 Task: Look for space in Middleburg Heights, United States from 10th September, 2023 to 16th September, 2023 for 4 adults in price range Rs.10000 to Rs.14000. Place can be private room with 4 bedrooms having 4 beds and 4 bathrooms. Property type can be house, flat, guest house. Amenities needed are: wifi, TV, free parkinig on premises, gym, breakfast. Booking option can be shelf check-in. Required host language is English.
Action: Mouse moved to (458, 94)
Screenshot: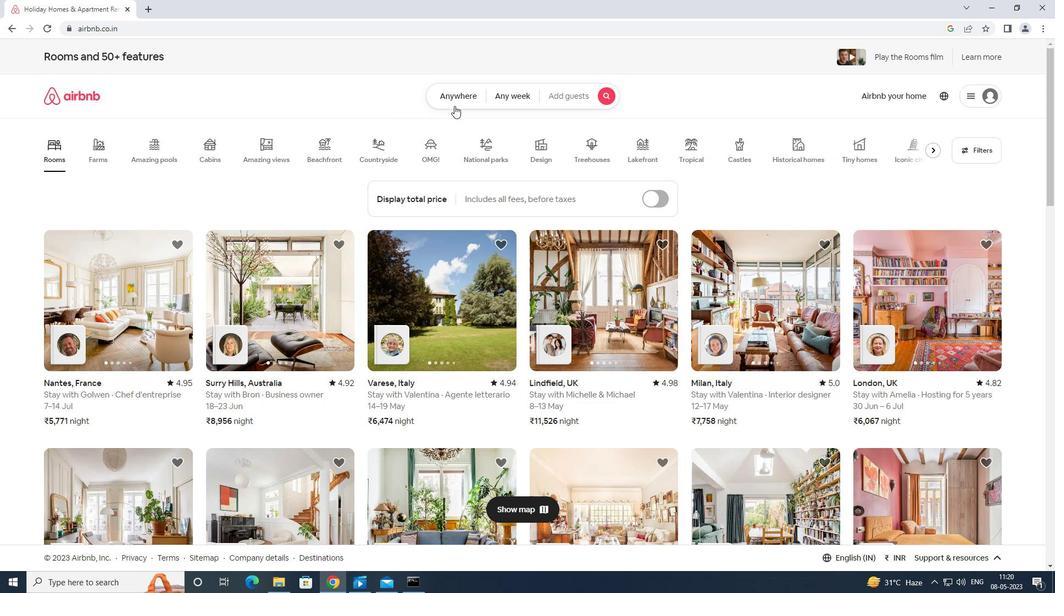
Action: Mouse pressed left at (458, 94)
Screenshot: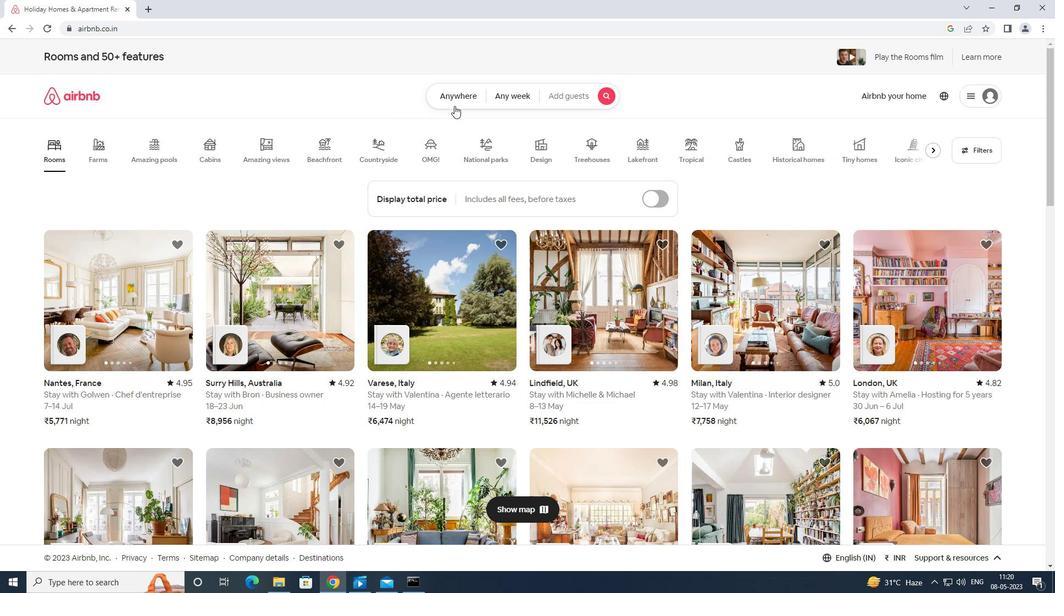 
Action: Mouse moved to (403, 139)
Screenshot: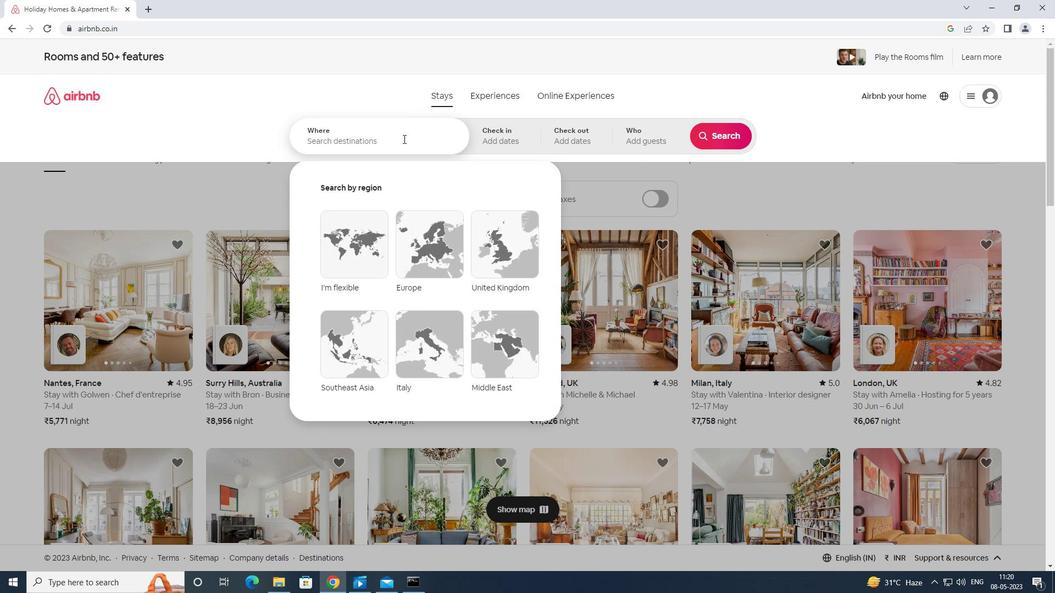
Action: Mouse pressed left at (403, 139)
Screenshot: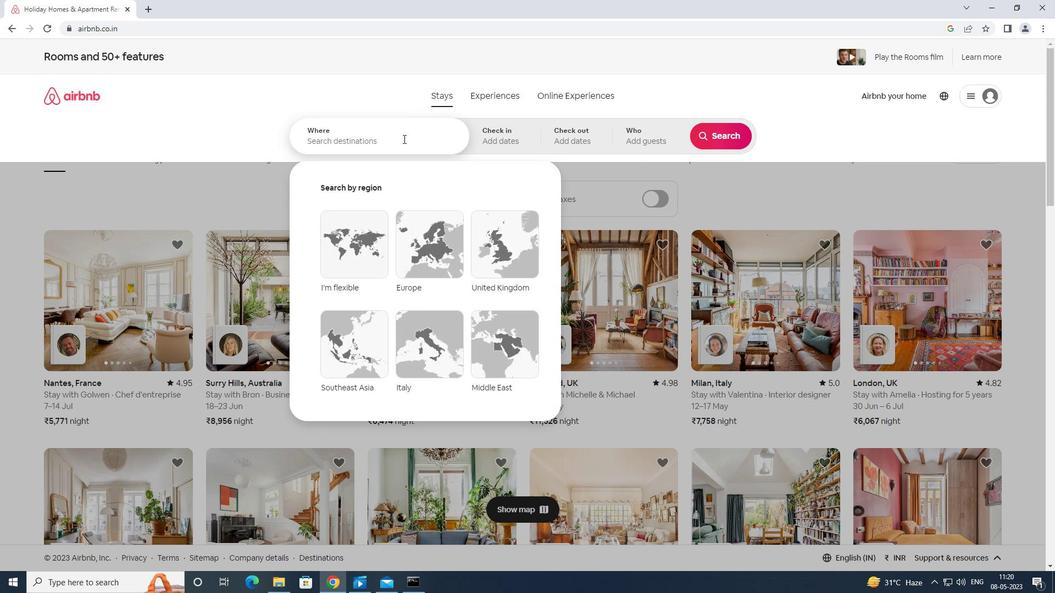 
Action: Mouse moved to (402, 133)
Screenshot: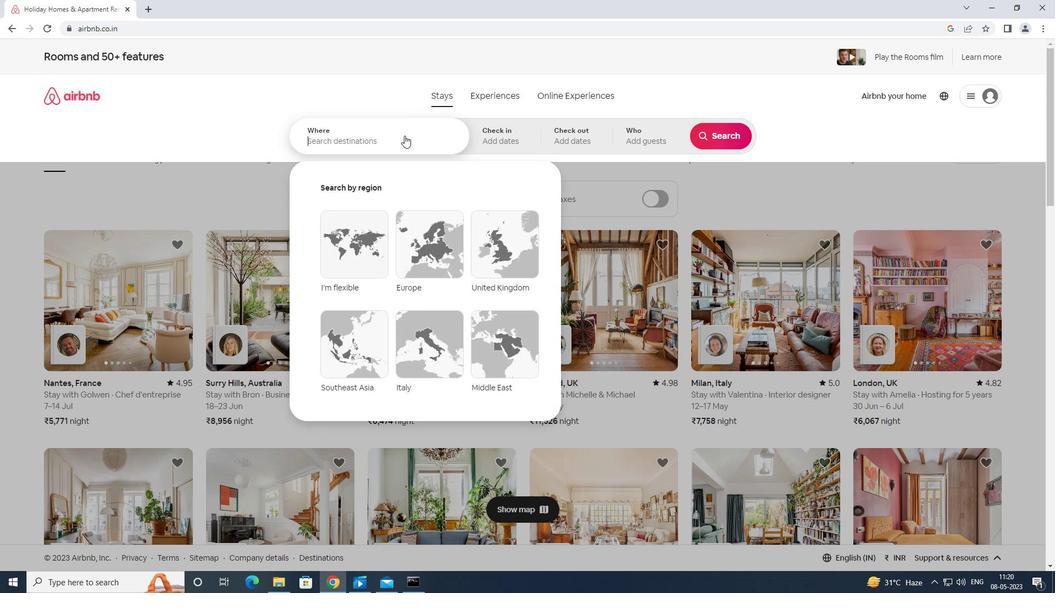 
Action: Key pressed m<Key.backspace><Key.shift>MIDDLEBURG<Key.space>HEU<Key.backspace>IGHT<Key.space>UNITEDT<Key.space>STATES<Key.enter>
Screenshot: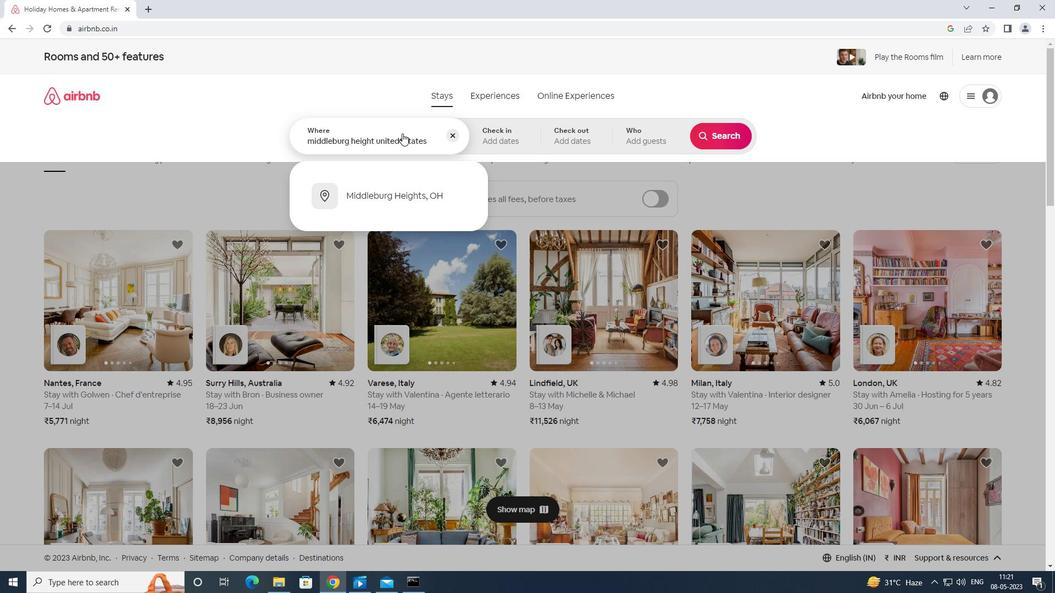 
Action: Mouse moved to (726, 230)
Screenshot: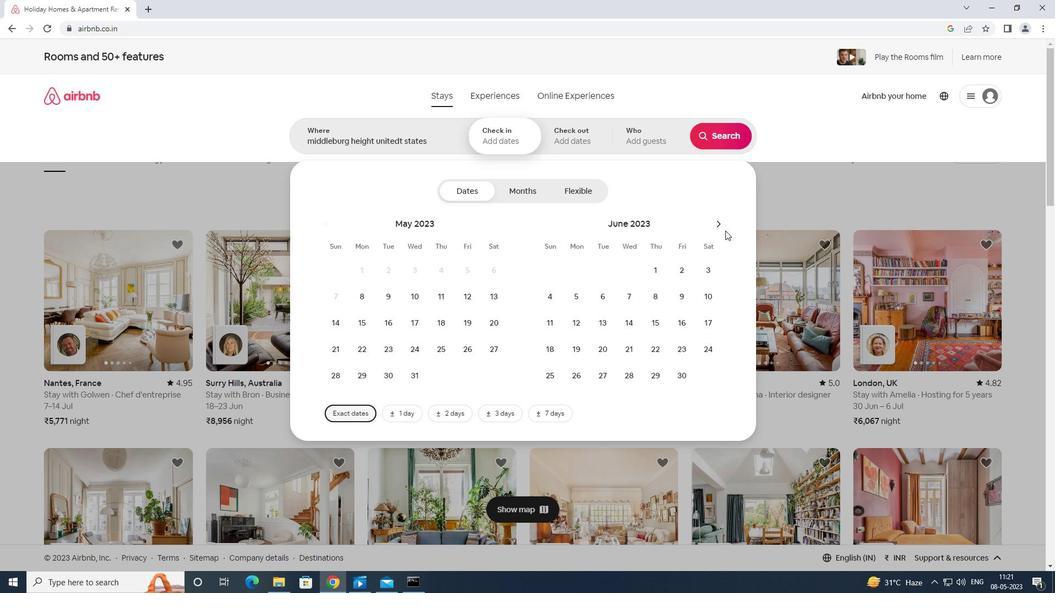 
Action: Mouse pressed left at (726, 230)
Screenshot: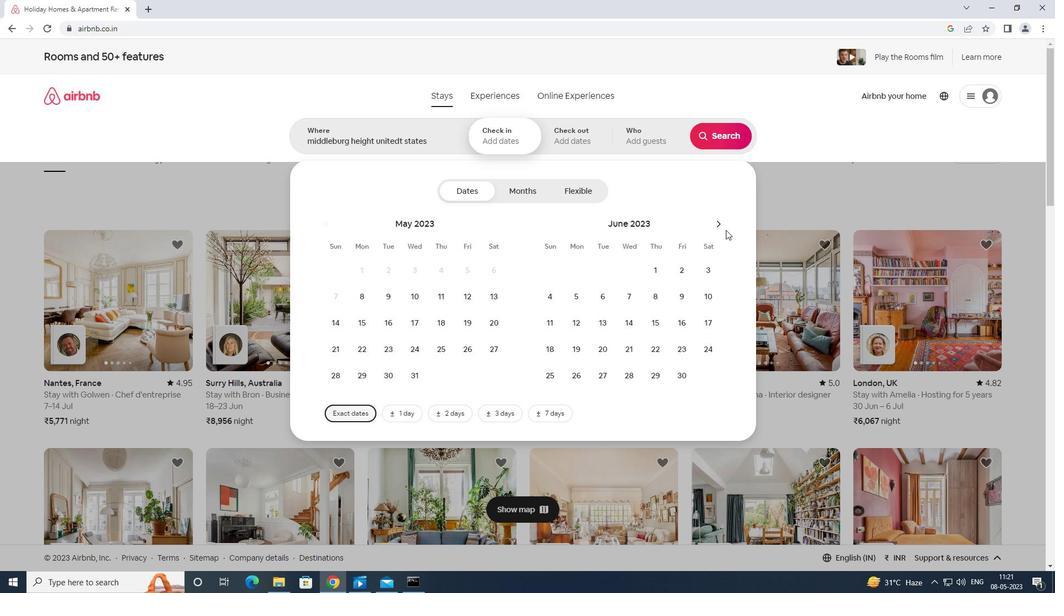 
Action: Mouse moved to (719, 218)
Screenshot: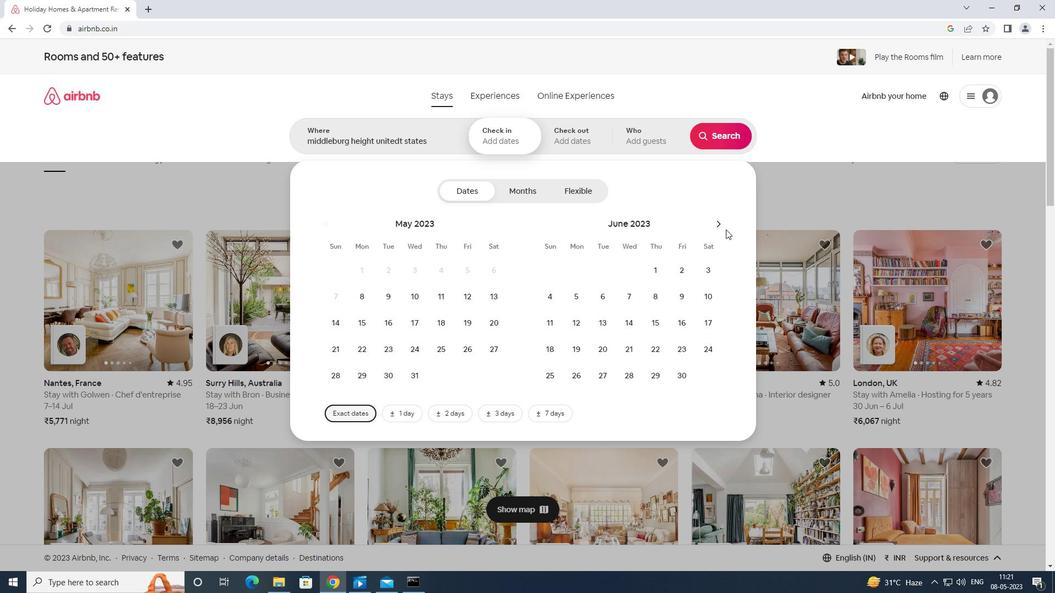 
Action: Mouse pressed left at (719, 218)
Screenshot: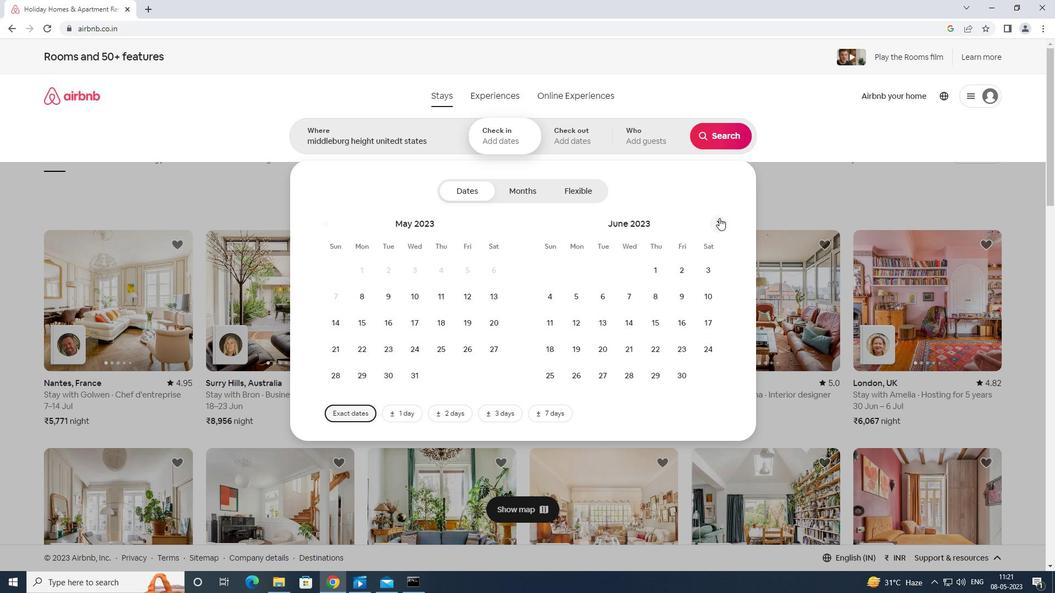 
Action: Mouse moved to (720, 221)
Screenshot: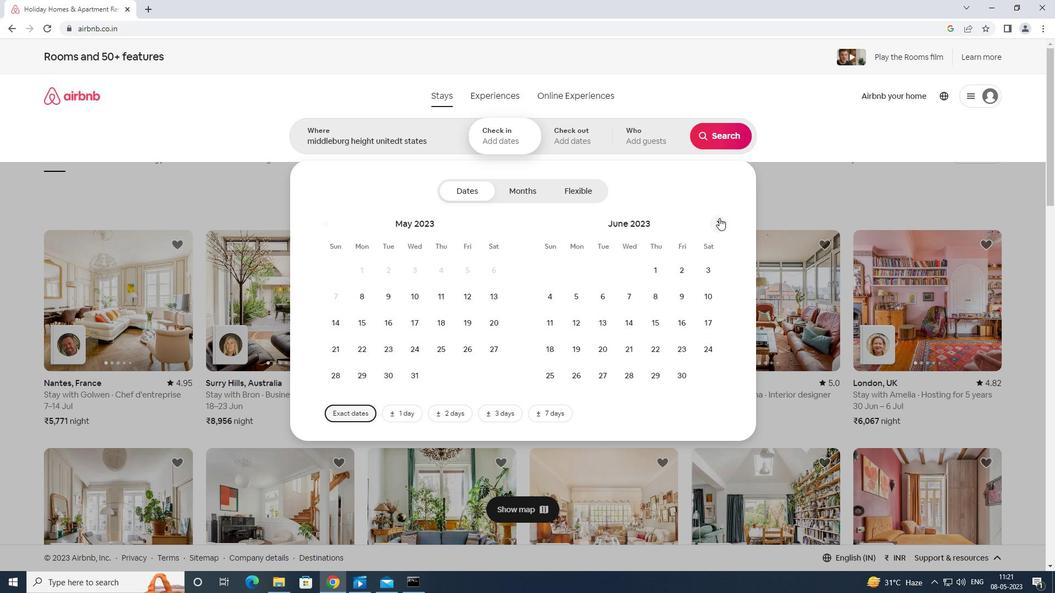 
Action: Mouse pressed left at (720, 221)
Screenshot: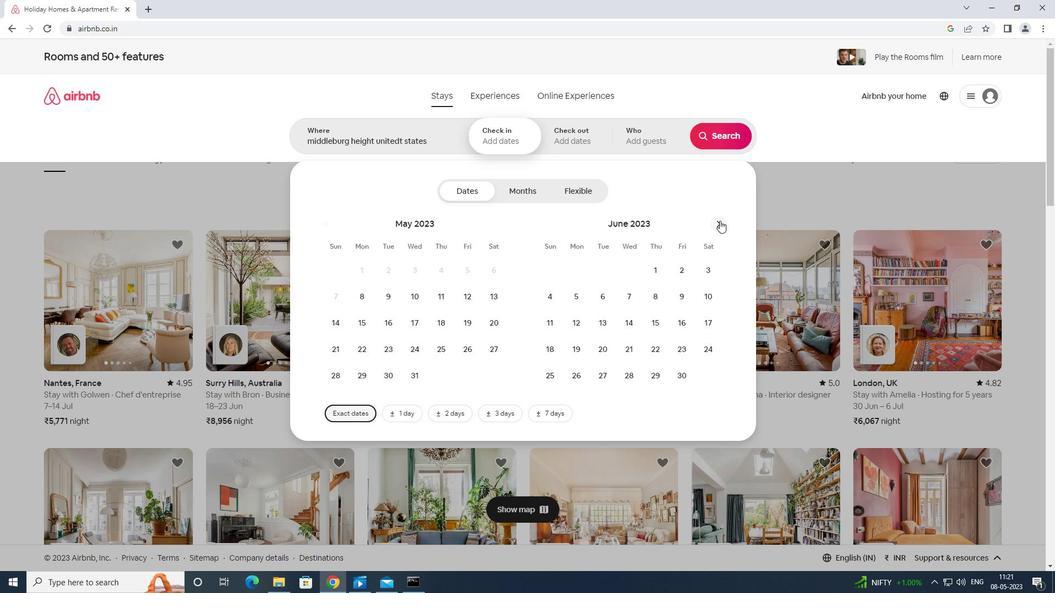
Action: Mouse pressed left at (720, 221)
Screenshot: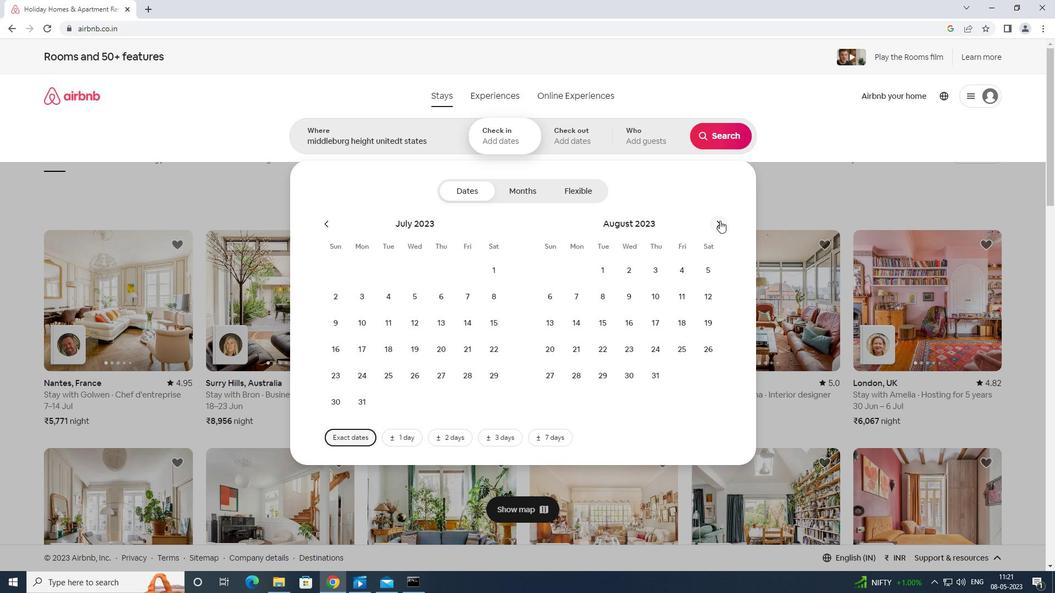 
Action: Mouse moved to (557, 315)
Screenshot: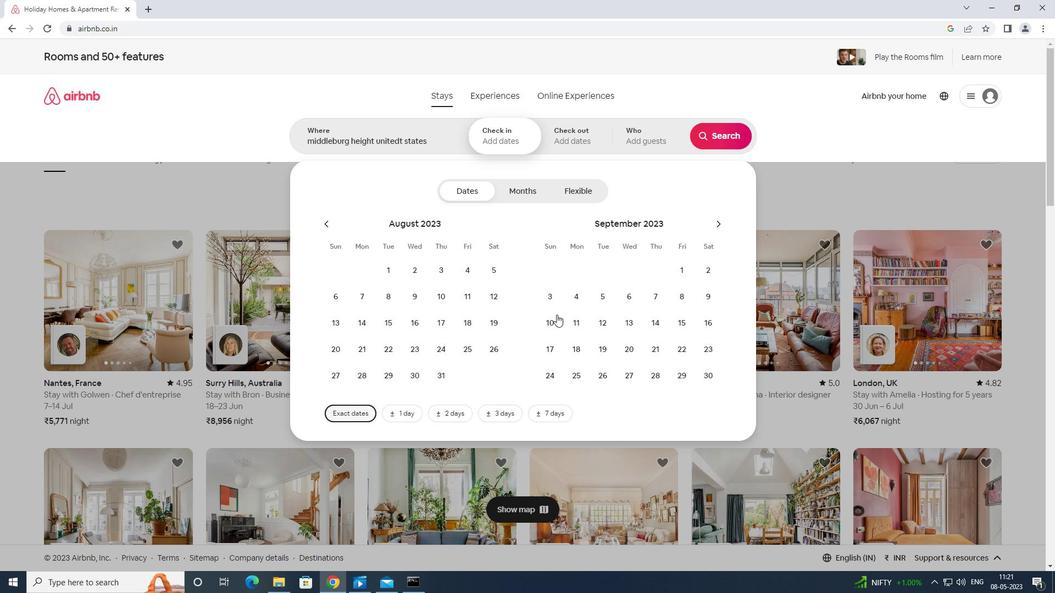 
Action: Mouse pressed left at (557, 315)
Screenshot: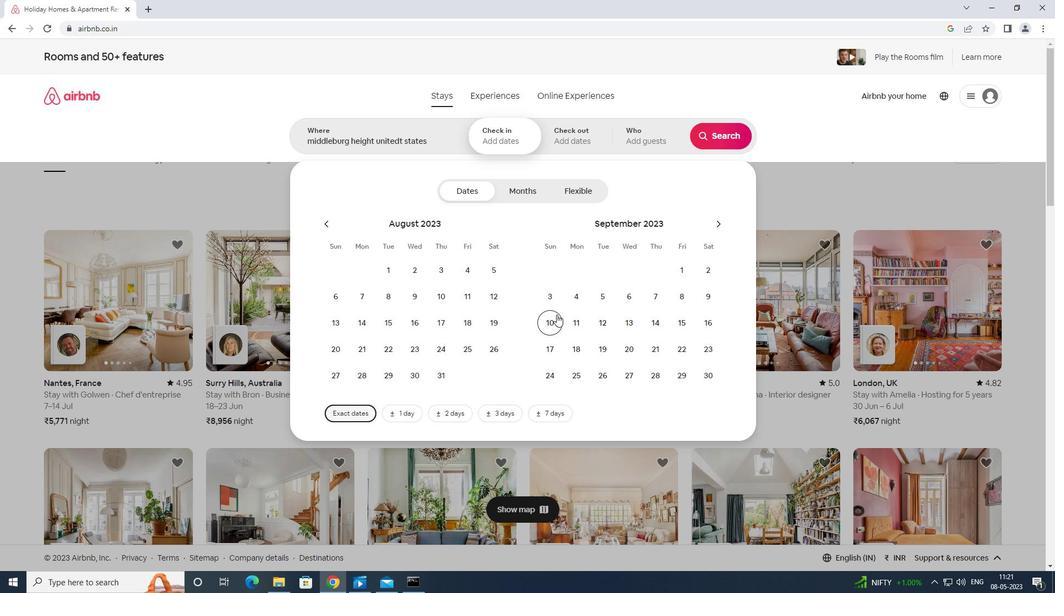 
Action: Mouse moved to (713, 322)
Screenshot: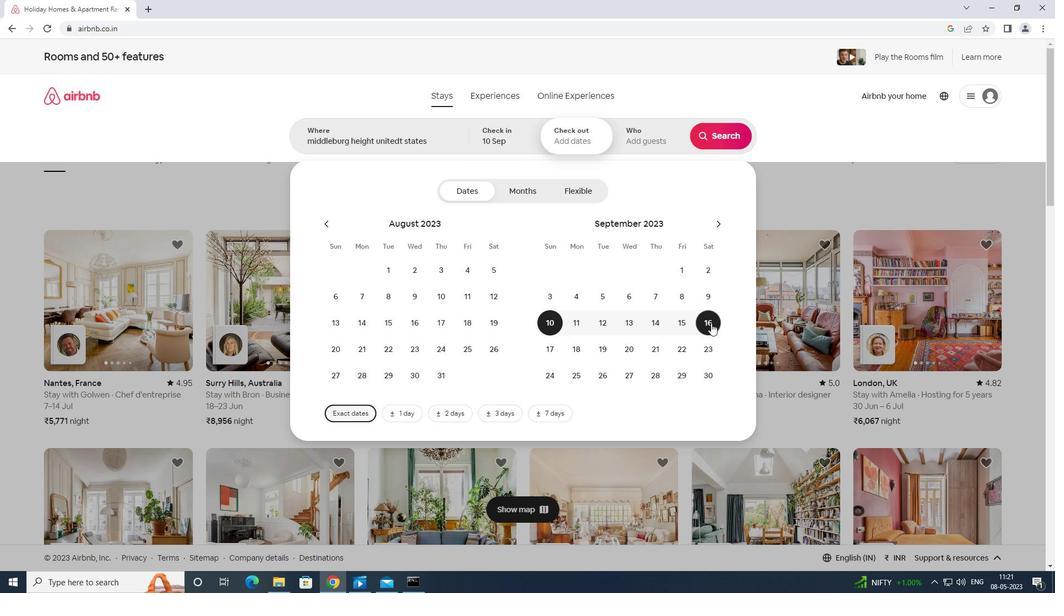 
Action: Mouse pressed left at (713, 322)
Screenshot: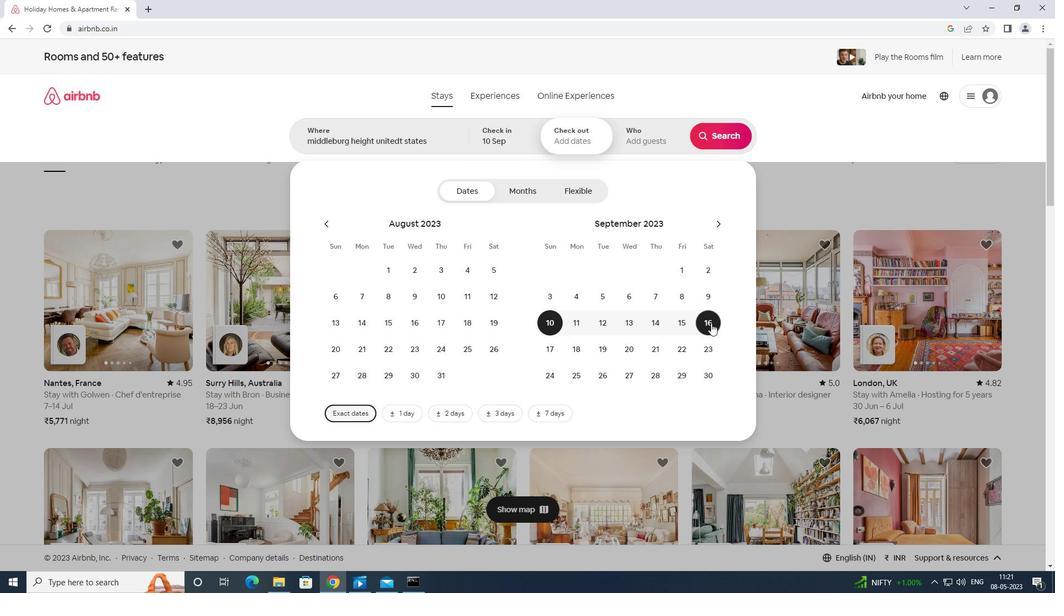 
Action: Mouse moved to (645, 130)
Screenshot: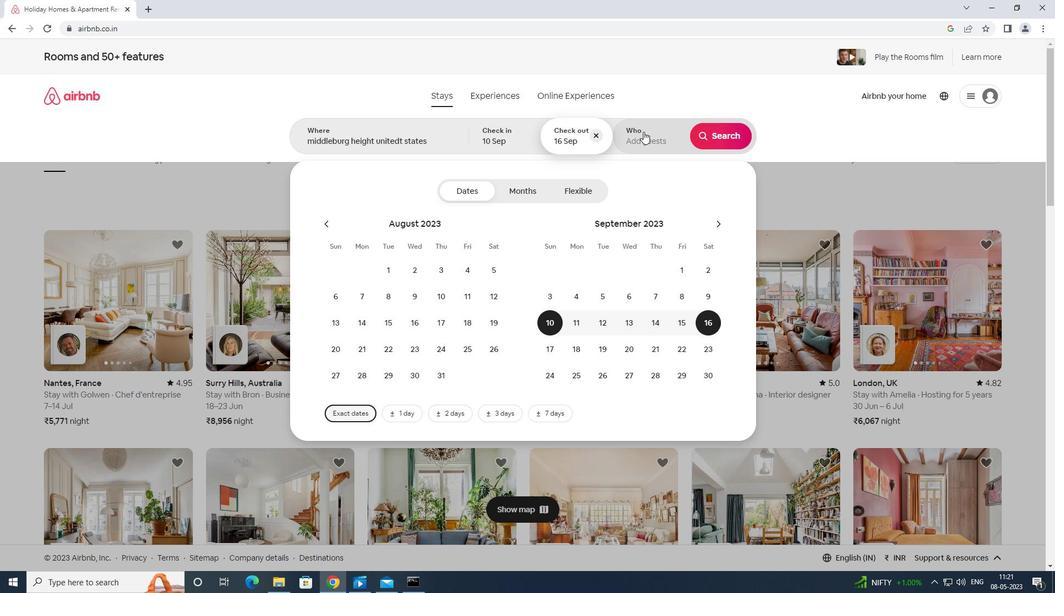 
Action: Mouse pressed left at (645, 130)
Screenshot: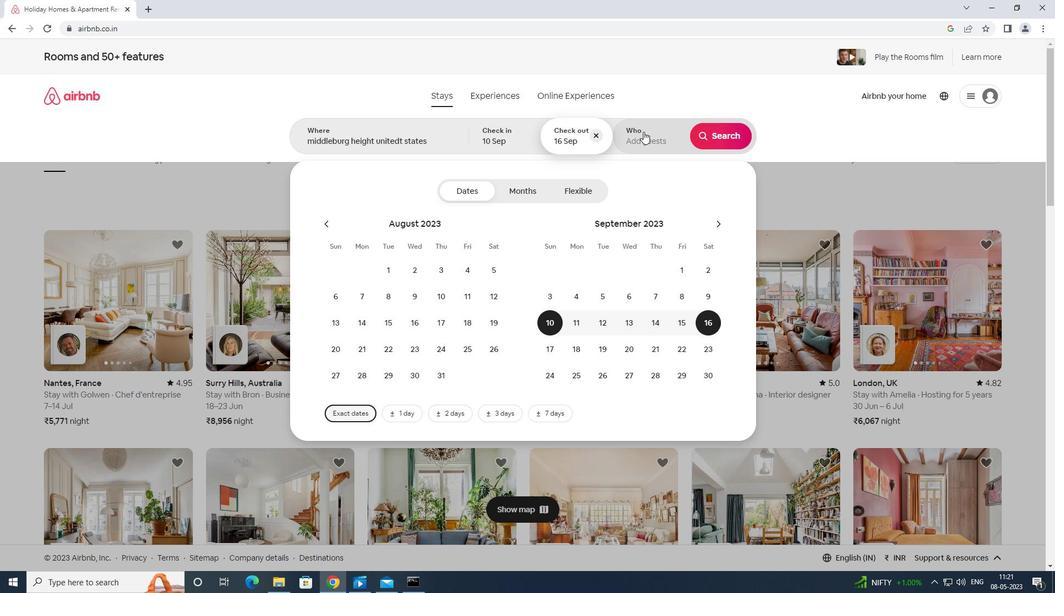 
Action: Mouse moved to (723, 190)
Screenshot: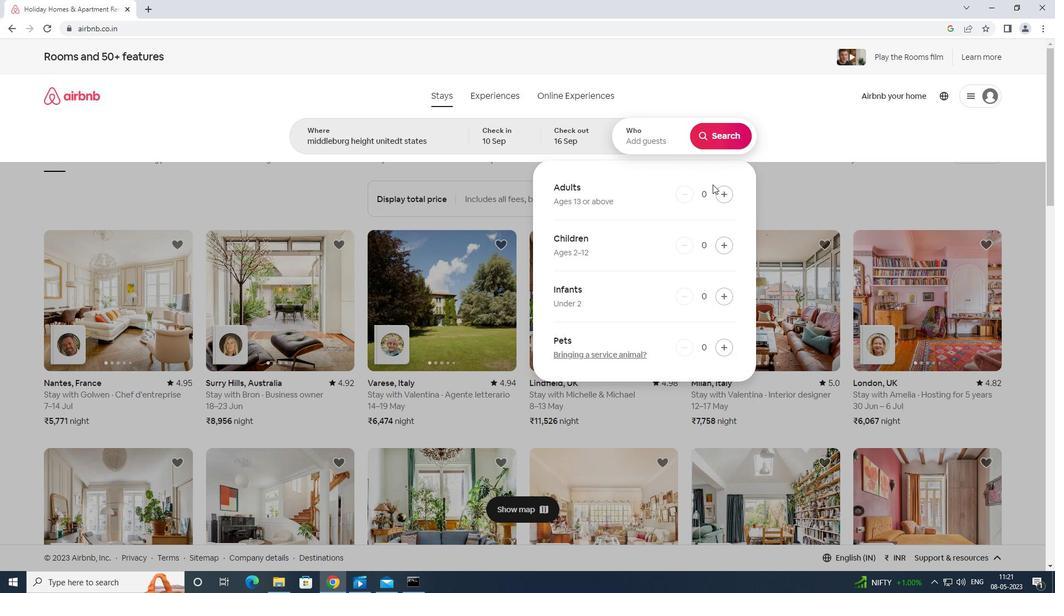 
Action: Mouse pressed left at (723, 190)
Screenshot: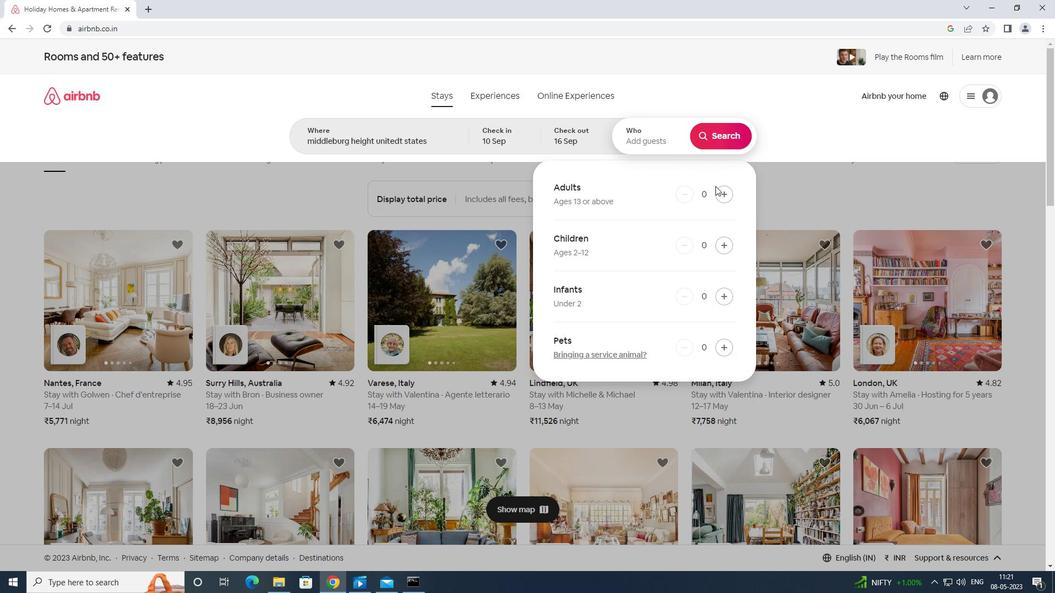 
Action: Mouse moved to (735, 213)
Screenshot: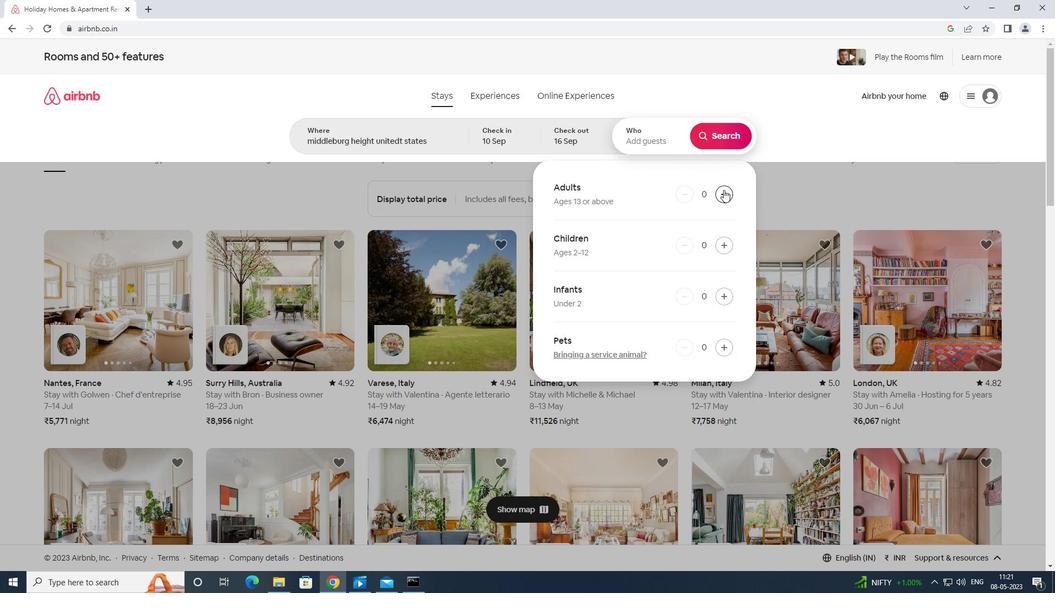 
Action: Mouse pressed left at (735, 213)
Screenshot: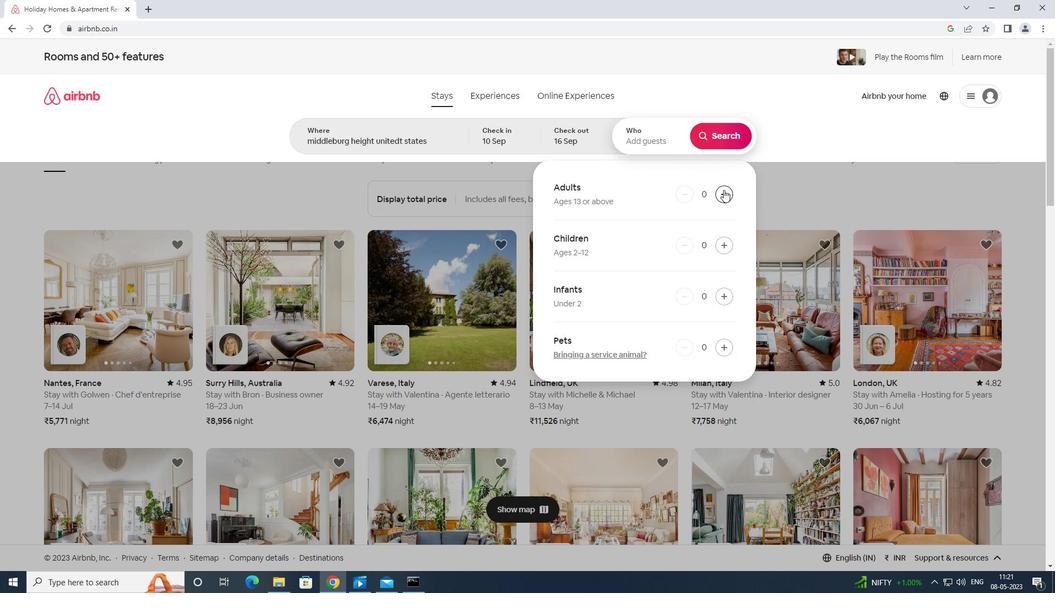 
Action: Mouse moved to (723, 193)
Screenshot: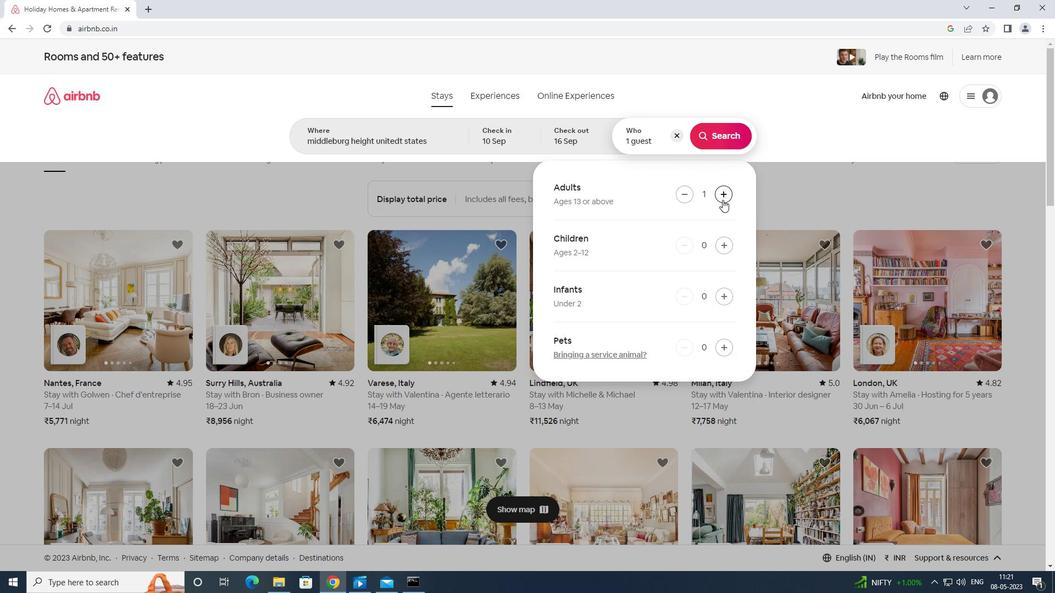 
Action: Mouse pressed left at (723, 193)
Screenshot: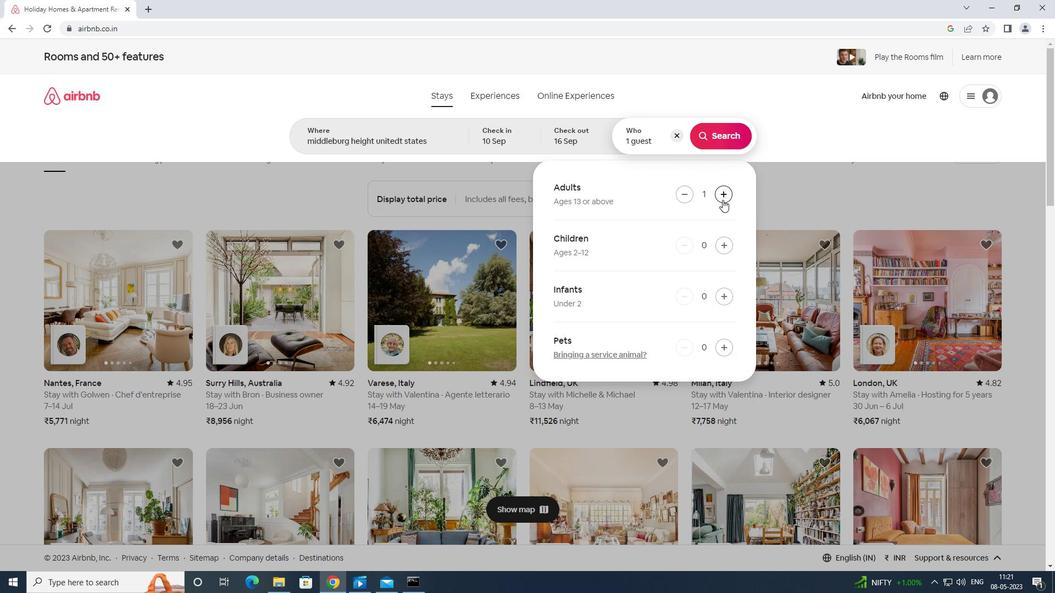 
Action: Mouse moved to (724, 193)
Screenshot: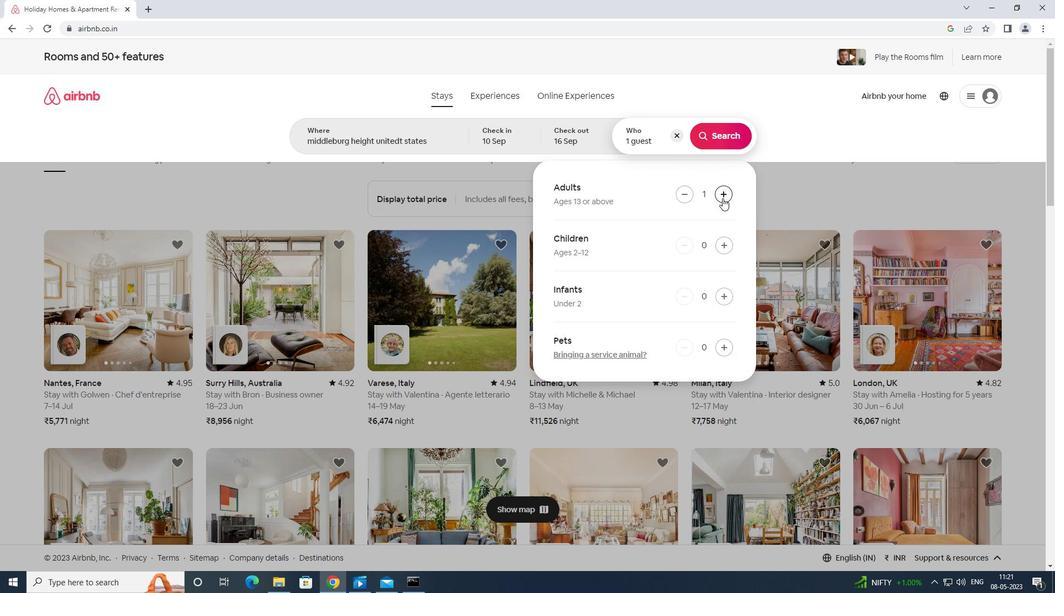 
Action: Mouse pressed left at (724, 193)
Screenshot: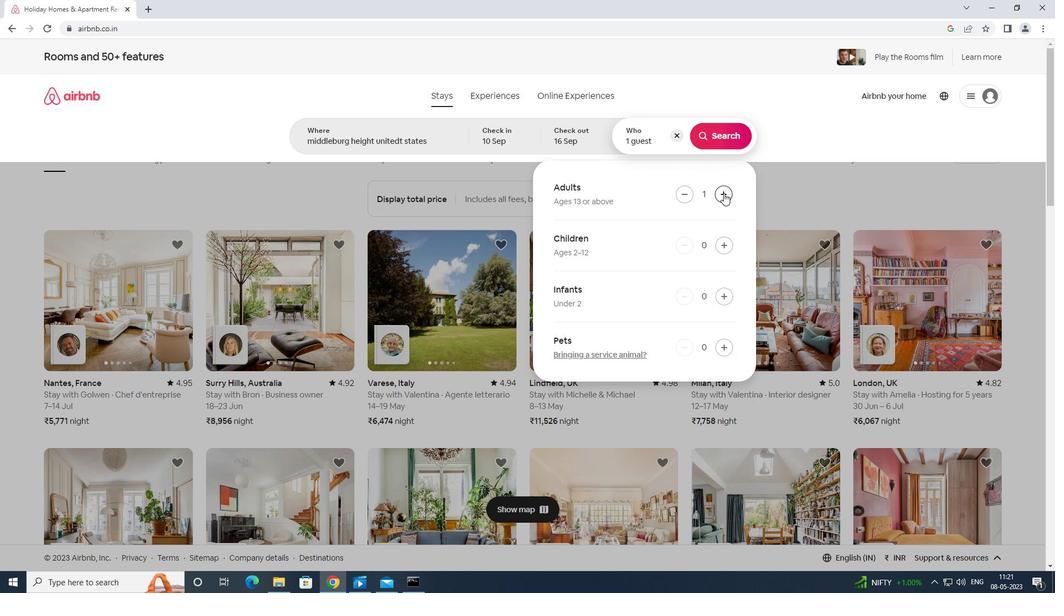
Action: Mouse moved to (724, 193)
Screenshot: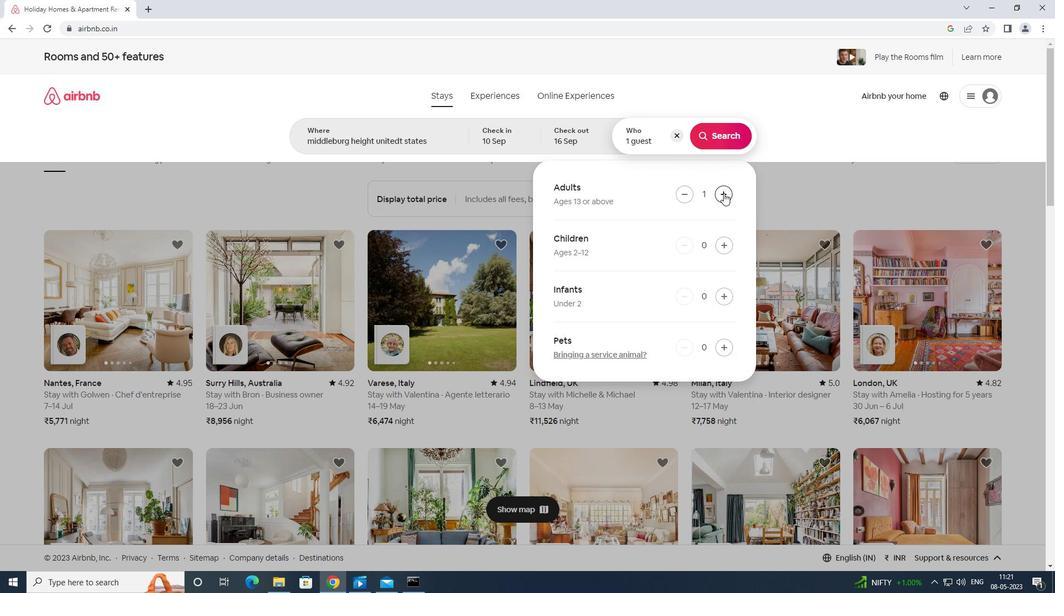 
Action: Mouse pressed left at (724, 193)
Screenshot: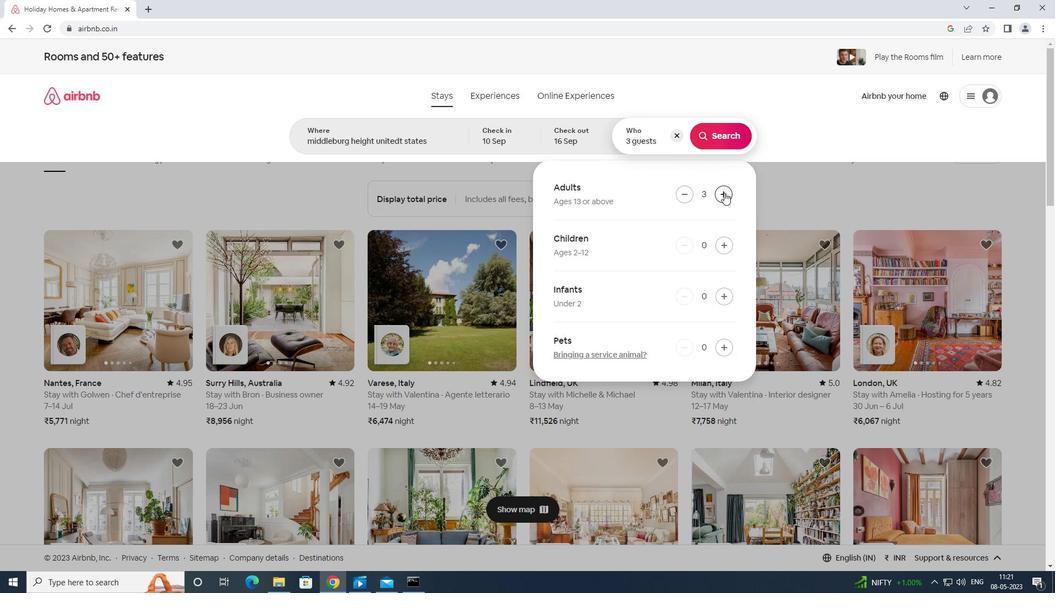 
Action: Mouse moved to (714, 134)
Screenshot: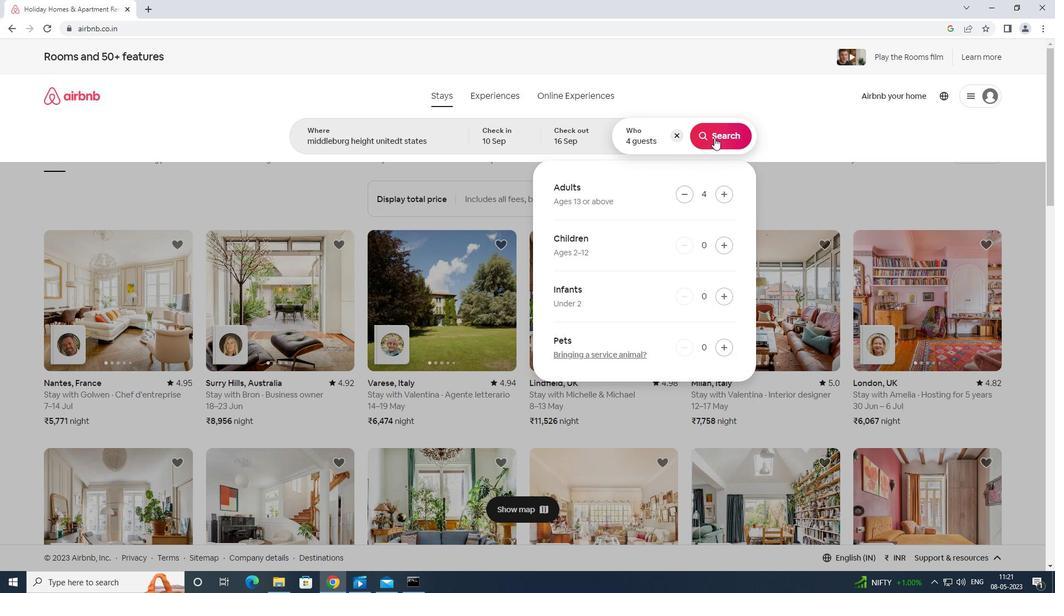 
Action: Mouse pressed left at (714, 134)
Screenshot: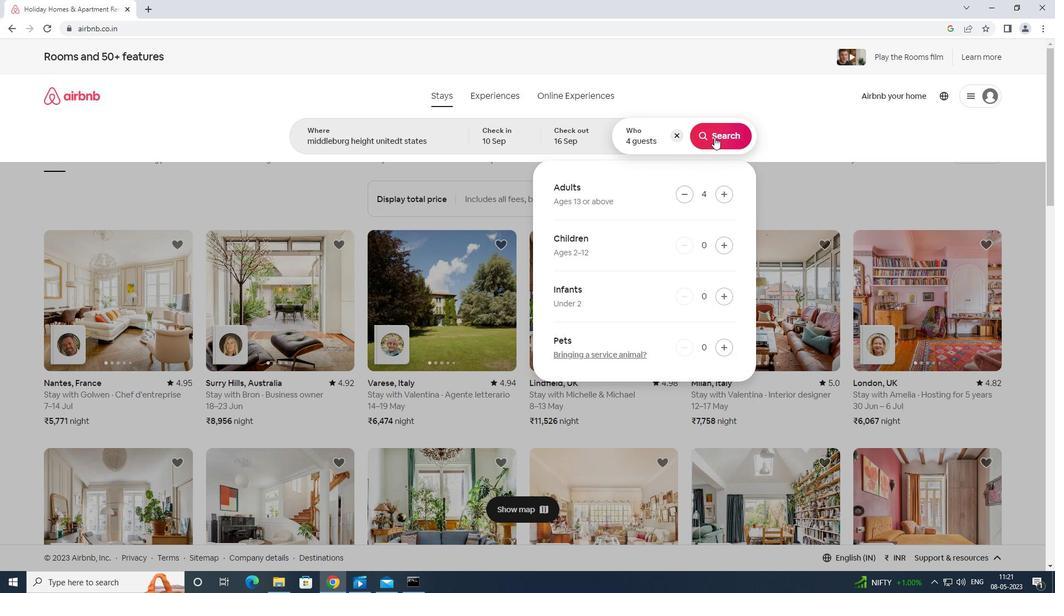 
Action: Mouse moved to (1020, 105)
Screenshot: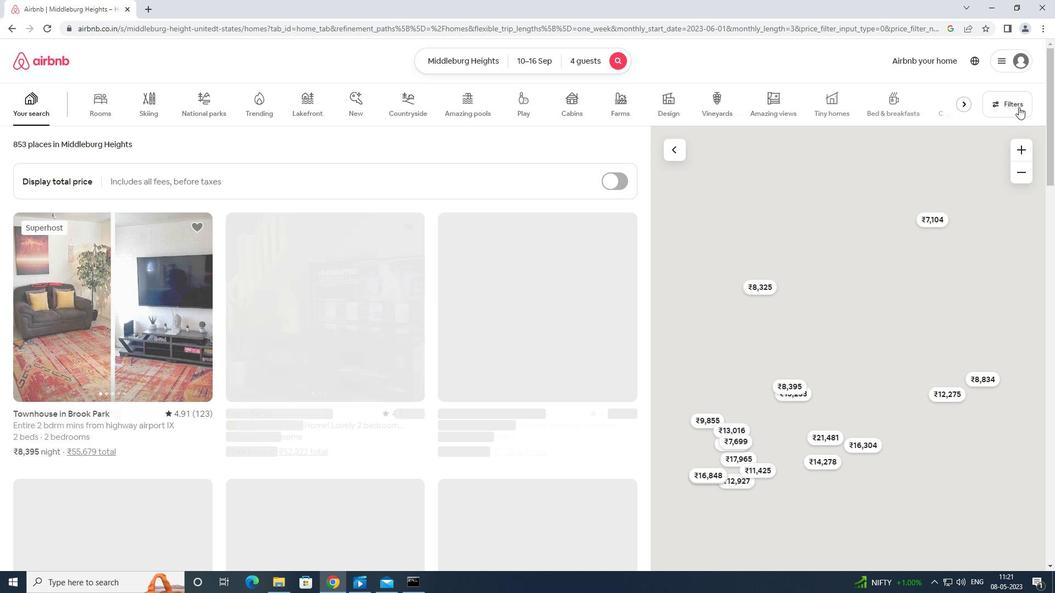 
Action: Mouse pressed left at (1020, 105)
Screenshot: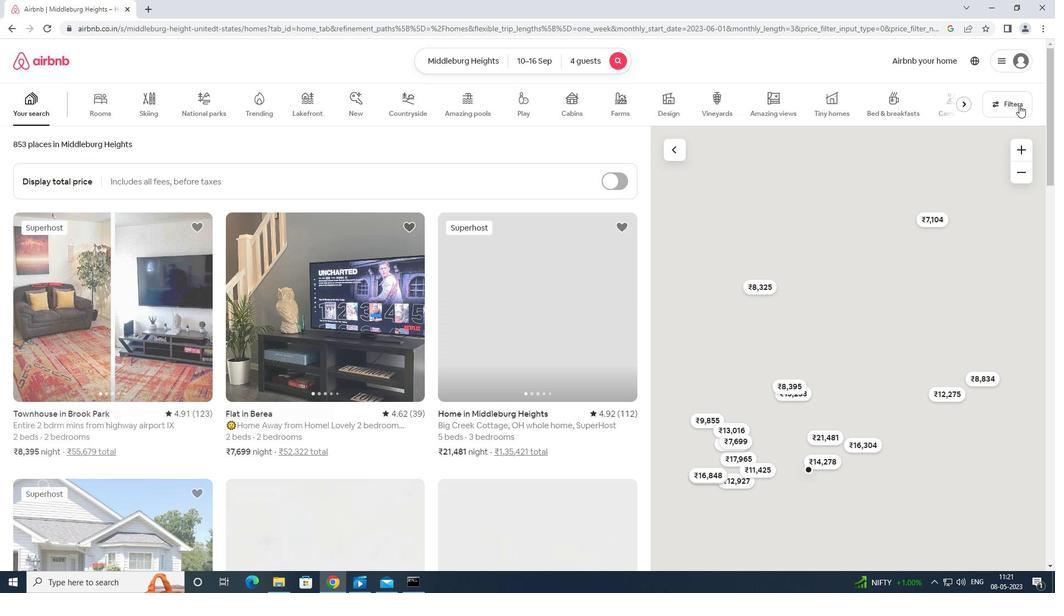 
Action: Mouse moved to (476, 359)
Screenshot: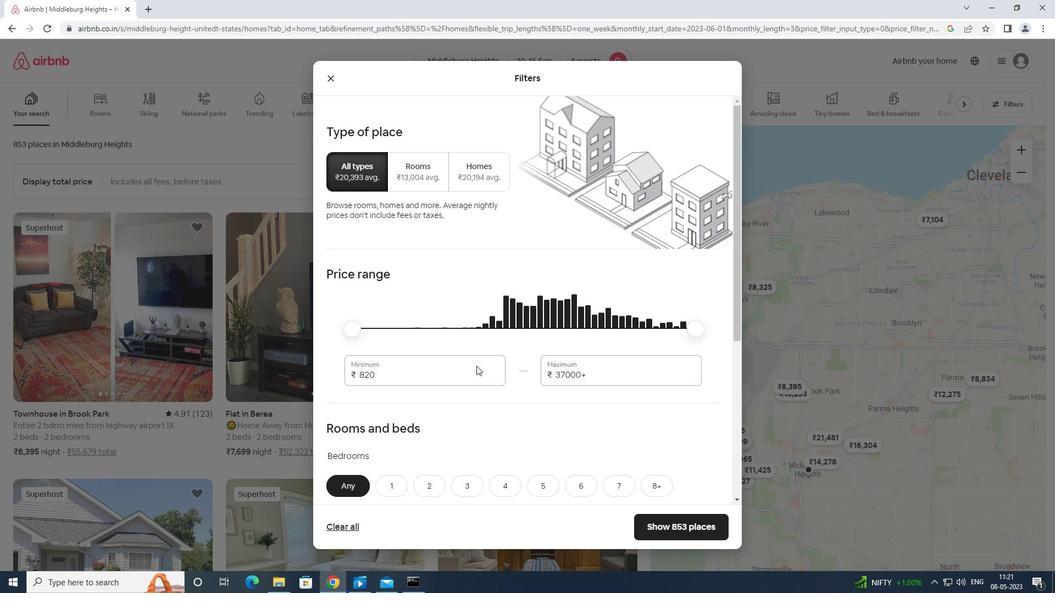 
Action: Mouse pressed left at (476, 359)
Screenshot: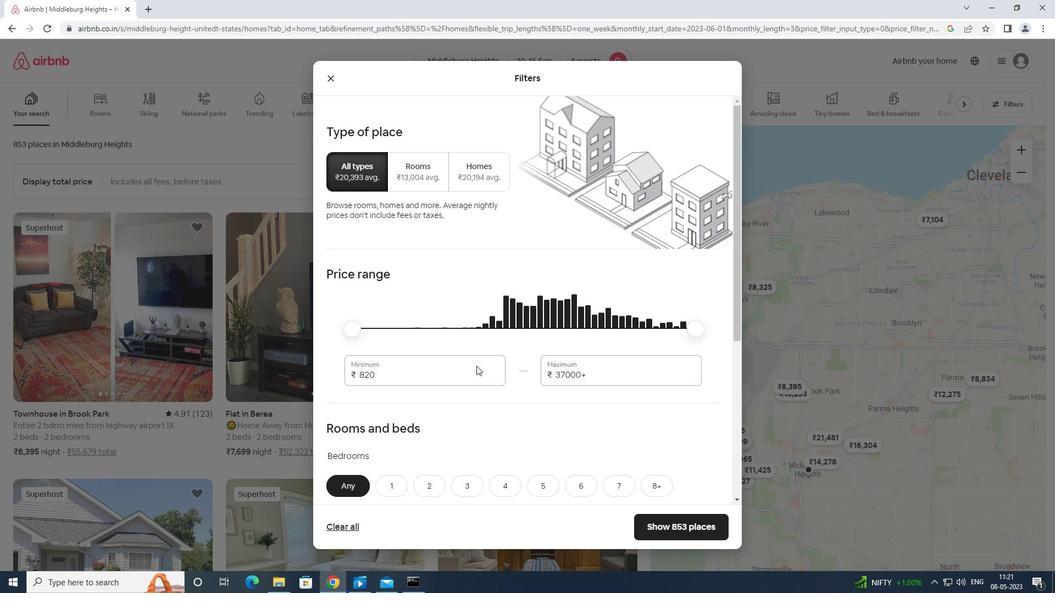 
Action: Mouse moved to (482, 350)
Screenshot: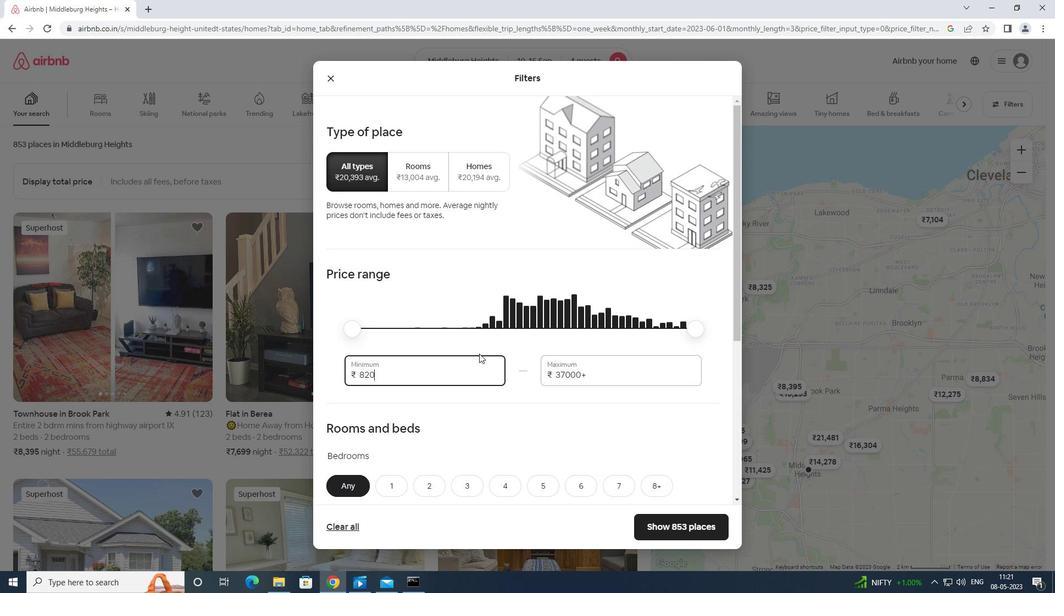 
Action: Key pressed <Key.backspace>
Screenshot: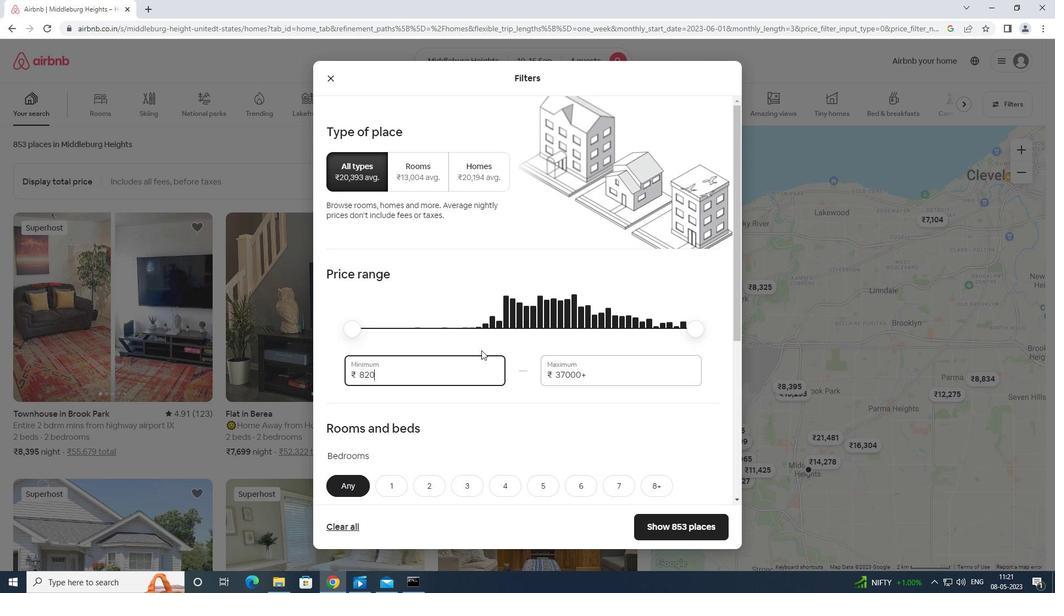 
Action: Mouse moved to (483, 348)
Screenshot: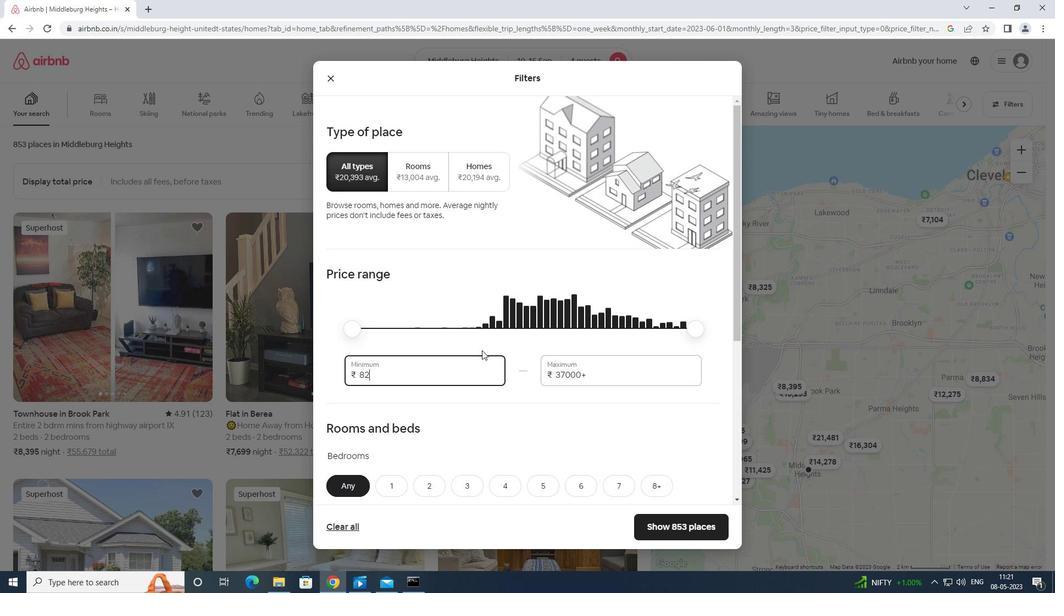 
Action: Key pressed <Key.backspace><Key.backspace><Key.backspace><Key.backspace><Key.backspace><Key.backspace>14000
Screenshot: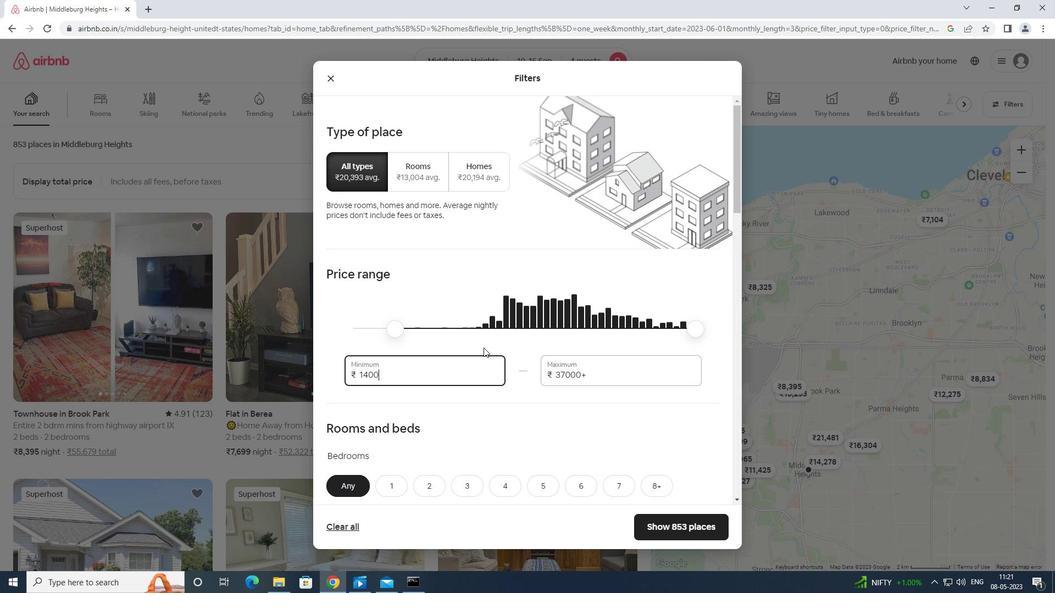 
Action: Mouse moved to (459, 364)
Screenshot: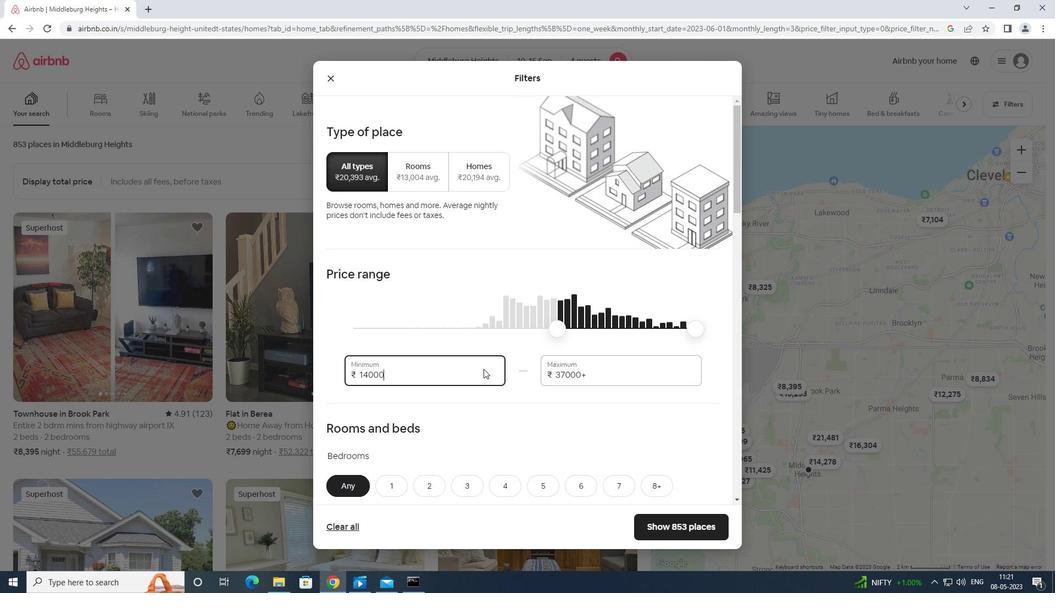 
Action: Mouse pressed left at (459, 364)
Screenshot: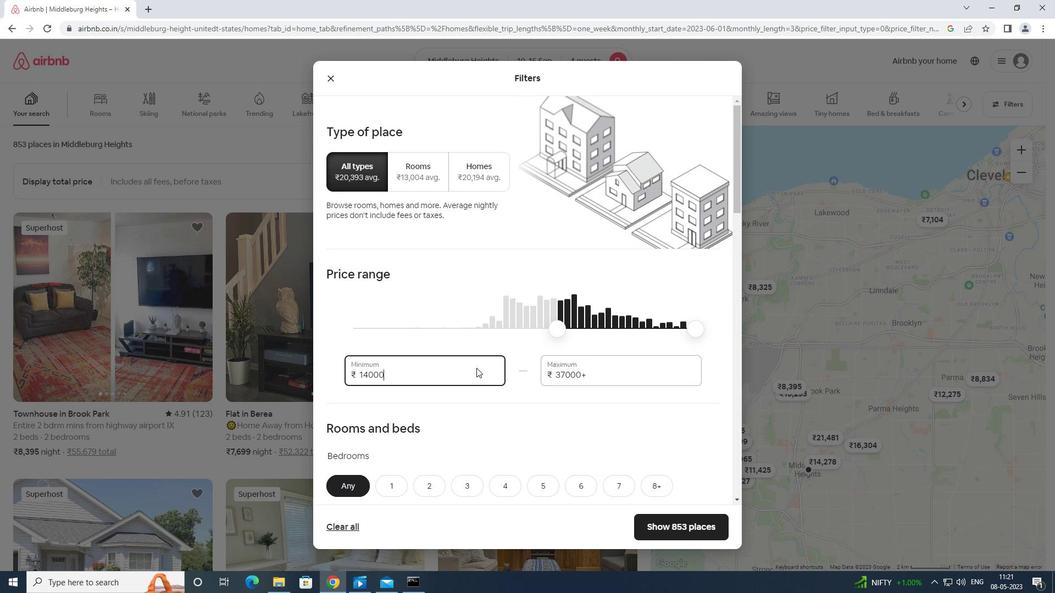 
Action: Mouse moved to (462, 360)
Screenshot: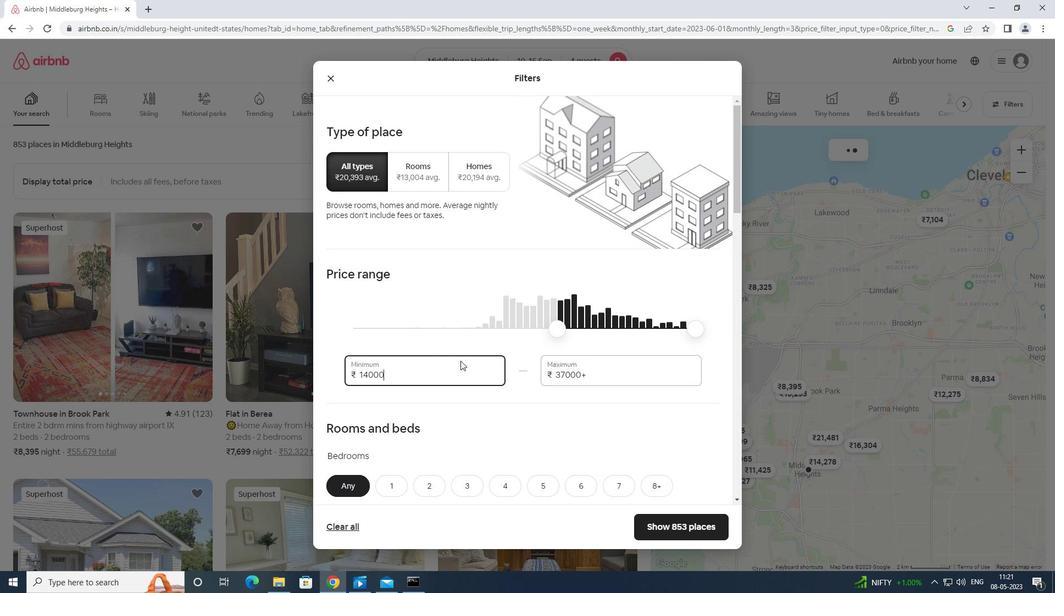 
Action: Key pressed \\\<Key.backspace><Key.backspace><Key.backspace><Key.backspace><Key.backspace><Key.backspace><Key.backspace>0
Screenshot: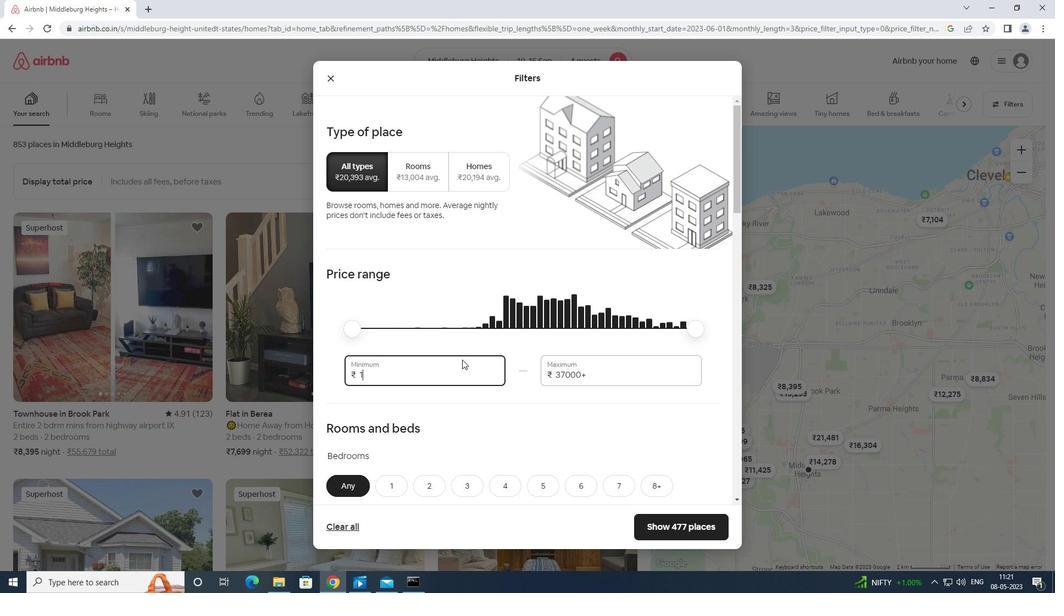 
Action: Mouse moved to (463, 359)
Screenshot: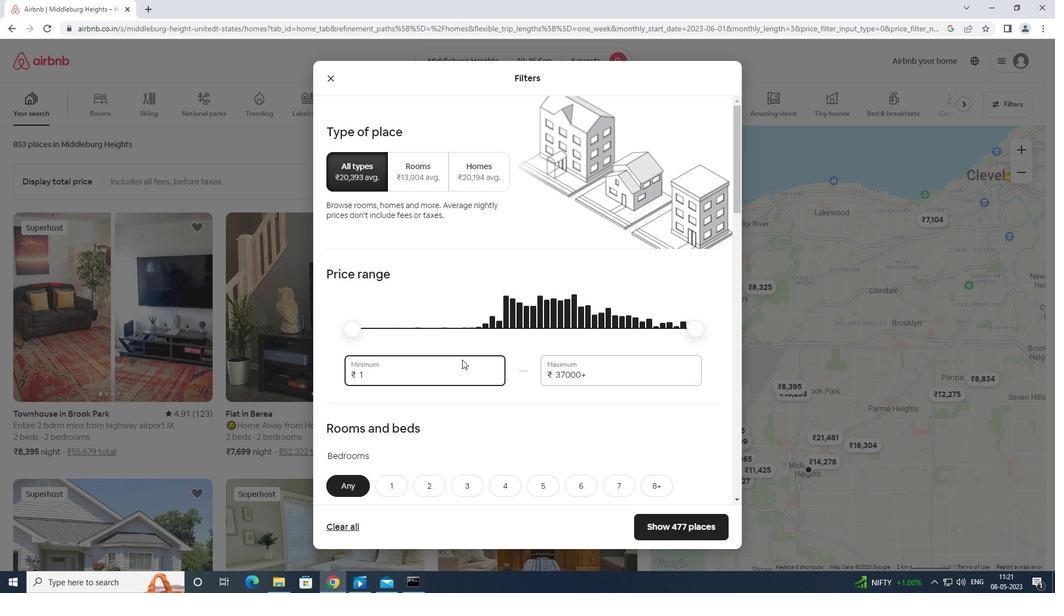 
Action: Key pressed 00
Screenshot: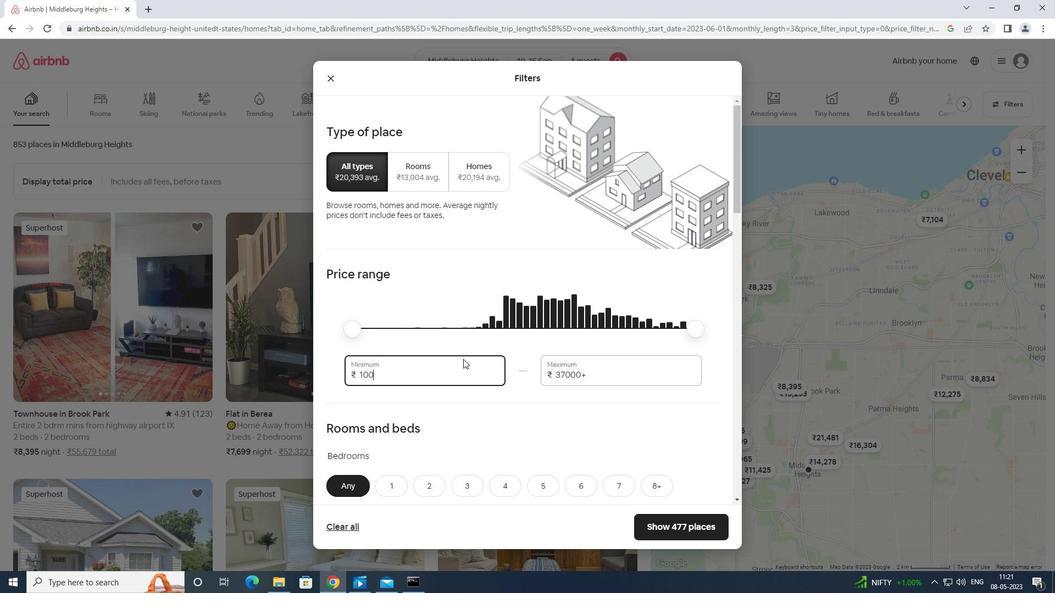 
Action: Mouse moved to (464, 359)
Screenshot: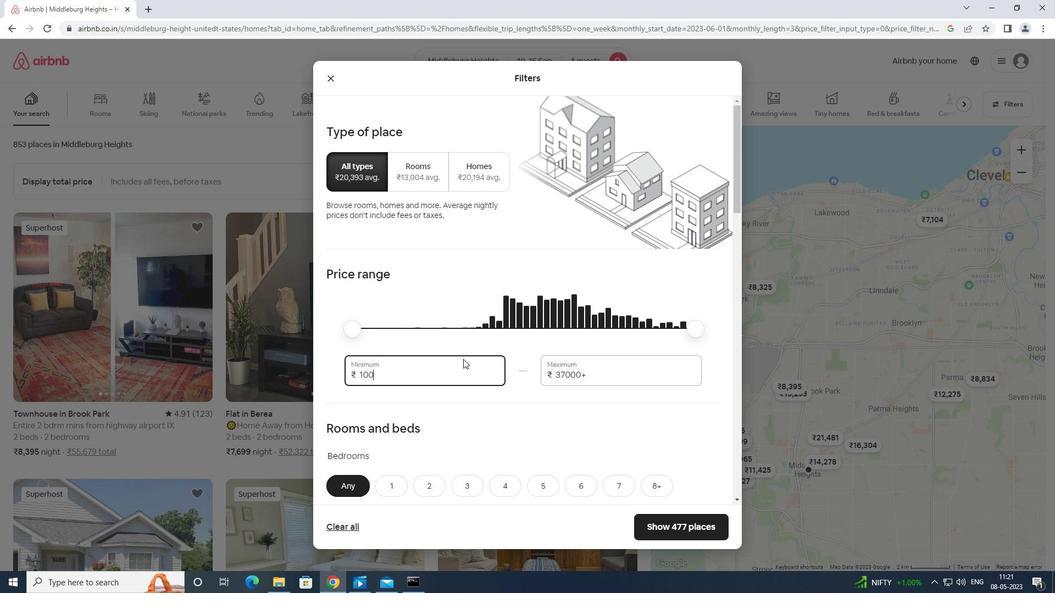 
Action: Key pressed 0
Screenshot: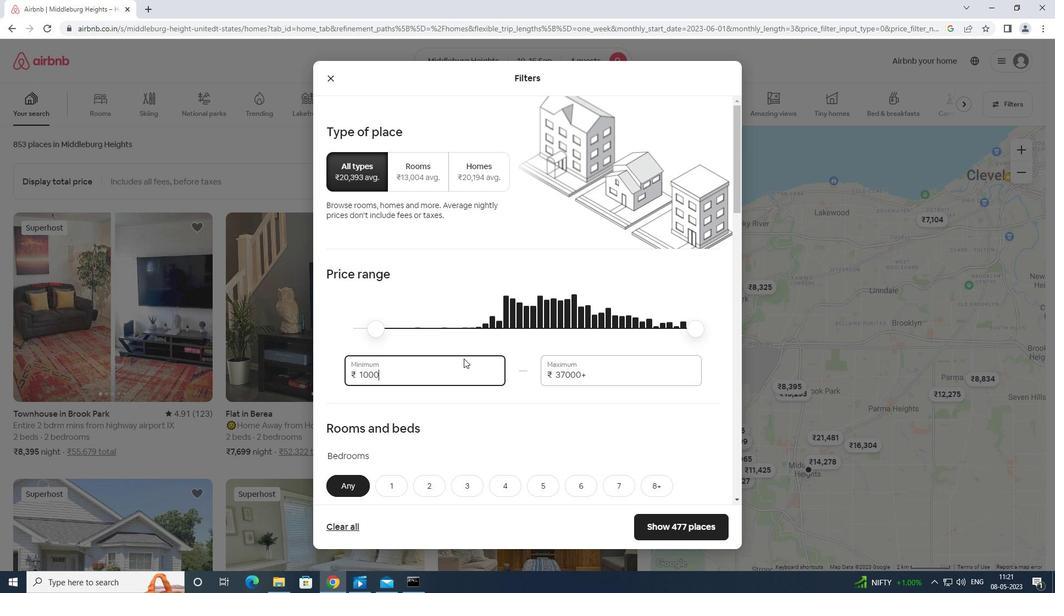 
Action: Mouse moved to (602, 368)
Screenshot: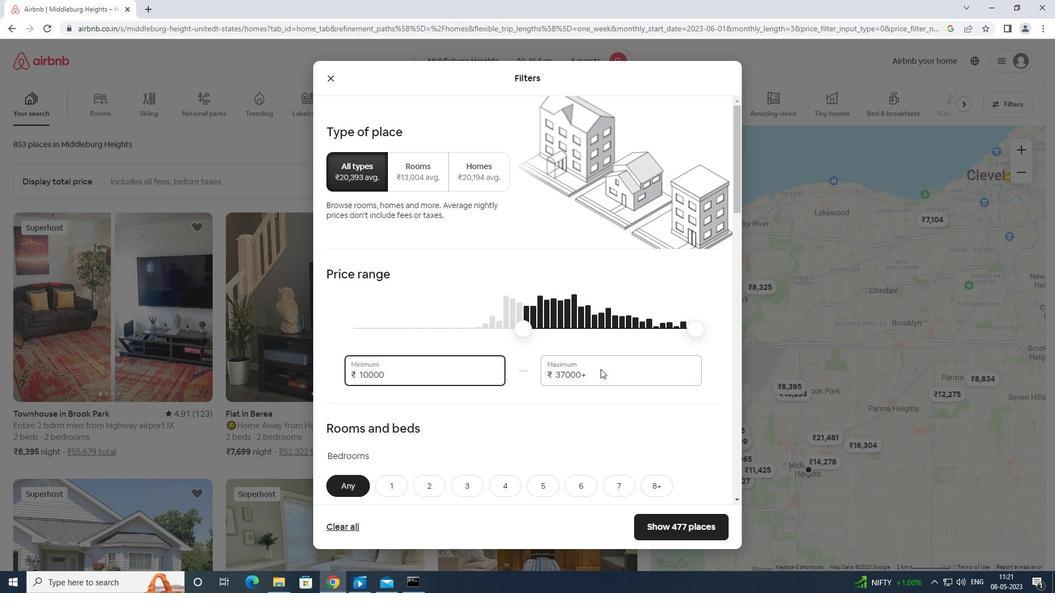 
Action: Mouse pressed left at (602, 368)
Screenshot: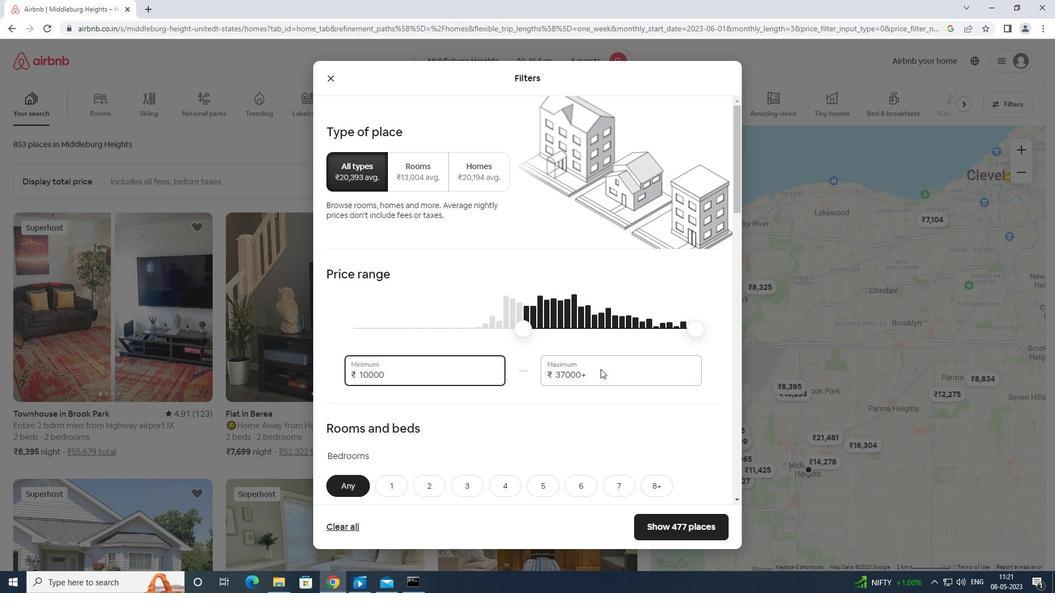 
Action: Mouse moved to (608, 359)
Screenshot: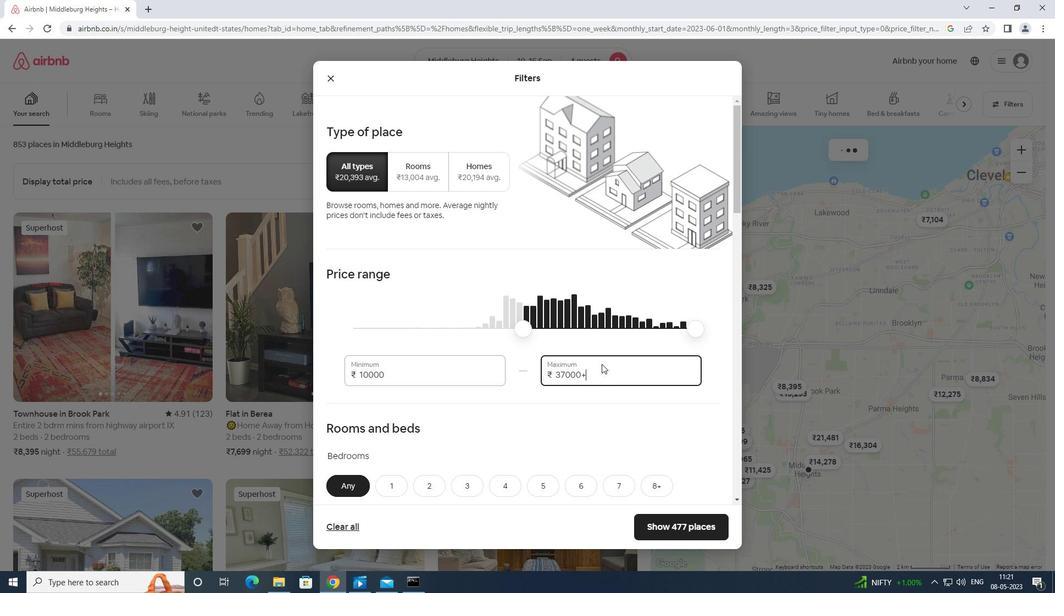 
Action: Key pressed <Key.backspace><Key.backspace><Key.backspace><Key.backspace><Key.backspace><Key.backspace><Key.backspace><Key.backspace><Key.backspace><Key.backspace><Key.backspace><Key.backspace><Key.backspace><Key.backspace>14000
Screenshot: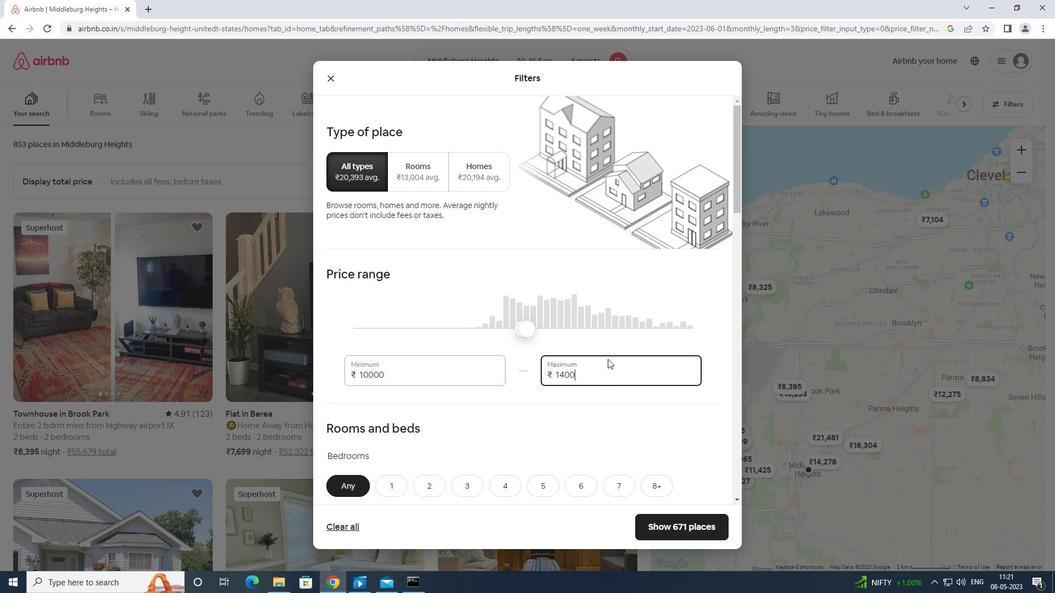 
Action: Mouse moved to (623, 346)
Screenshot: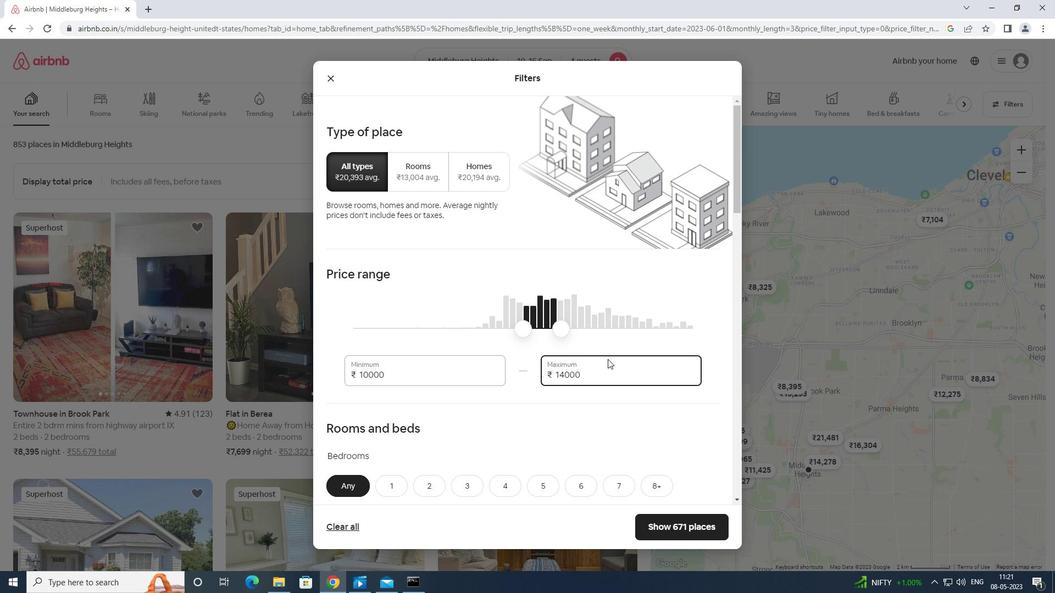 
Action: Mouse scrolled (623, 346) with delta (0, 0)
Screenshot: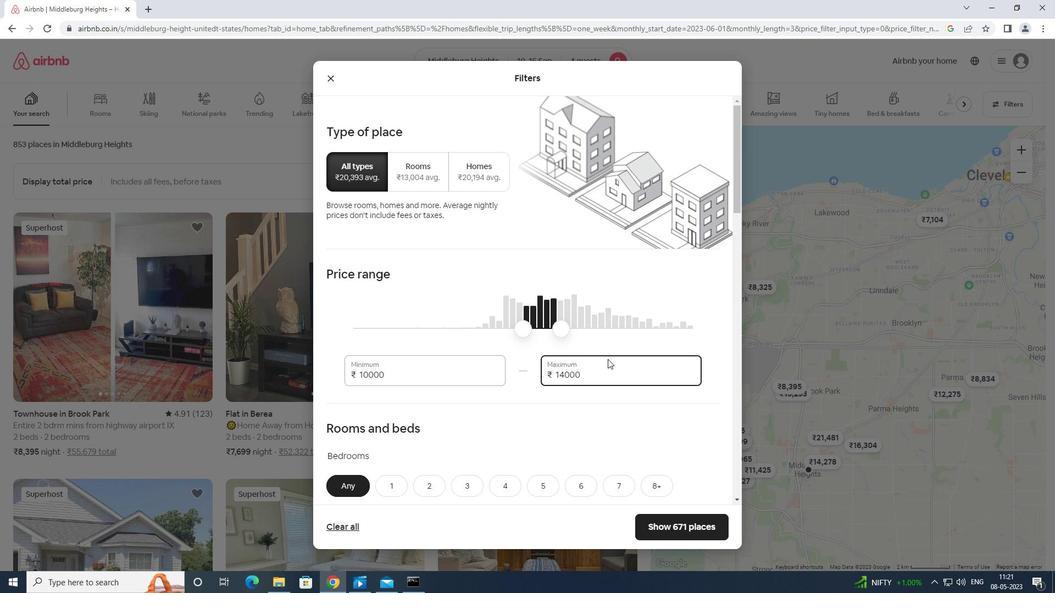 
Action: Mouse scrolled (623, 346) with delta (0, 0)
Screenshot: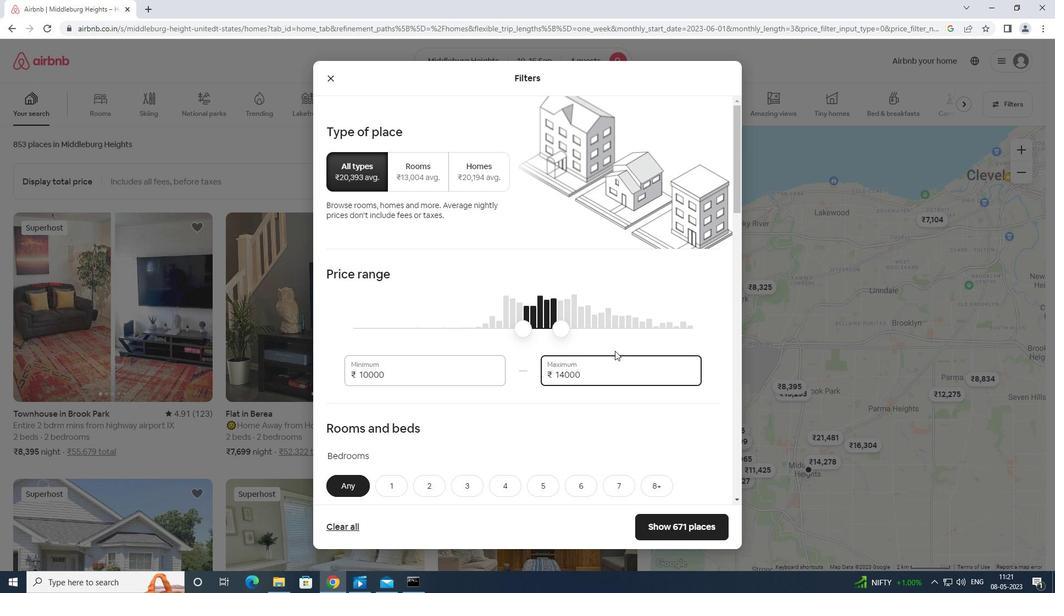
Action: Mouse scrolled (623, 346) with delta (0, 0)
Screenshot: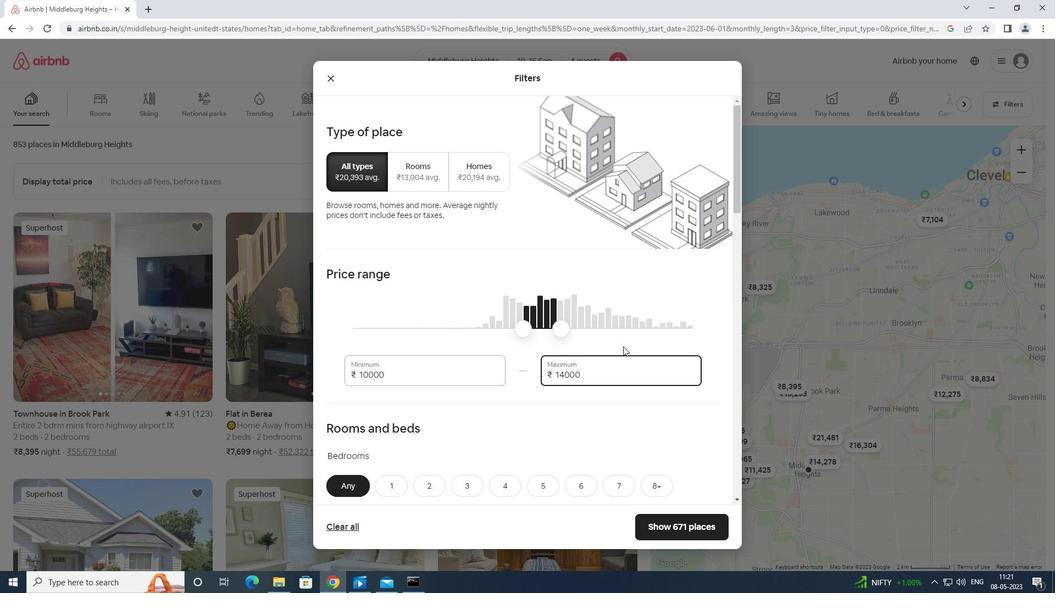 
Action: Mouse moved to (512, 322)
Screenshot: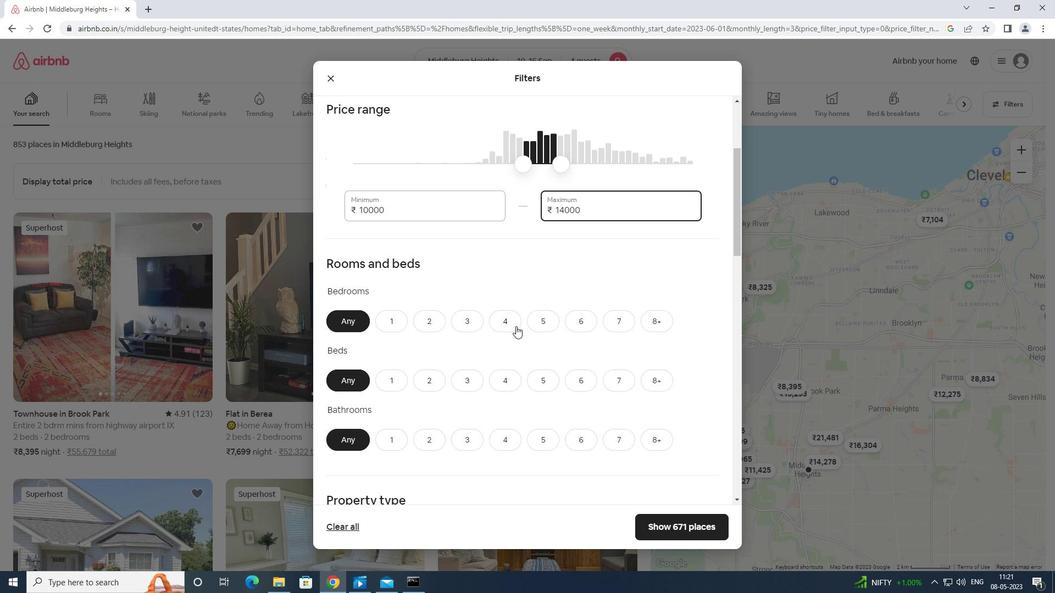 
Action: Mouse pressed left at (512, 322)
Screenshot: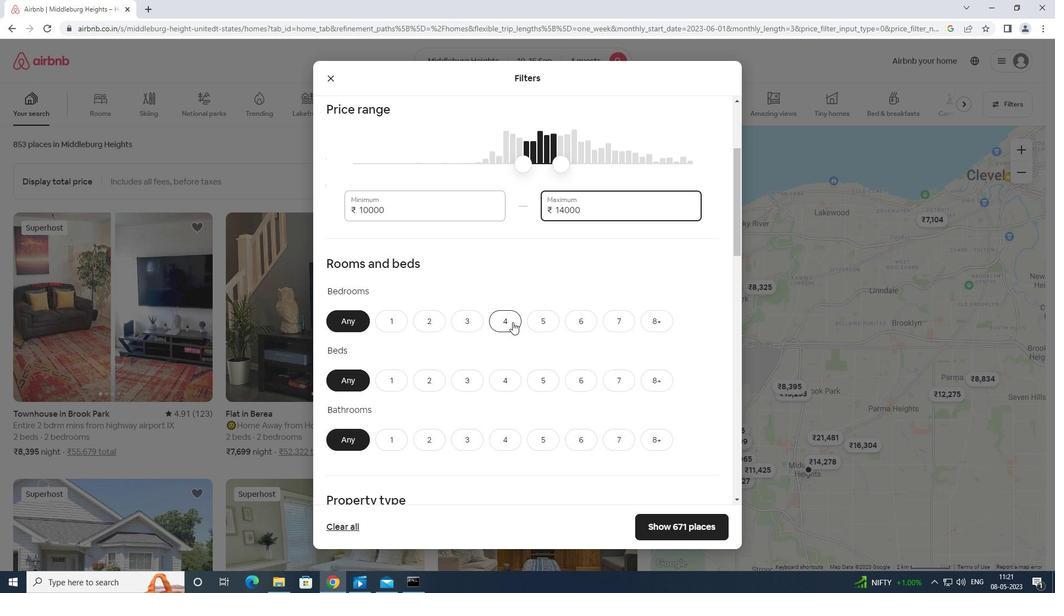 
Action: Mouse moved to (506, 373)
Screenshot: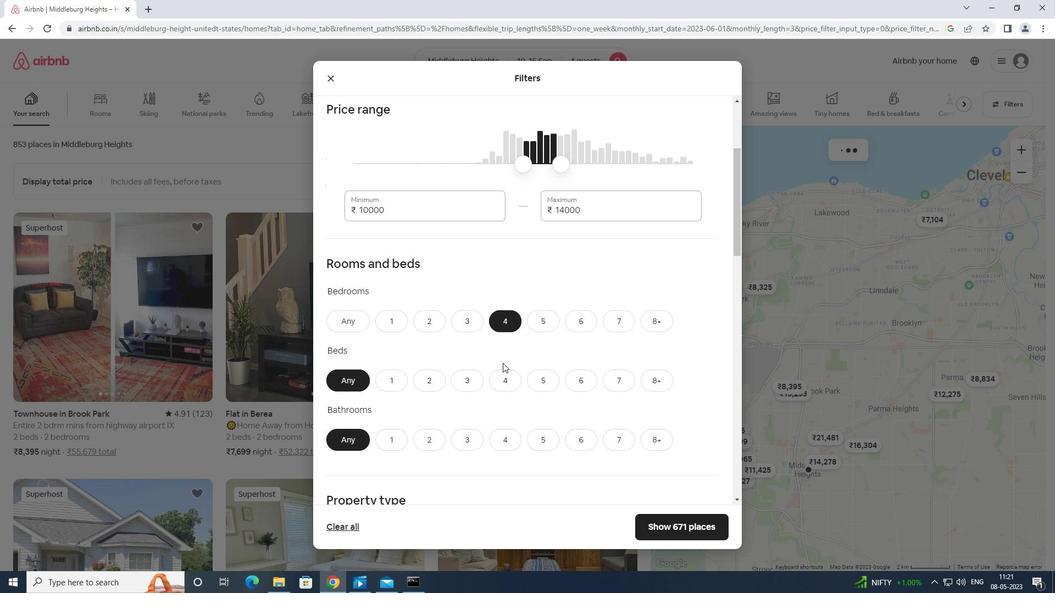 
Action: Mouse pressed left at (506, 373)
Screenshot: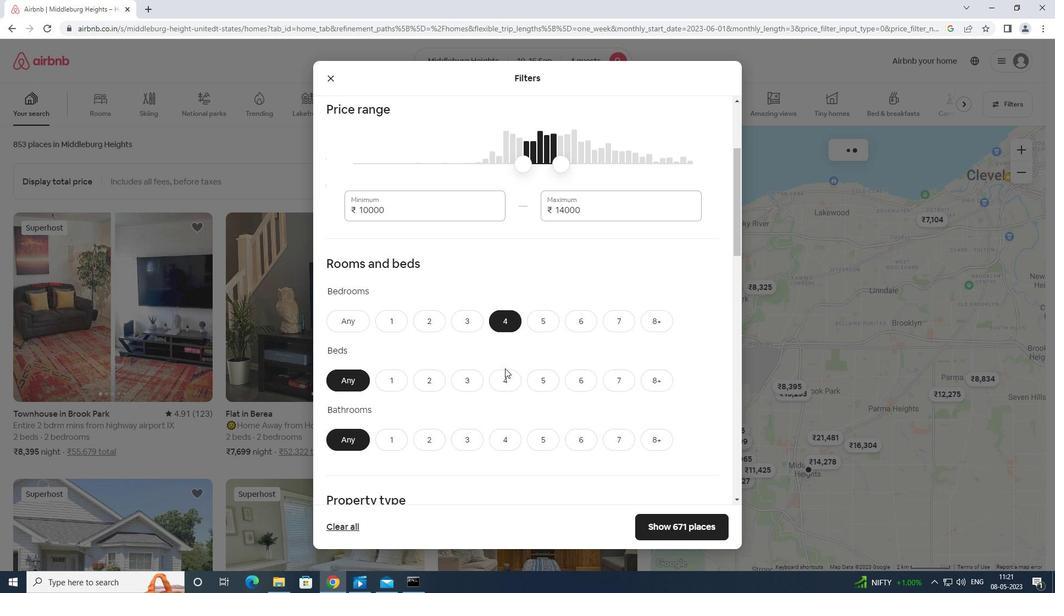 
Action: Mouse moved to (501, 439)
Screenshot: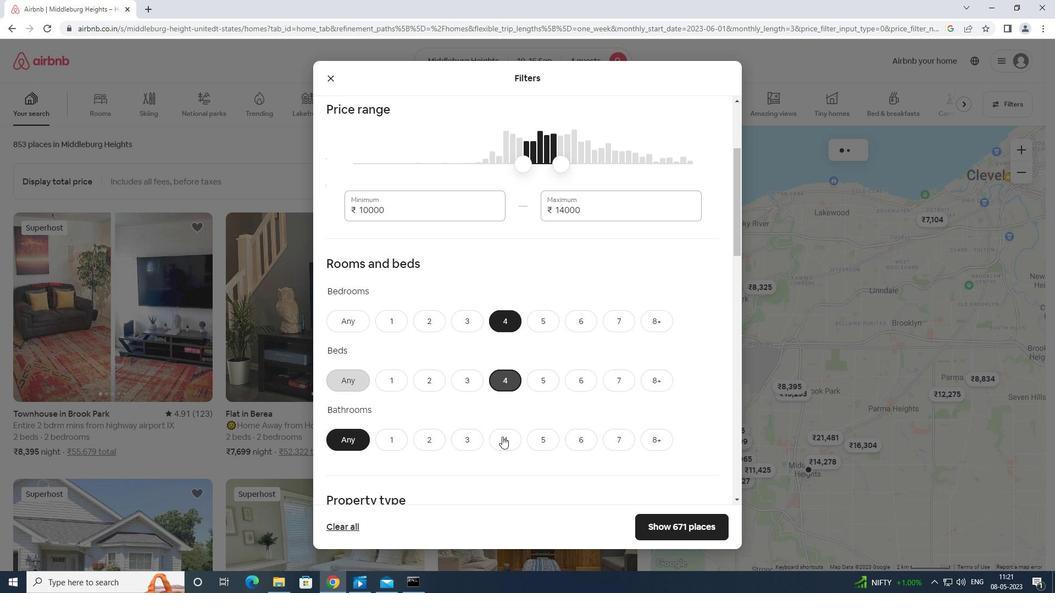 
Action: Mouse pressed left at (501, 439)
Screenshot: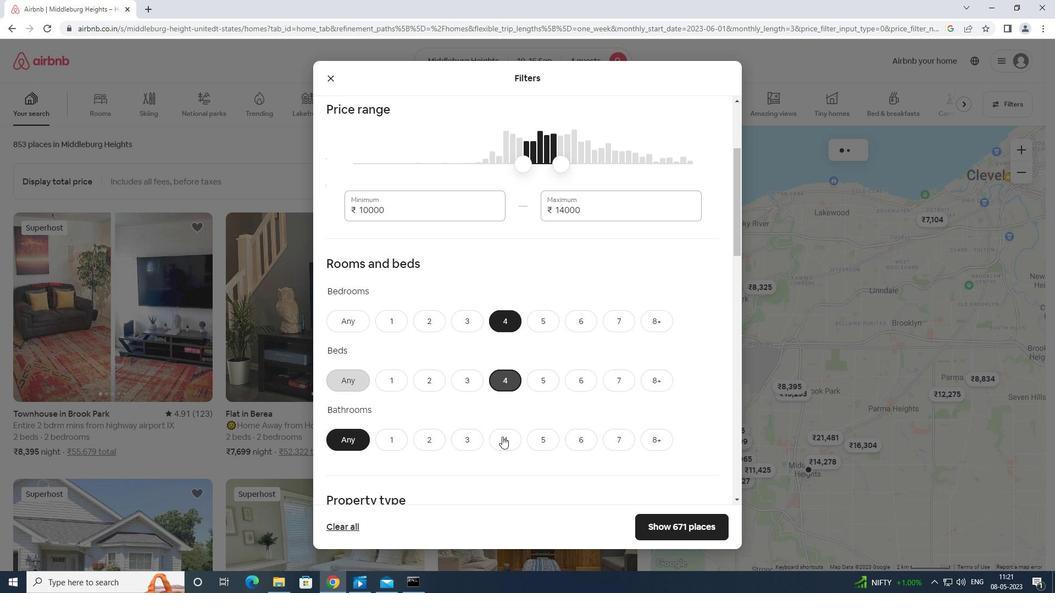 
Action: Mouse moved to (504, 439)
Screenshot: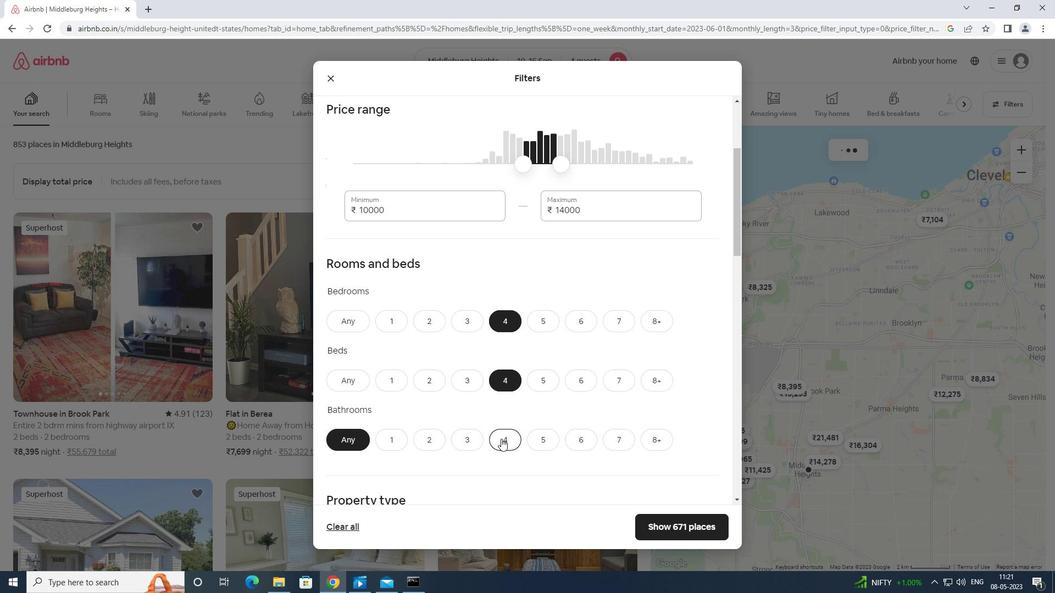 
Action: Mouse scrolled (504, 438) with delta (0, 0)
Screenshot: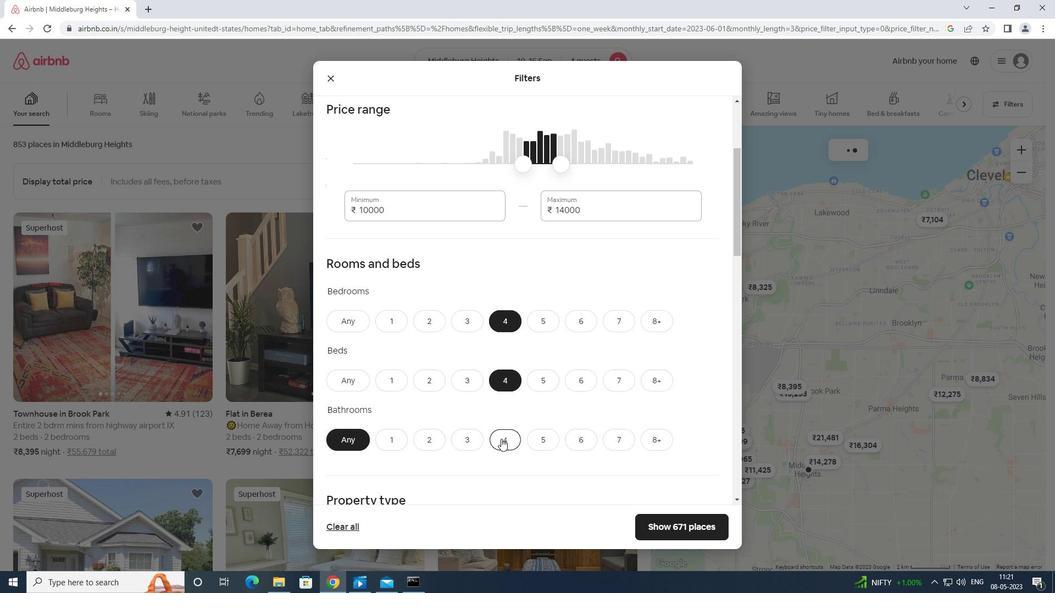 
Action: Mouse scrolled (504, 438) with delta (0, 0)
Screenshot: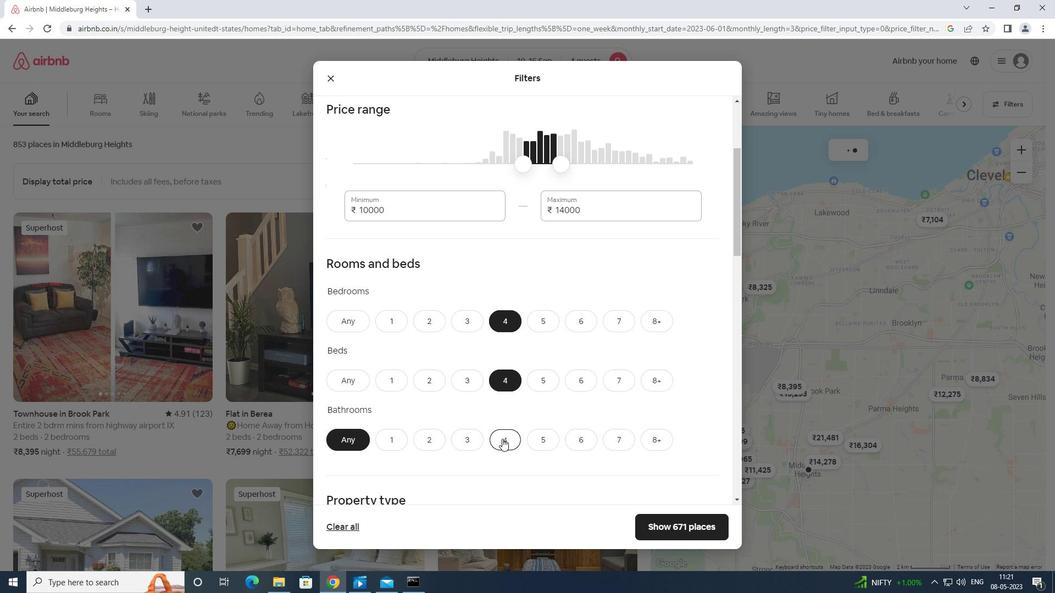 
Action: Mouse scrolled (504, 438) with delta (0, 0)
Screenshot: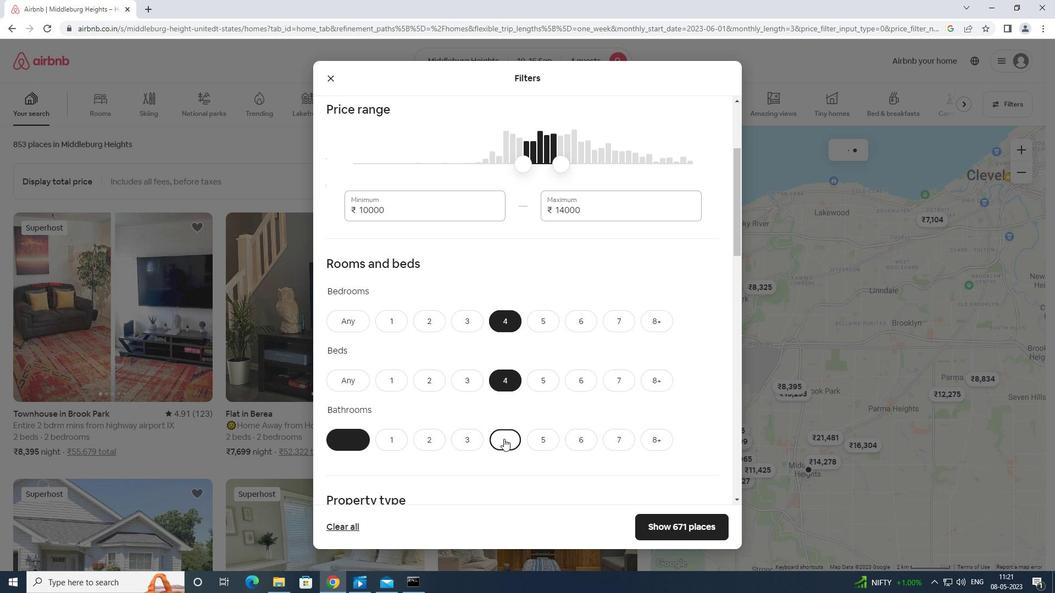 
Action: Mouse moved to (506, 430)
Screenshot: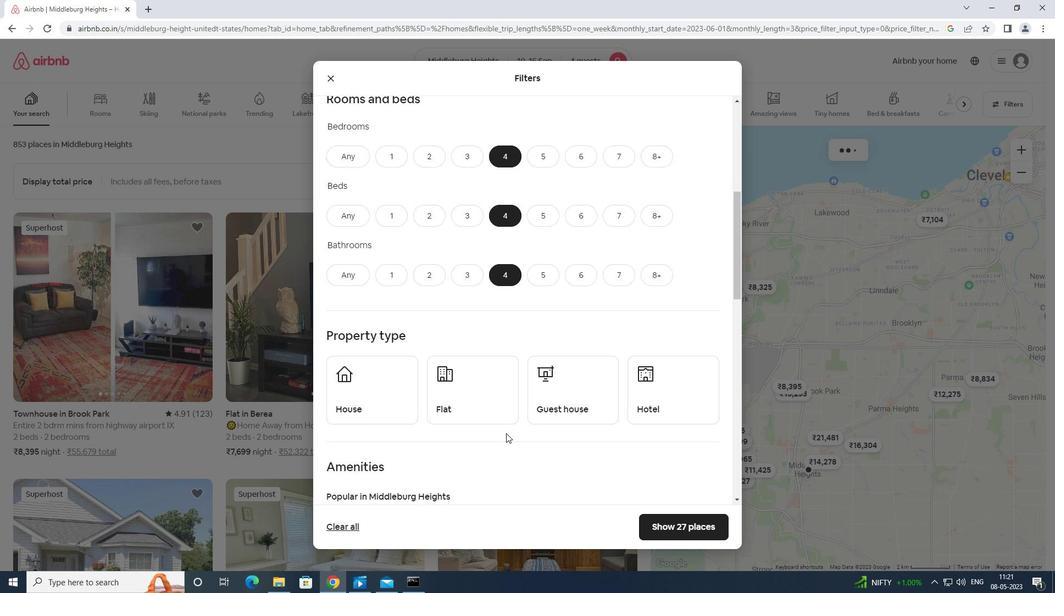 
Action: Mouse scrolled (506, 430) with delta (0, 0)
Screenshot: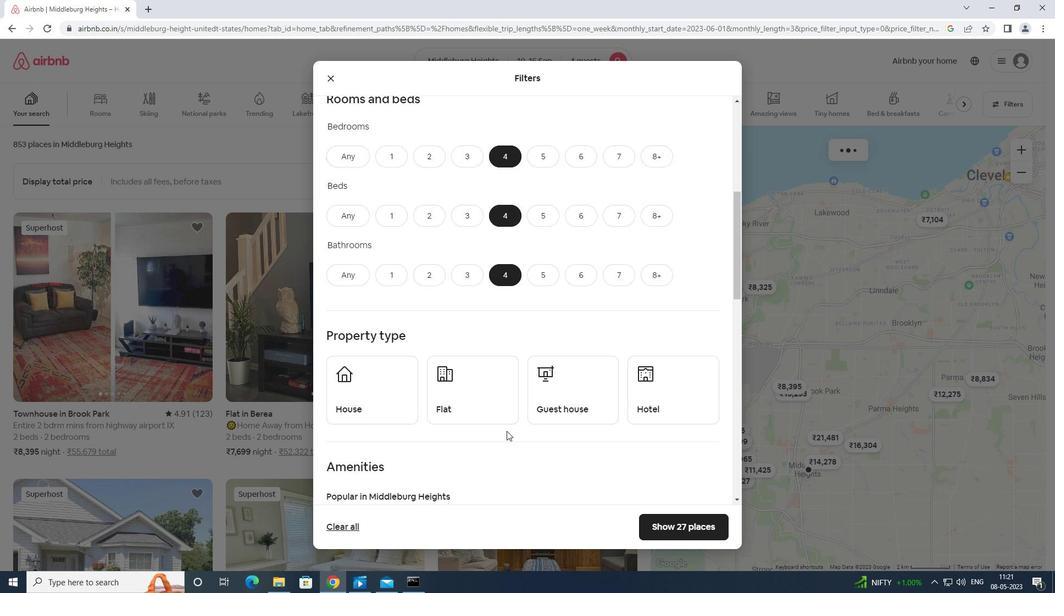 
Action: Mouse moved to (375, 333)
Screenshot: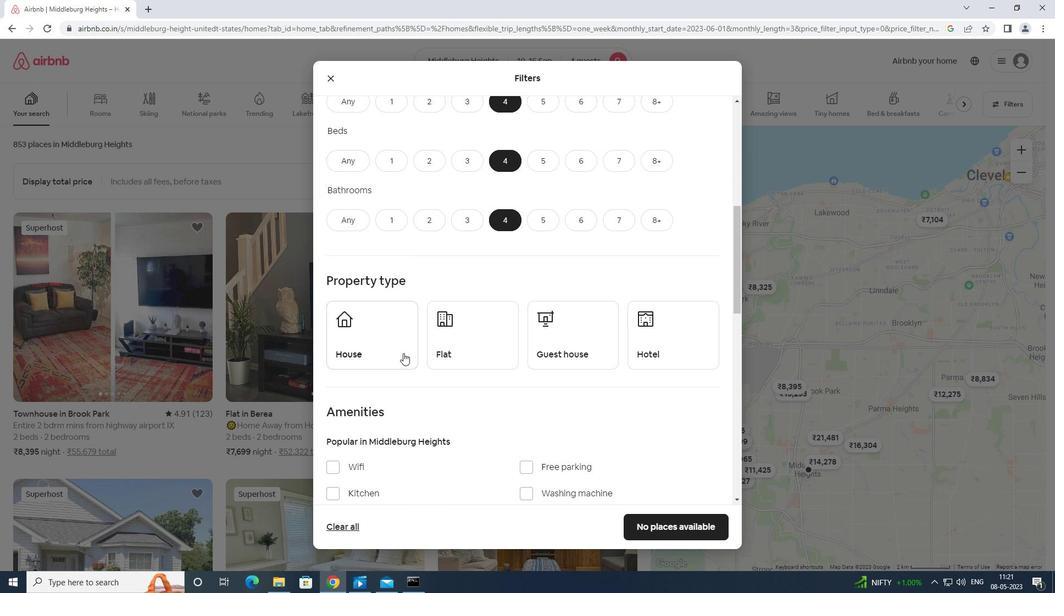 
Action: Mouse pressed left at (375, 333)
Screenshot: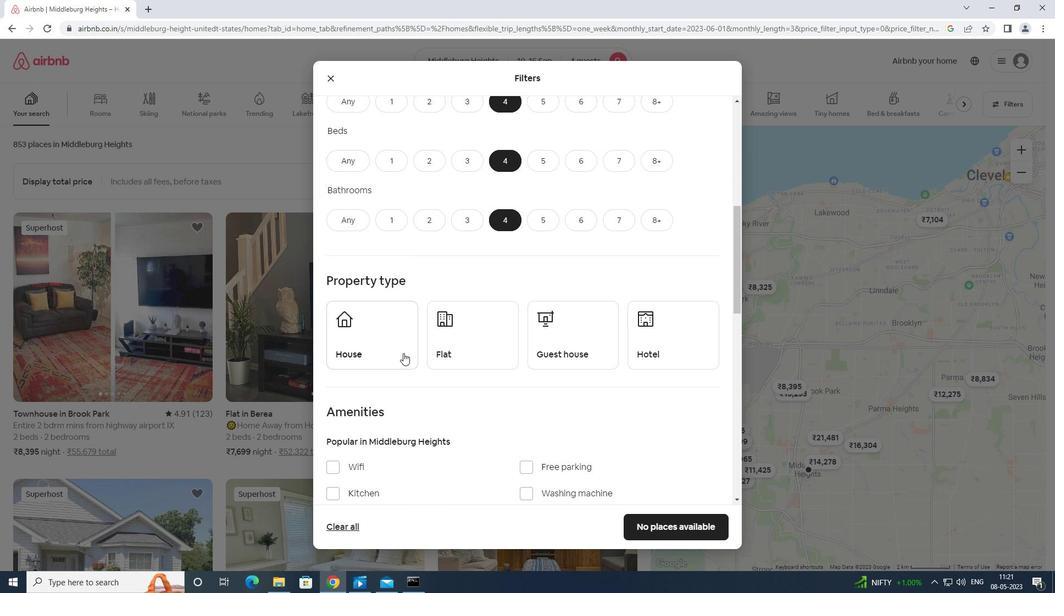 
Action: Mouse moved to (457, 335)
Screenshot: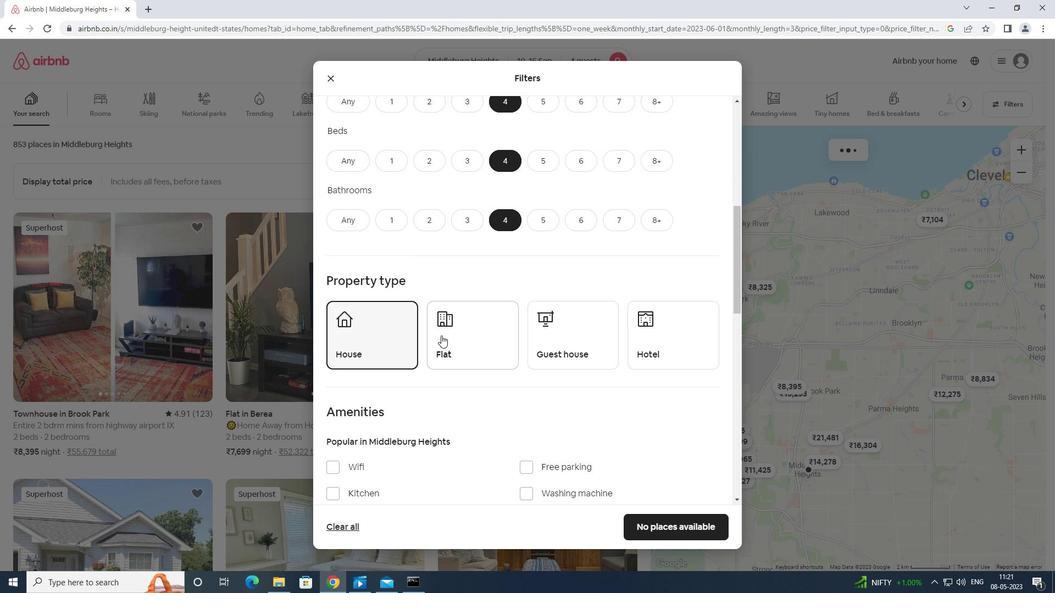 
Action: Mouse pressed left at (457, 335)
Screenshot: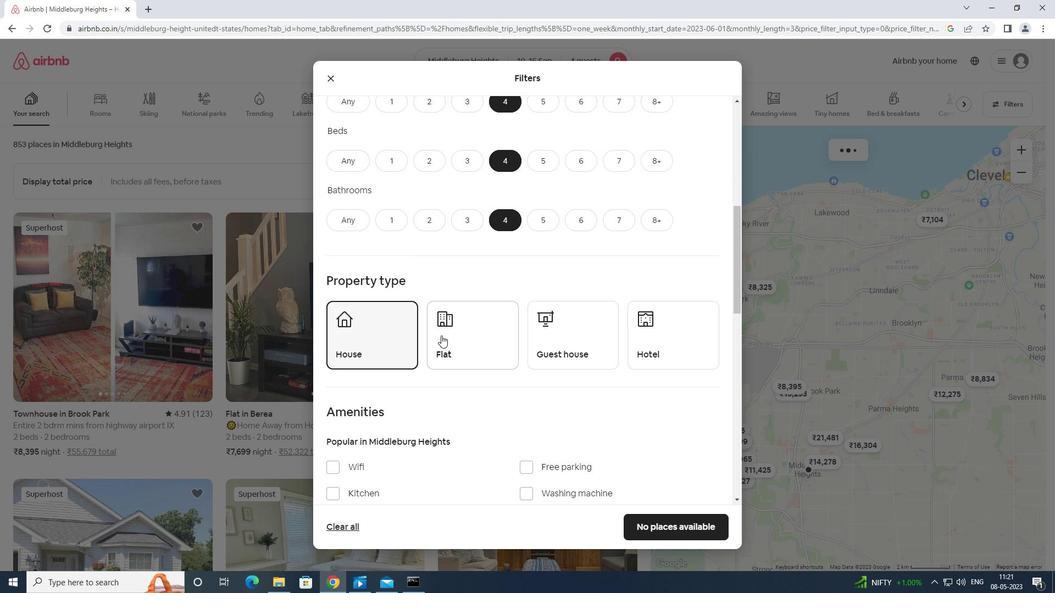 
Action: Mouse moved to (594, 347)
Screenshot: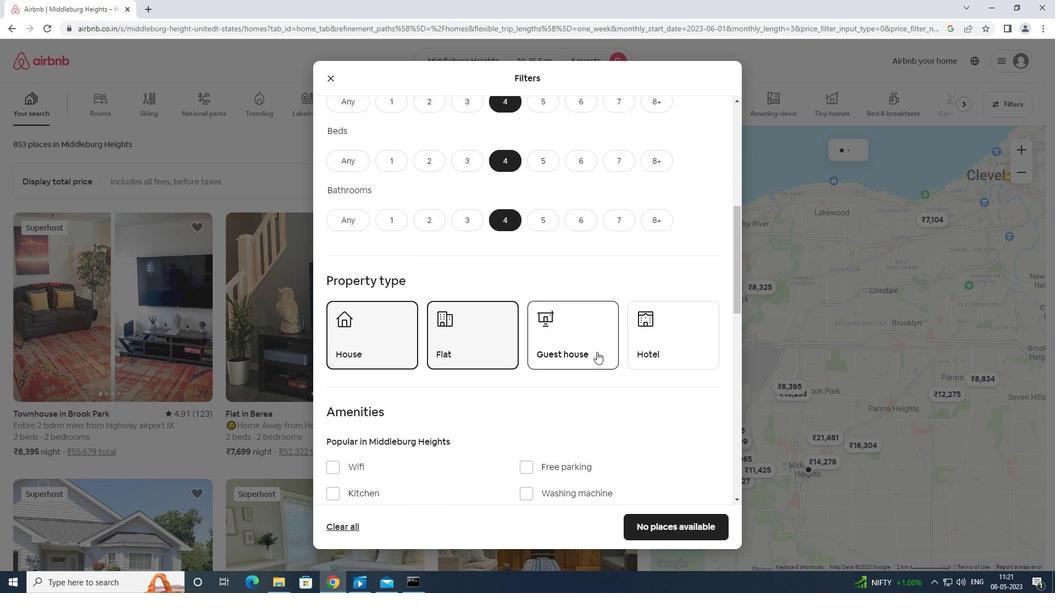 
Action: Mouse pressed left at (594, 347)
Screenshot: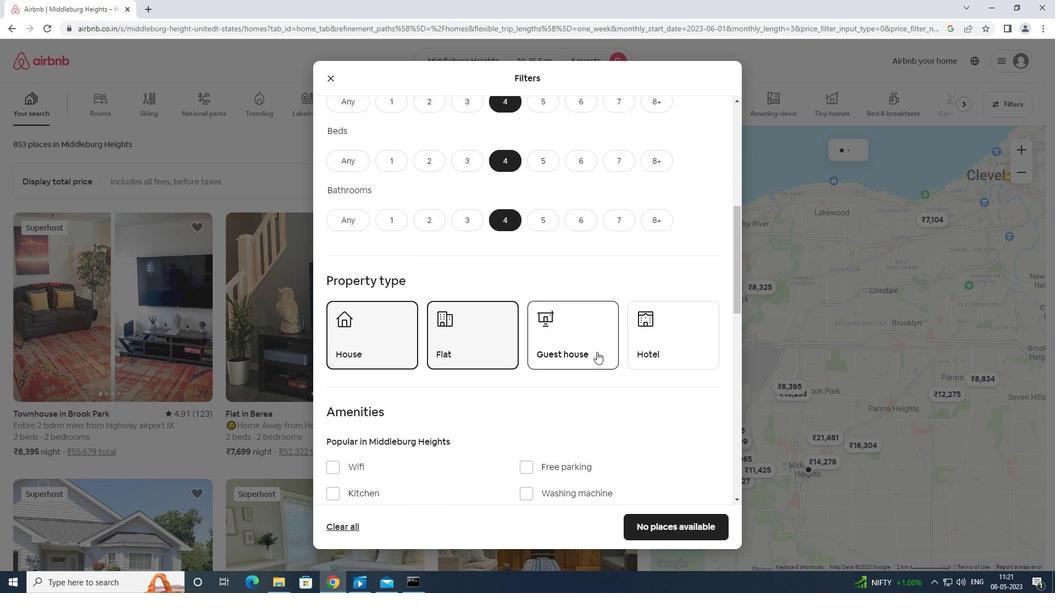 
Action: Mouse moved to (599, 340)
Screenshot: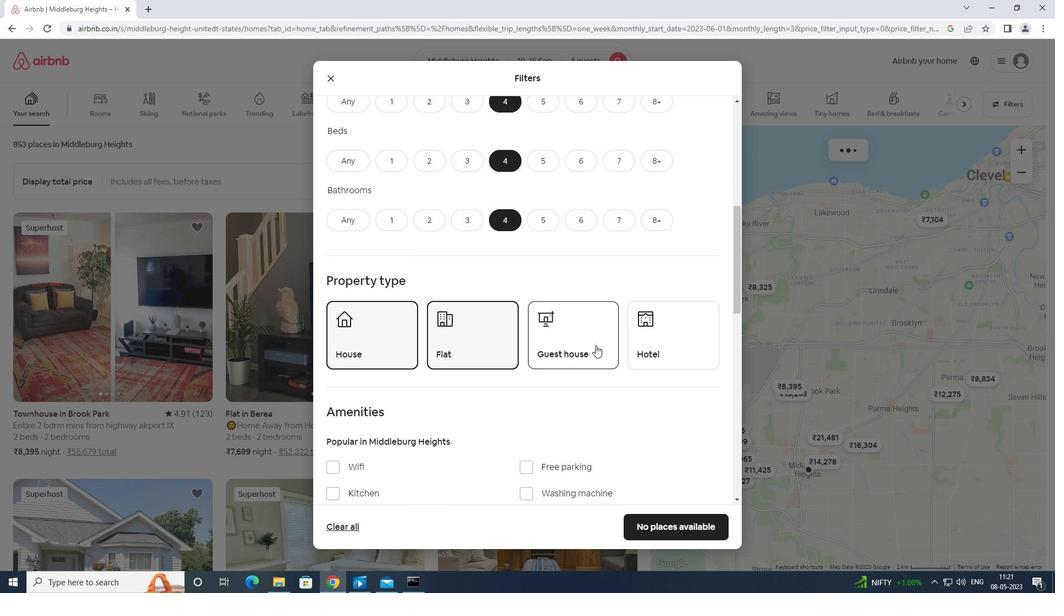
Action: Mouse scrolled (599, 340) with delta (0, 0)
Screenshot: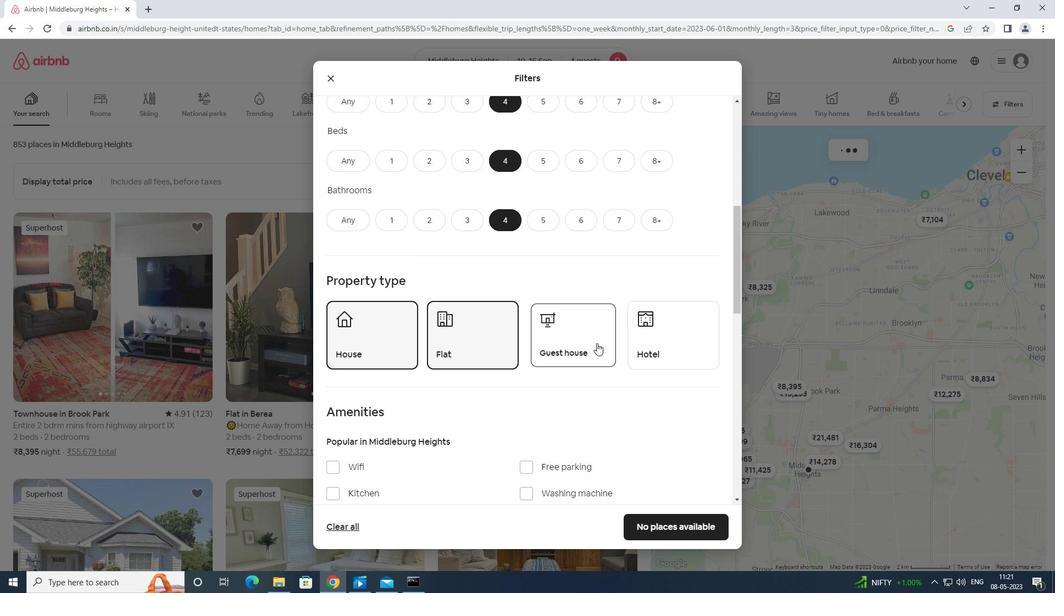 
Action: Mouse scrolled (599, 340) with delta (0, 0)
Screenshot: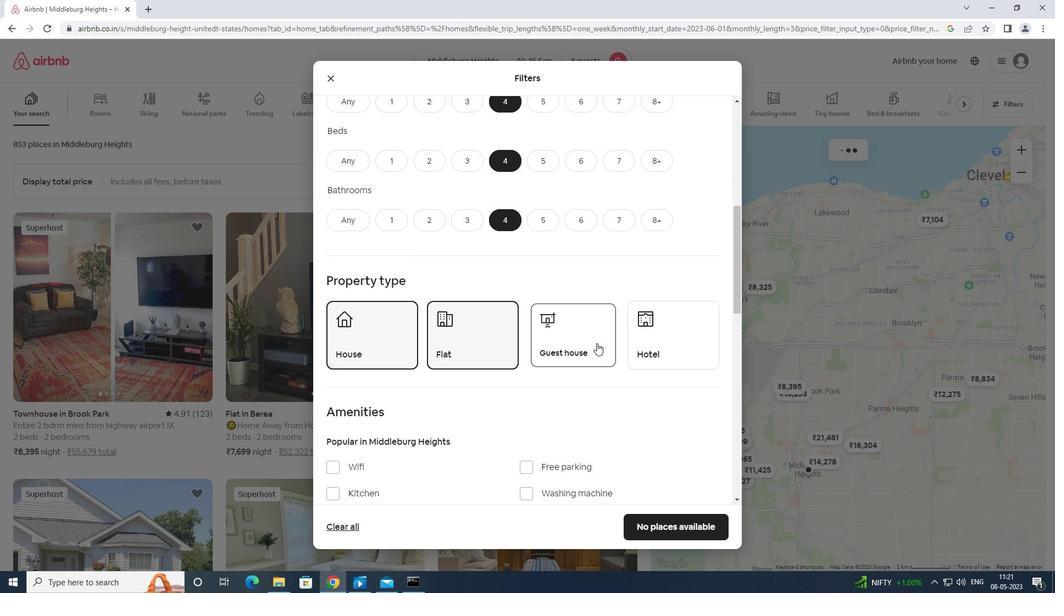 
Action: Mouse moved to (330, 359)
Screenshot: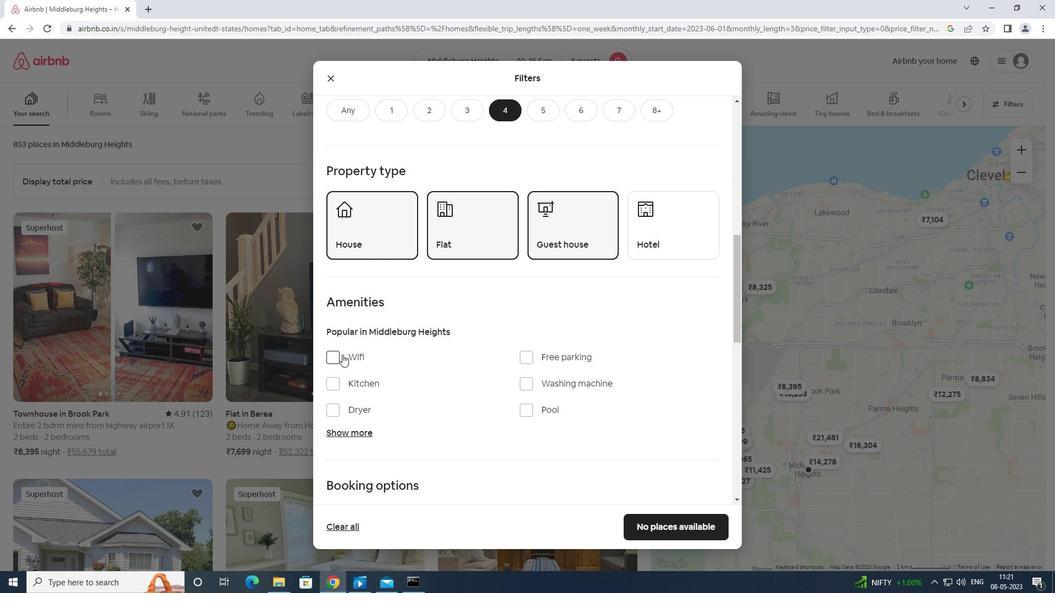 
Action: Mouse pressed left at (330, 359)
Screenshot: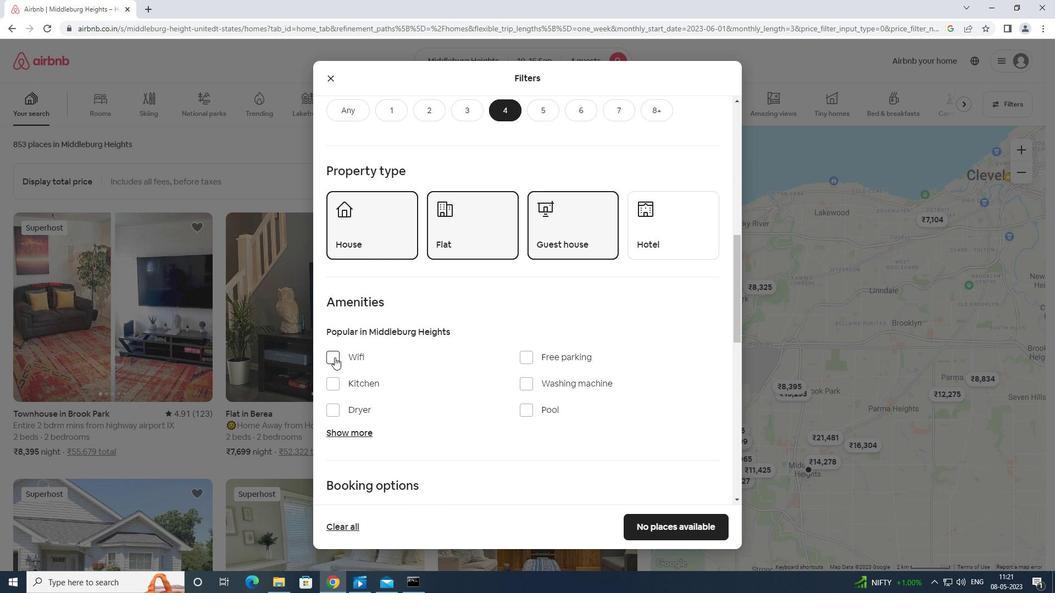
Action: Mouse moved to (526, 351)
Screenshot: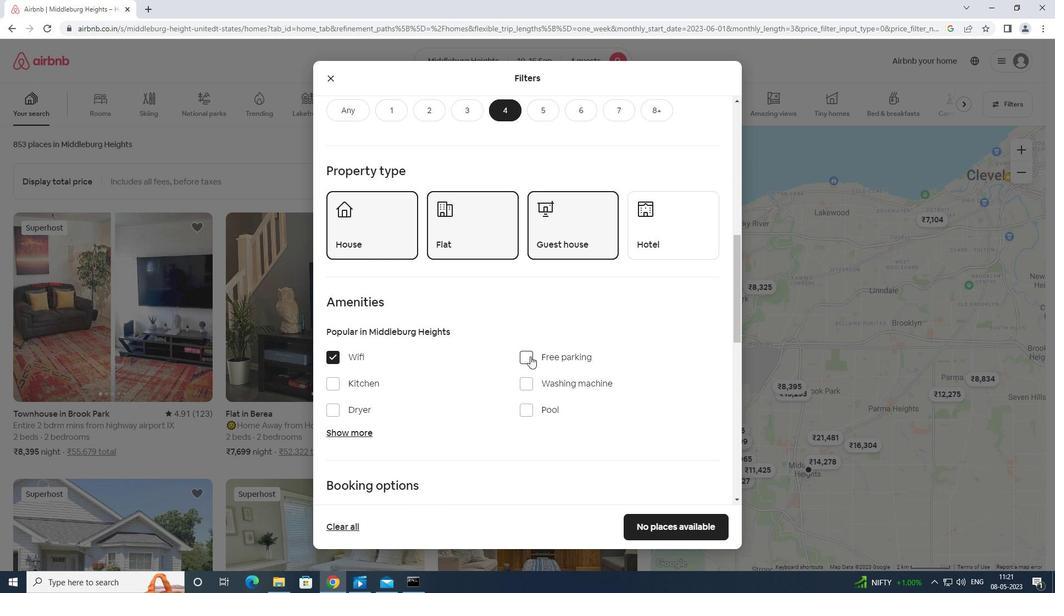 
Action: Mouse pressed left at (526, 351)
Screenshot: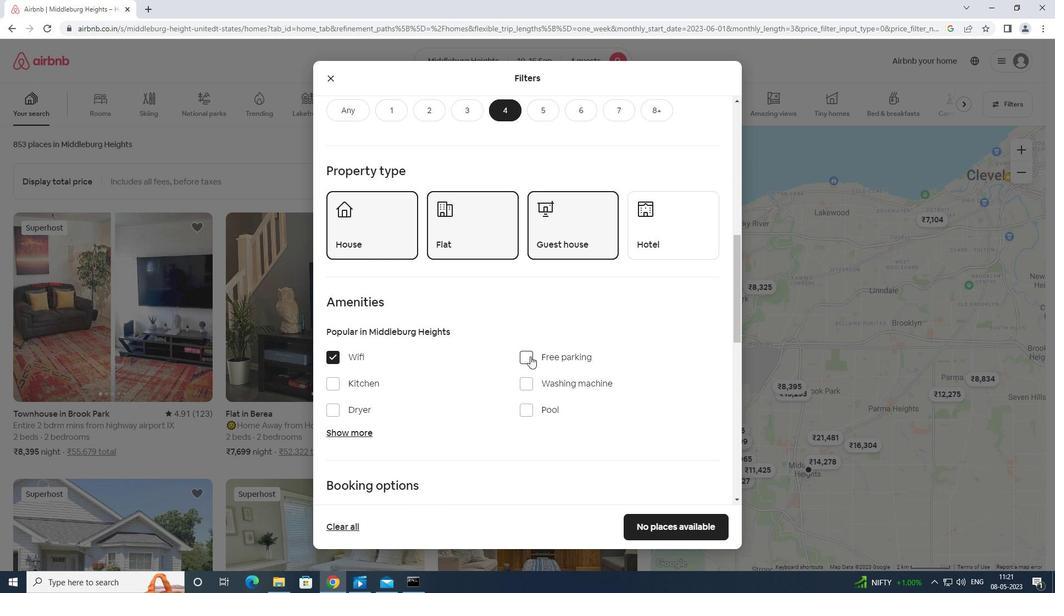 
Action: Mouse moved to (354, 428)
Screenshot: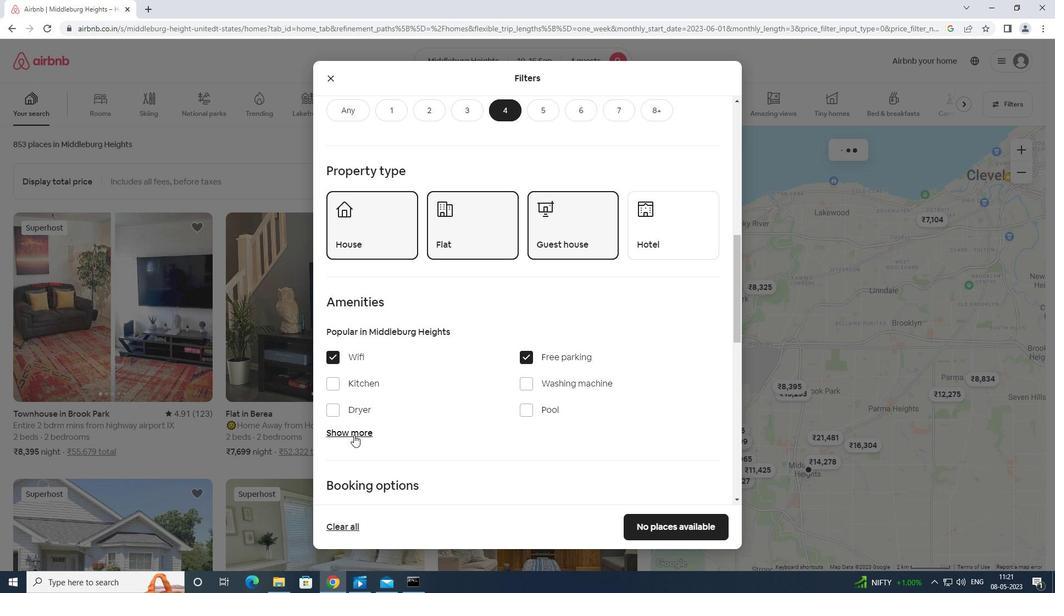 
Action: Mouse pressed left at (354, 428)
Screenshot: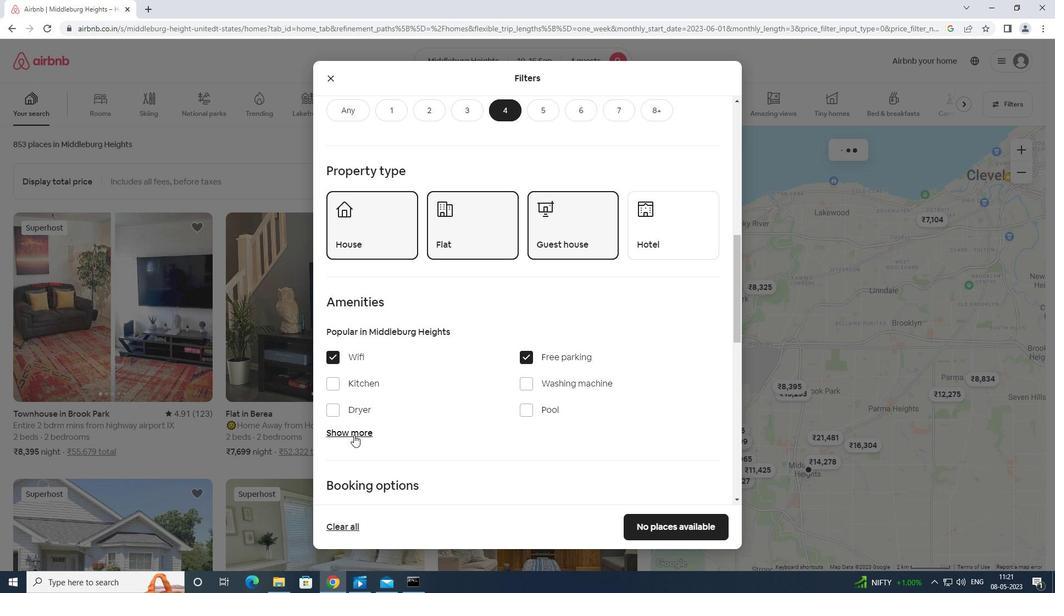 
Action: Mouse moved to (356, 427)
Screenshot: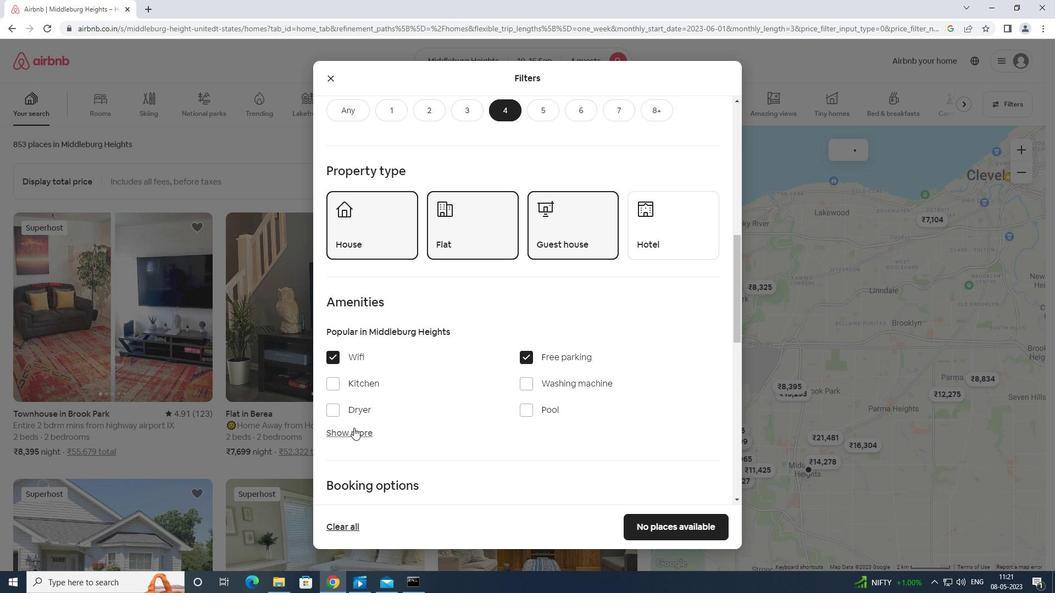 
Action: Mouse scrolled (356, 427) with delta (0, 0)
Screenshot: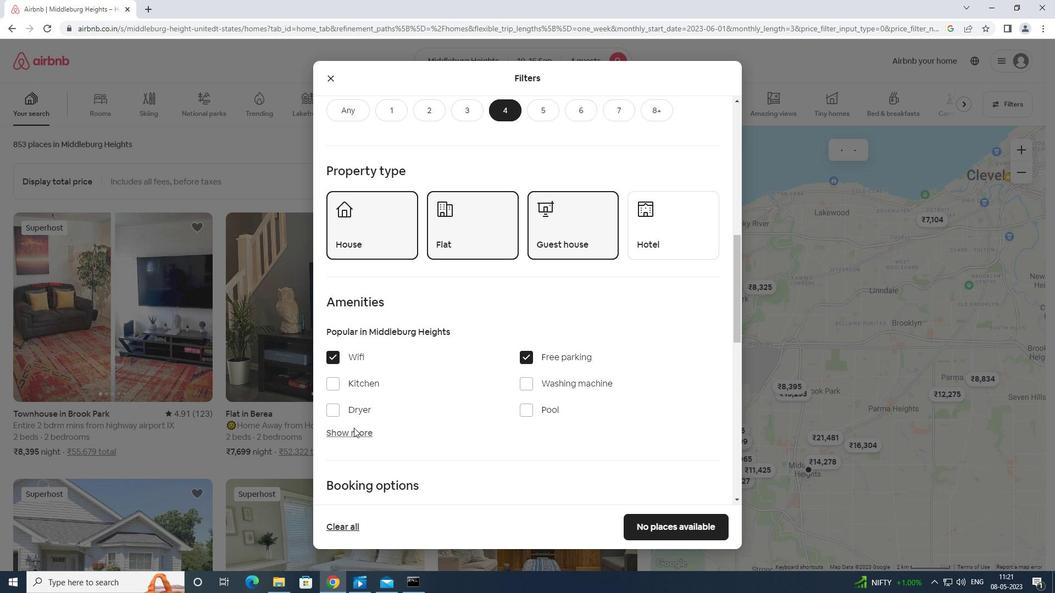 
Action: Mouse scrolled (356, 427) with delta (0, 0)
Screenshot: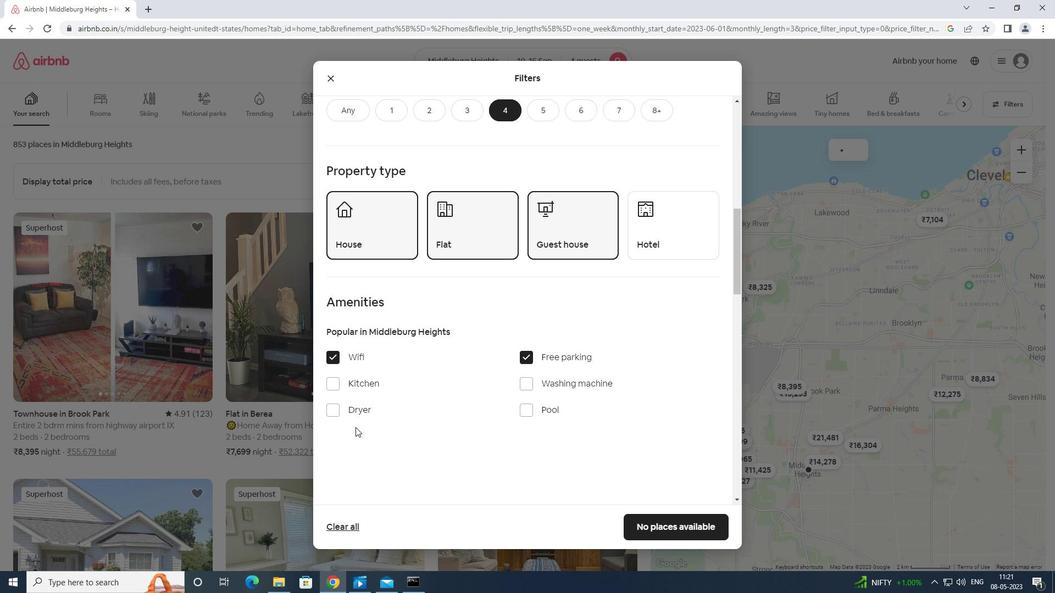 
Action: Mouse moved to (418, 390)
Screenshot: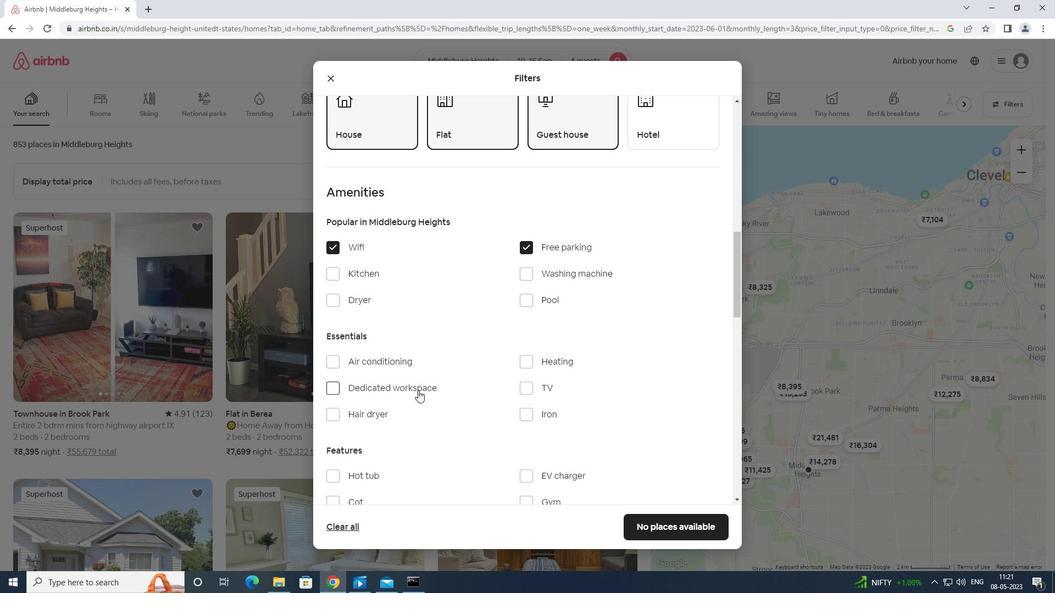 
Action: Mouse scrolled (418, 390) with delta (0, 0)
Screenshot: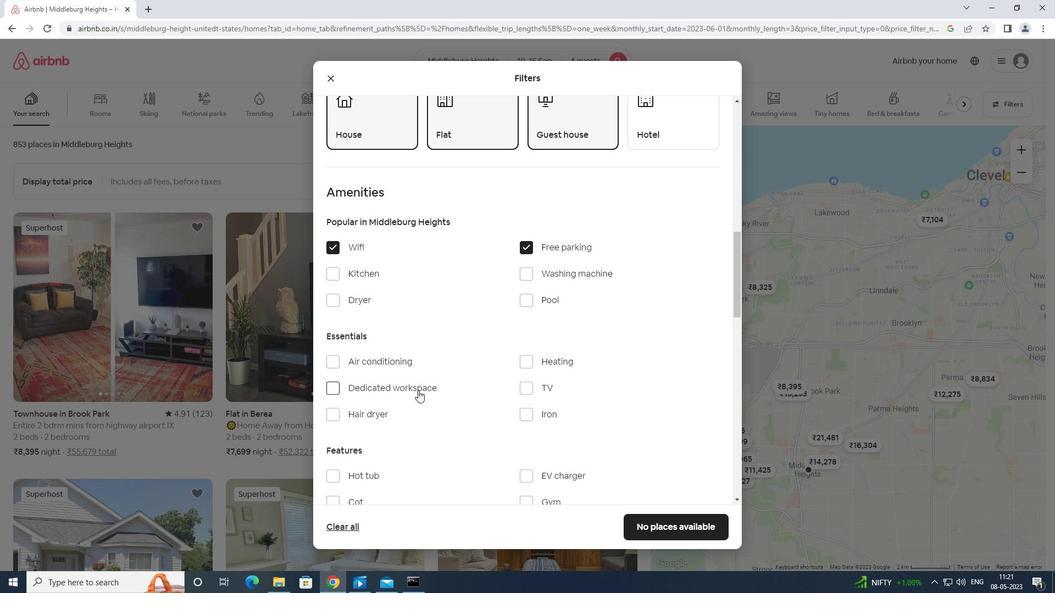 
Action: Mouse scrolled (418, 390) with delta (0, 0)
Screenshot: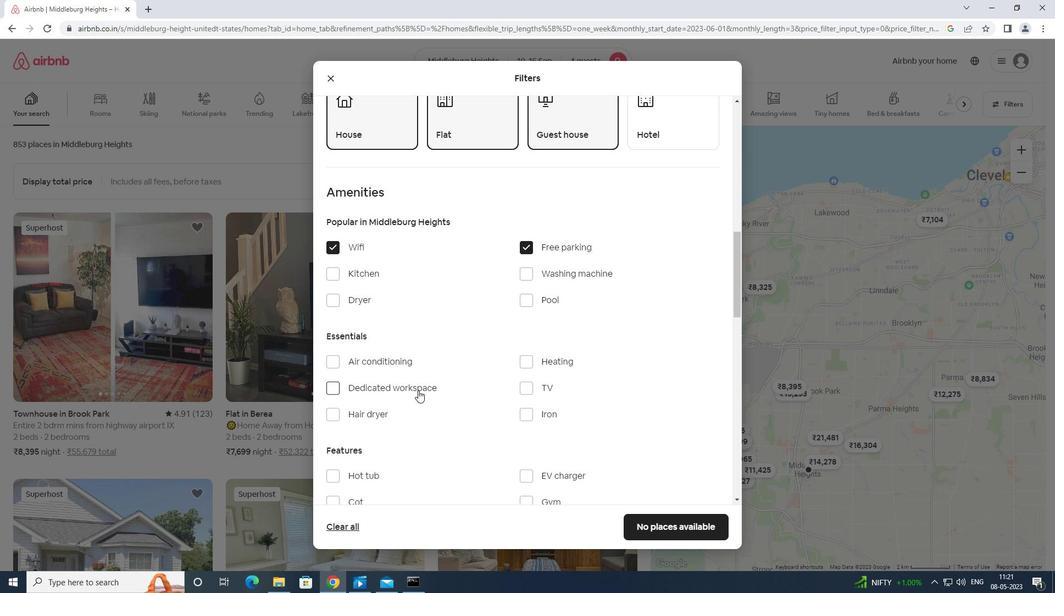 
Action: Mouse scrolled (418, 390) with delta (0, 0)
Screenshot: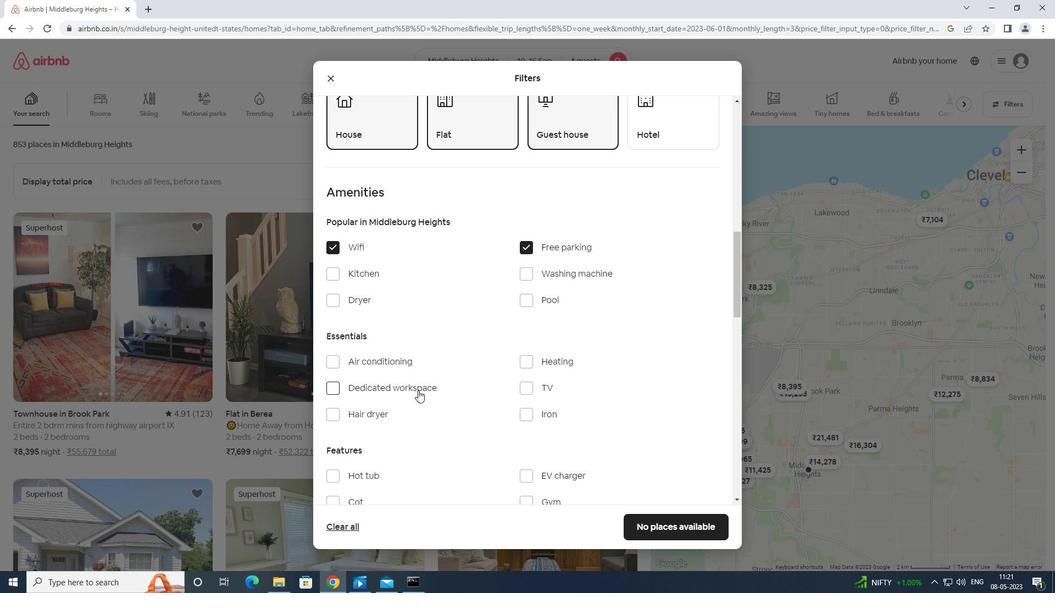 
Action: Mouse moved to (525, 335)
Screenshot: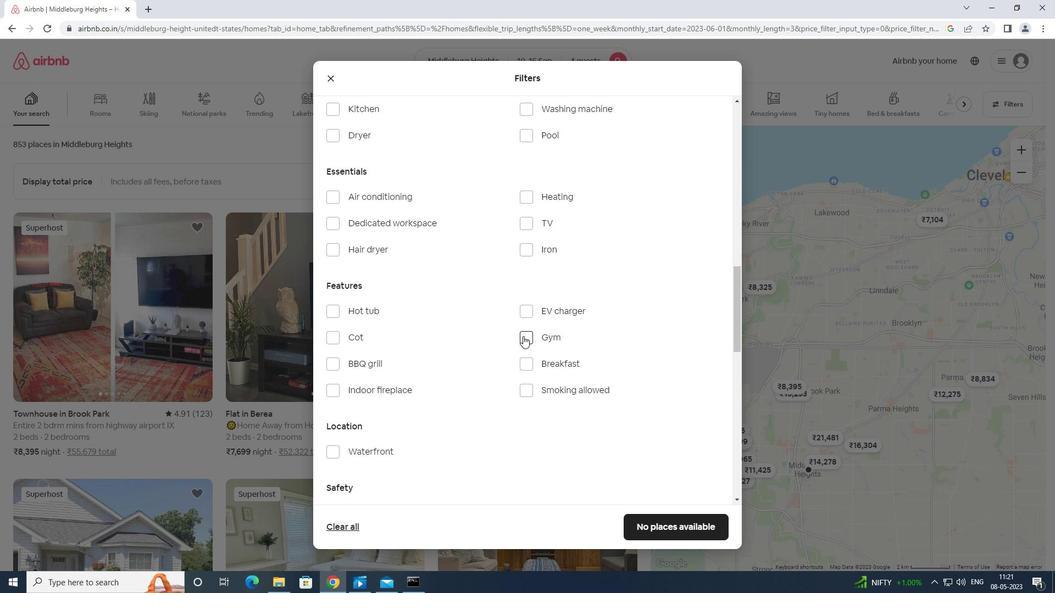 
Action: Mouse pressed left at (525, 335)
Screenshot: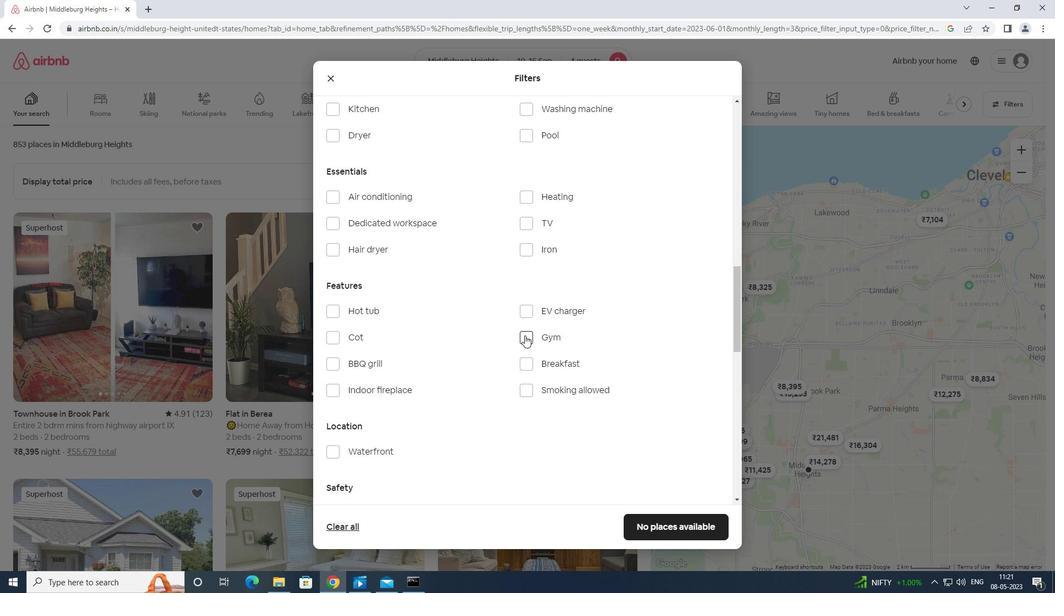 
Action: Mouse moved to (533, 366)
Screenshot: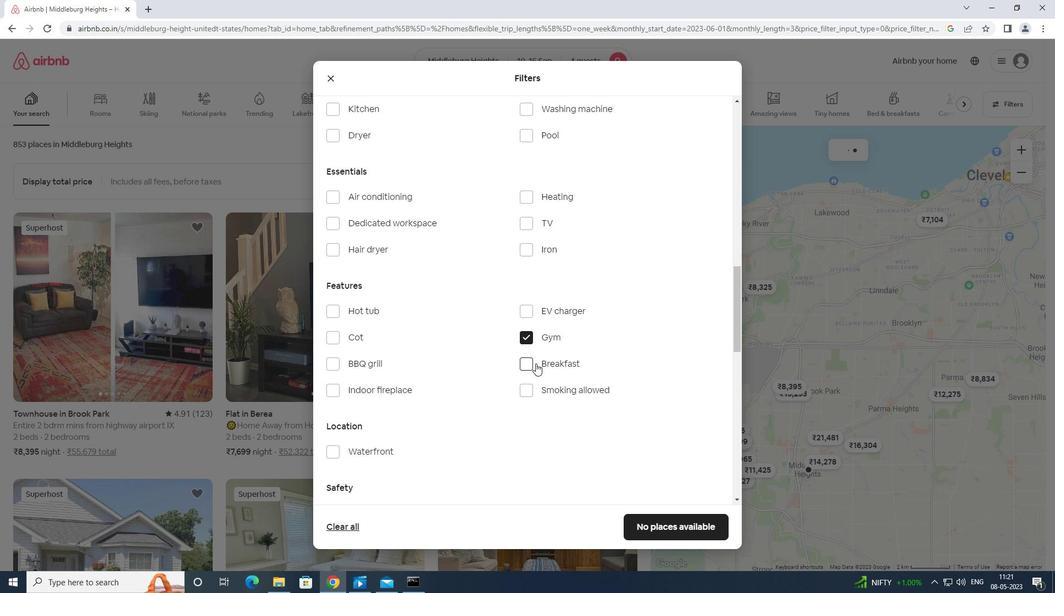 
Action: Mouse pressed left at (533, 366)
Screenshot: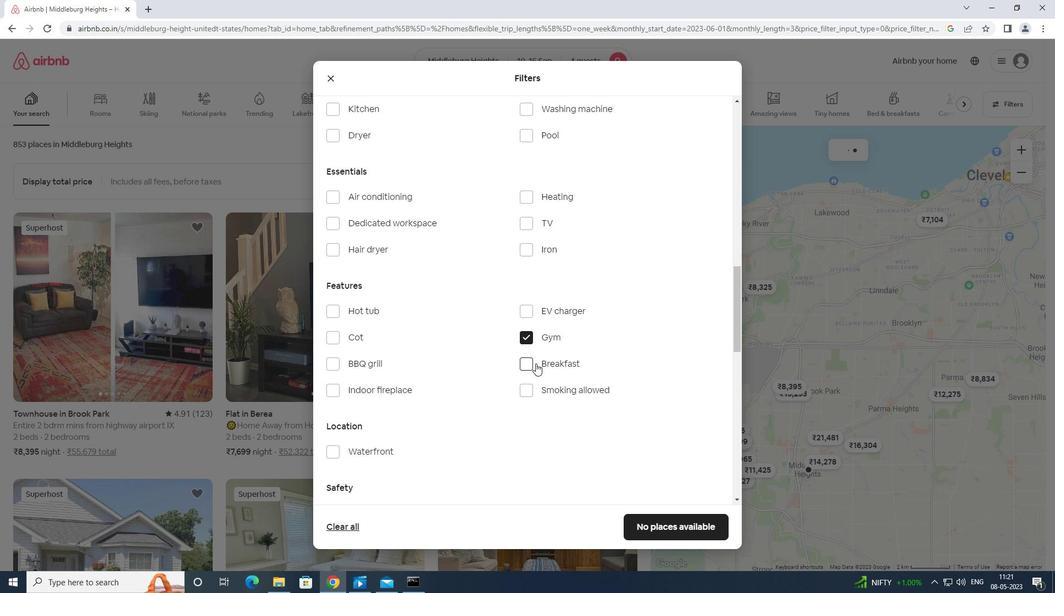 
Action: Mouse moved to (520, 219)
Screenshot: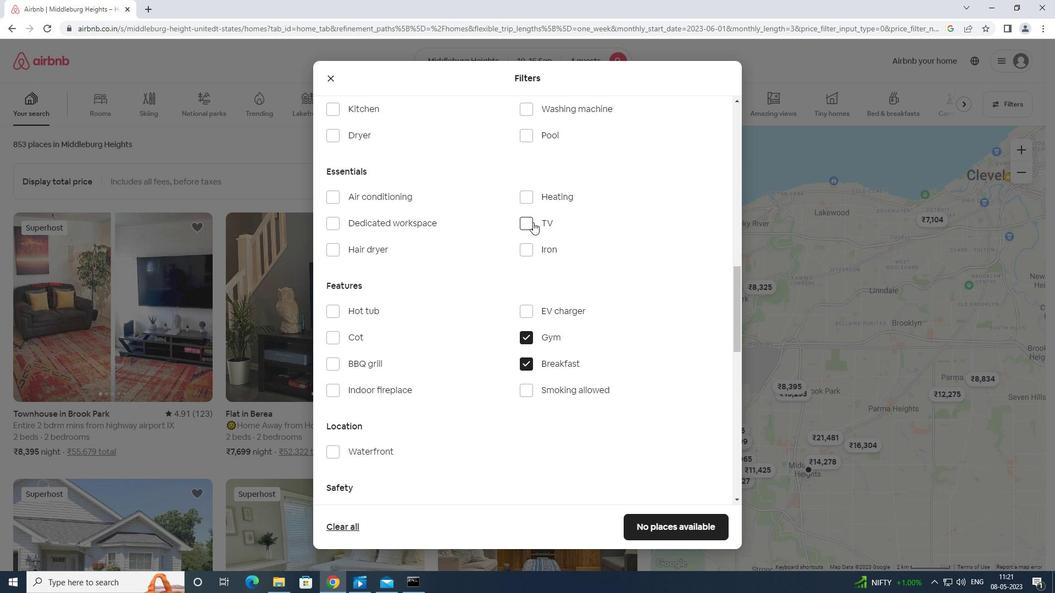 
Action: Mouse pressed left at (520, 219)
Screenshot: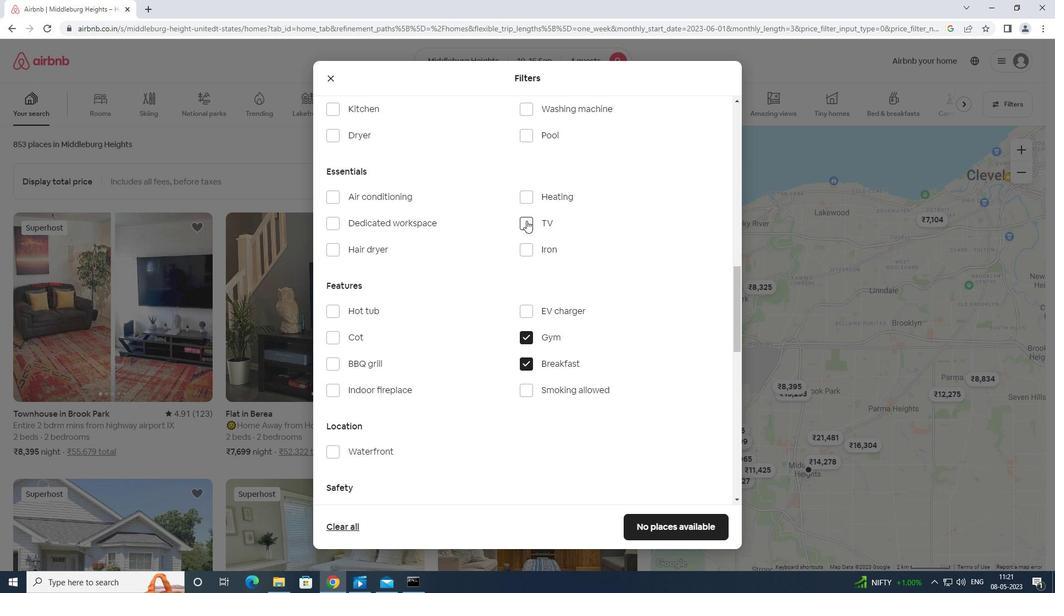 
Action: Mouse moved to (520, 218)
Screenshot: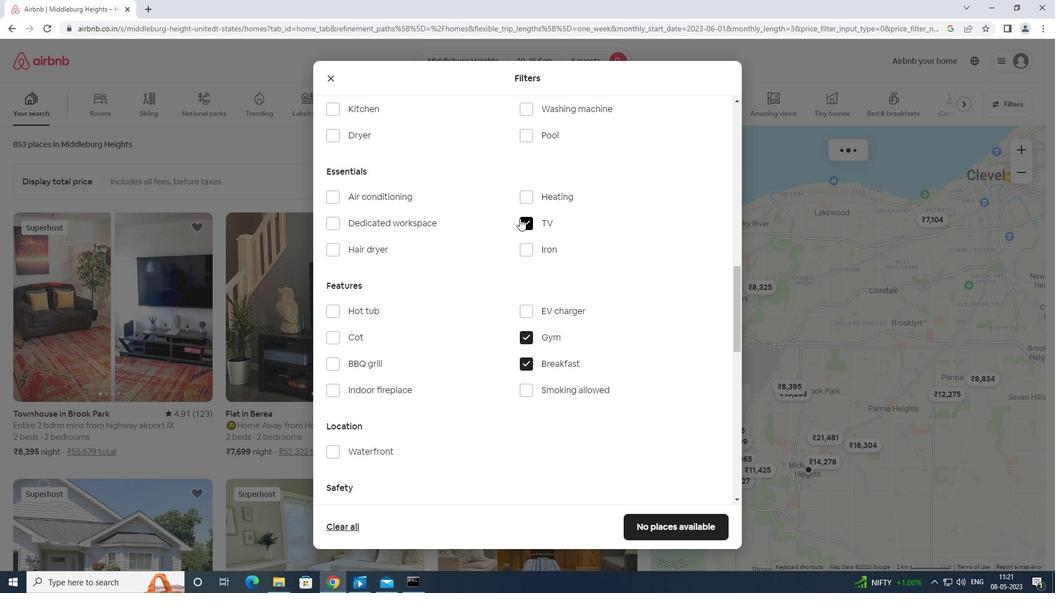 
Action: Mouse scrolled (520, 218) with delta (0, 0)
Screenshot: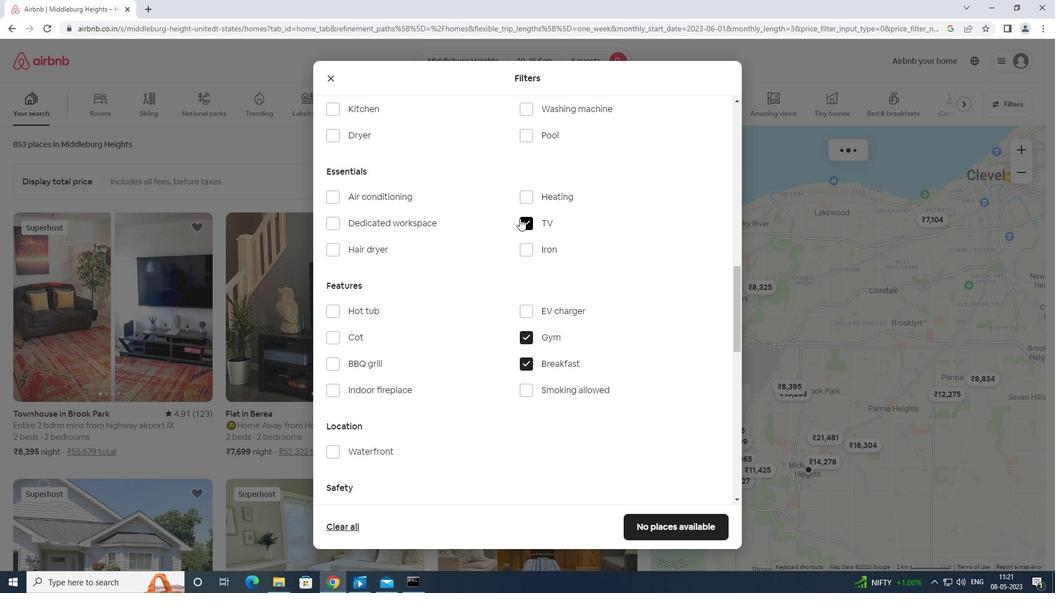 
Action: Mouse moved to (520, 223)
Screenshot: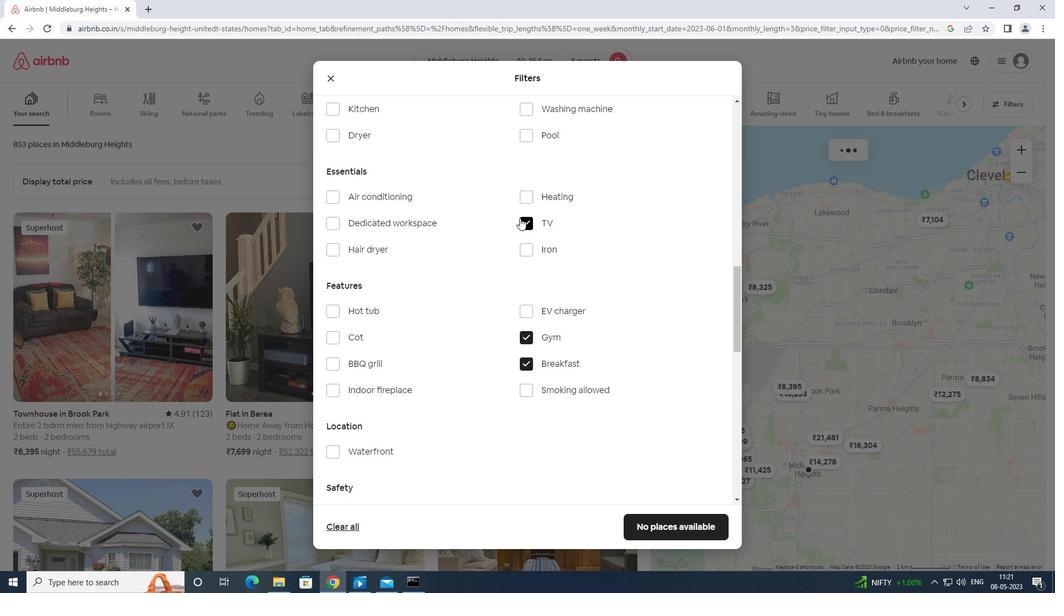 
Action: Mouse scrolled (520, 223) with delta (0, 0)
Screenshot: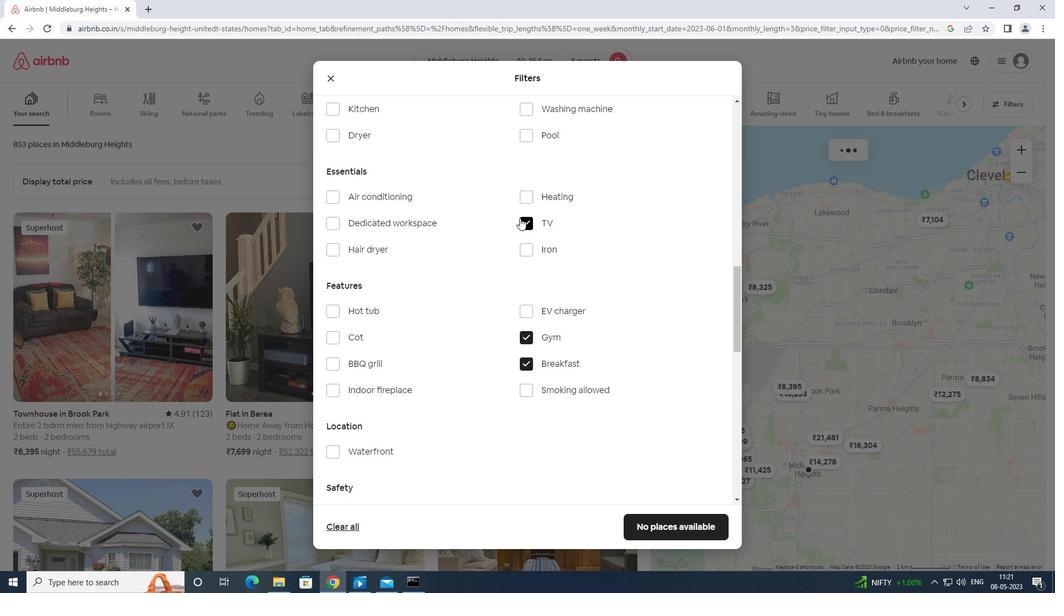 
Action: Mouse moved to (517, 232)
Screenshot: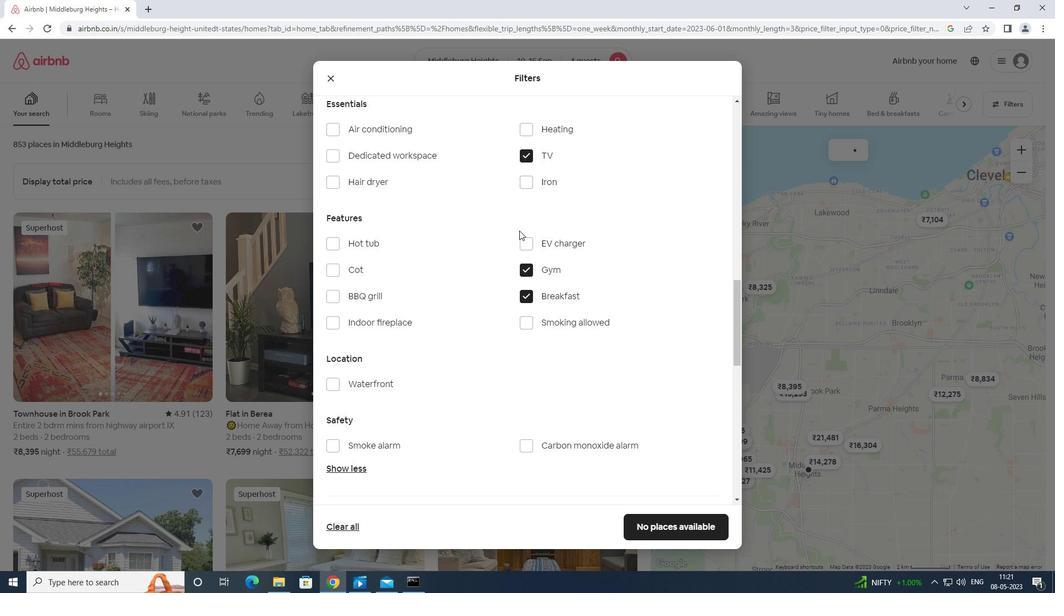 
Action: Mouse scrolled (517, 232) with delta (0, 0)
Screenshot: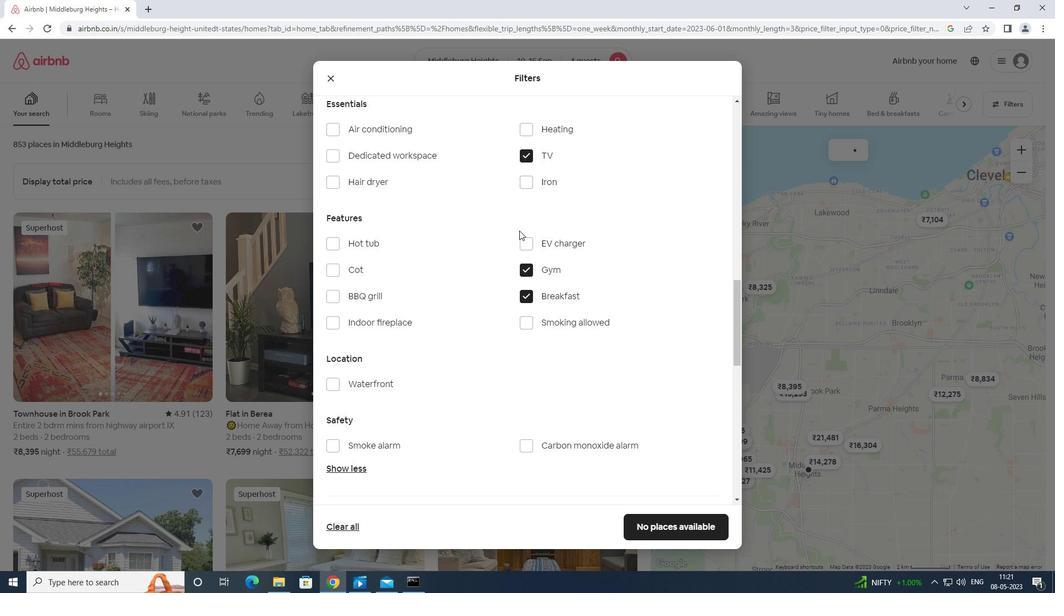 
Action: Mouse moved to (516, 234)
Screenshot: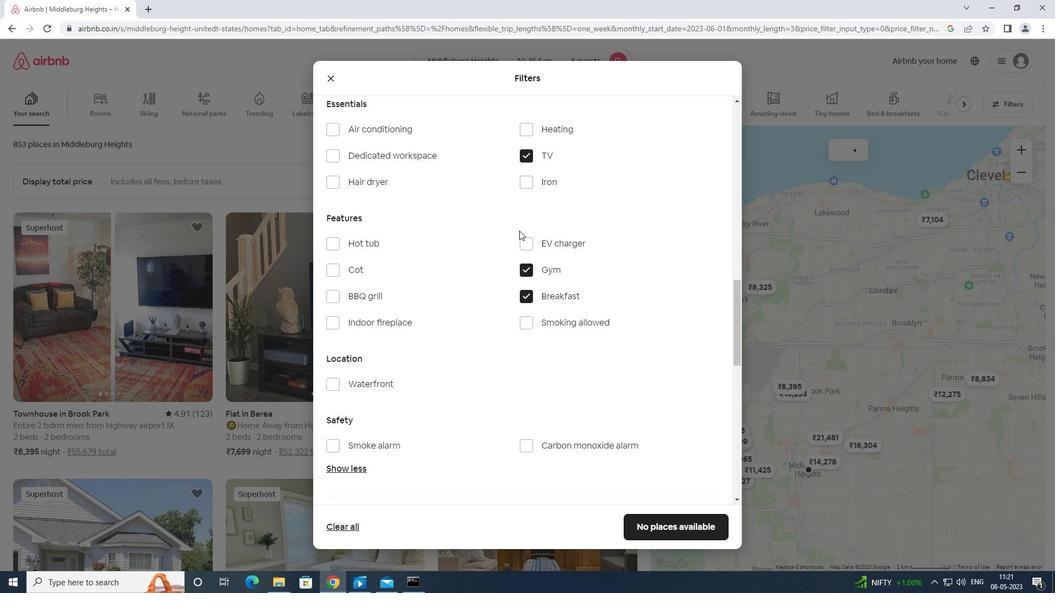 
Action: Mouse scrolled (516, 234) with delta (0, 0)
Screenshot: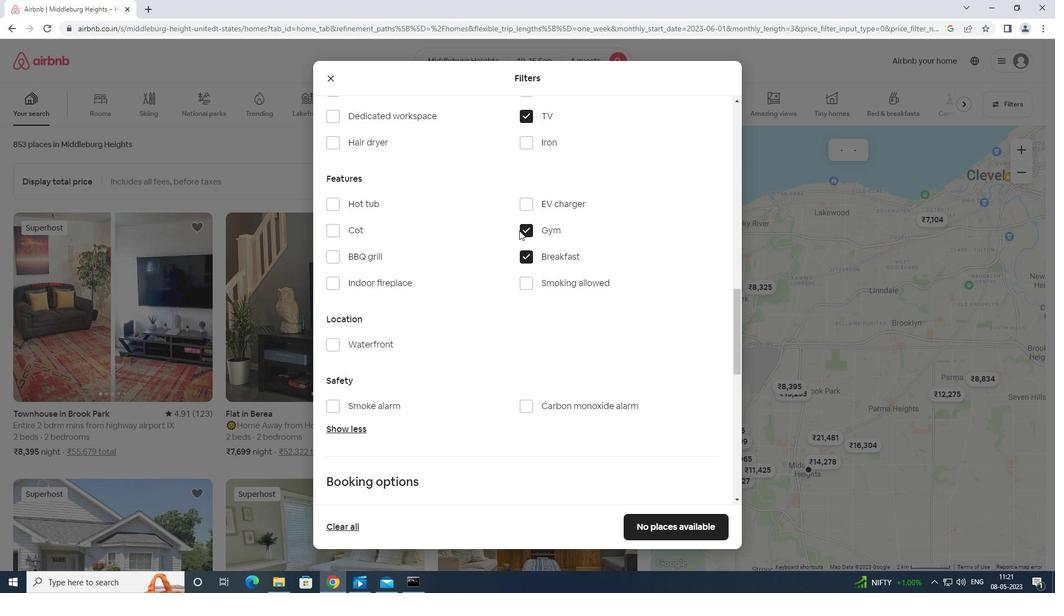 
Action: Mouse moved to (515, 235)
Screenshot: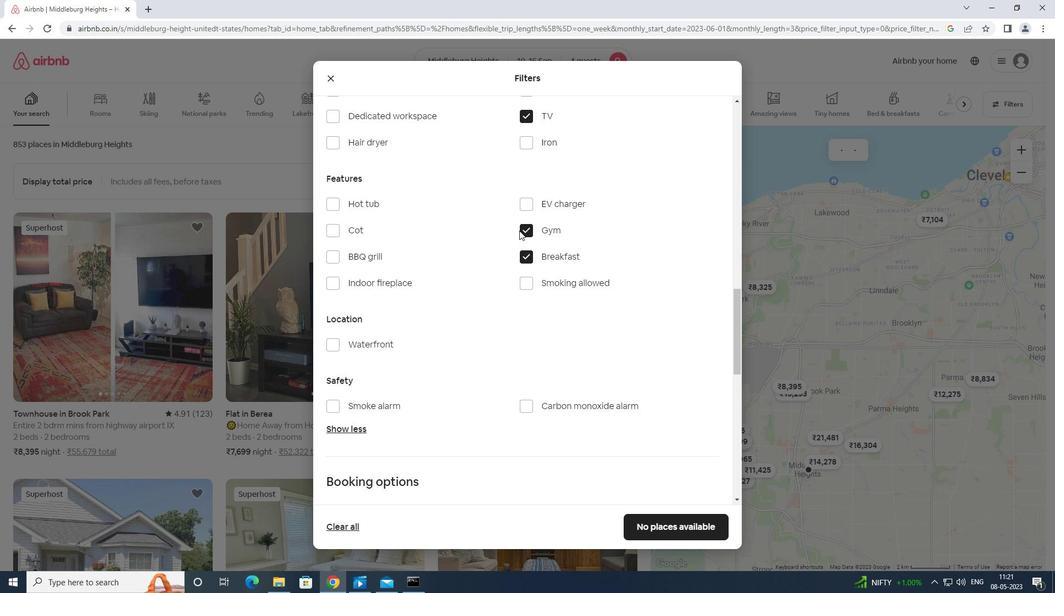 
Action: Mouse scrolled (515, 235) with delta (0, 0)
Screenshot: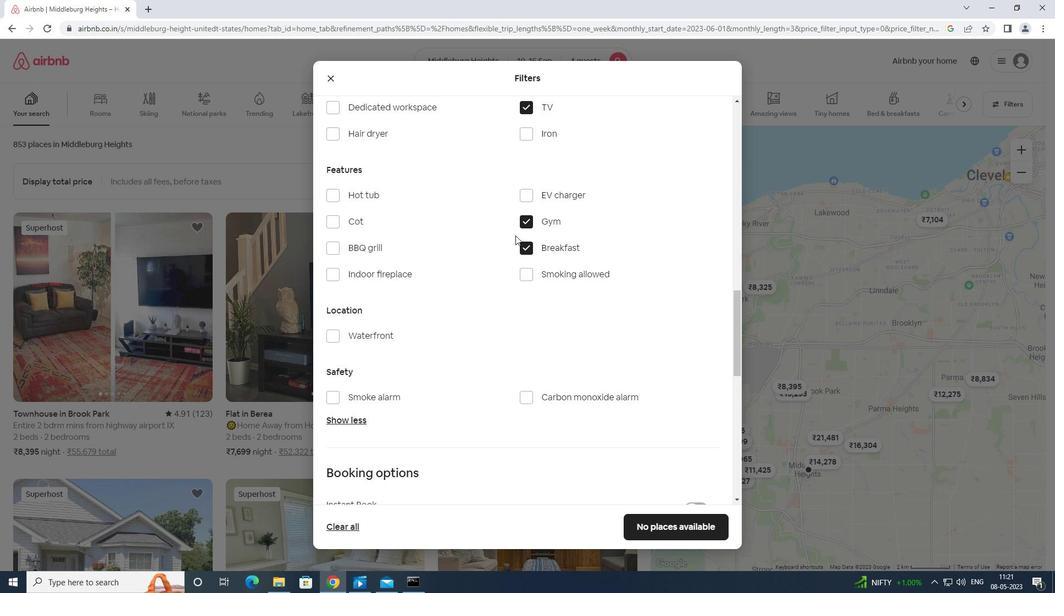 
Action: Mouse scrolled (515, 235) with delta (0, 0)
Screenshot: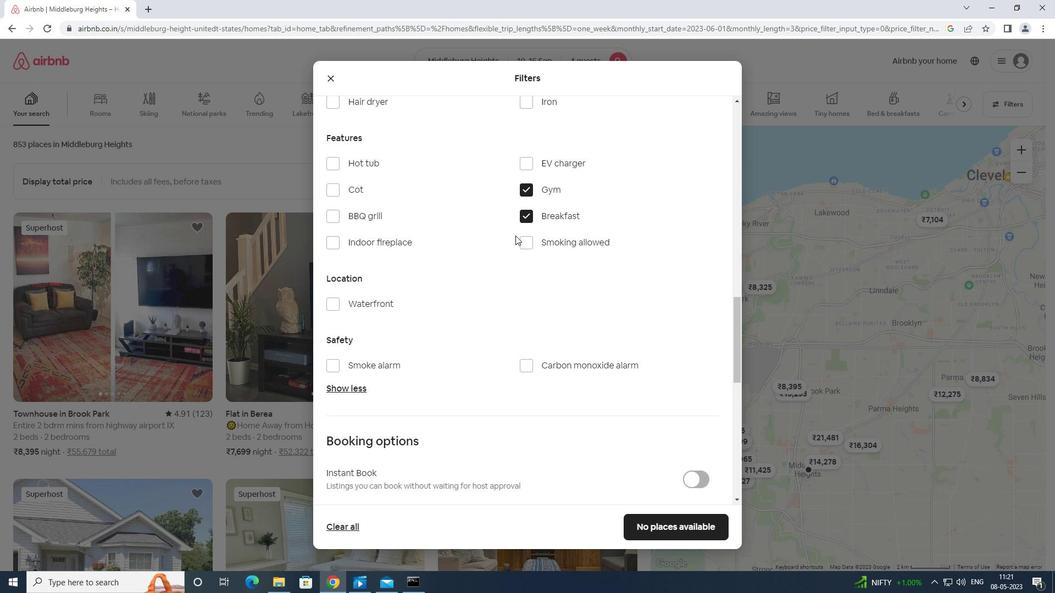 
Action: Mouse moved to (698, 332)
Screenshot: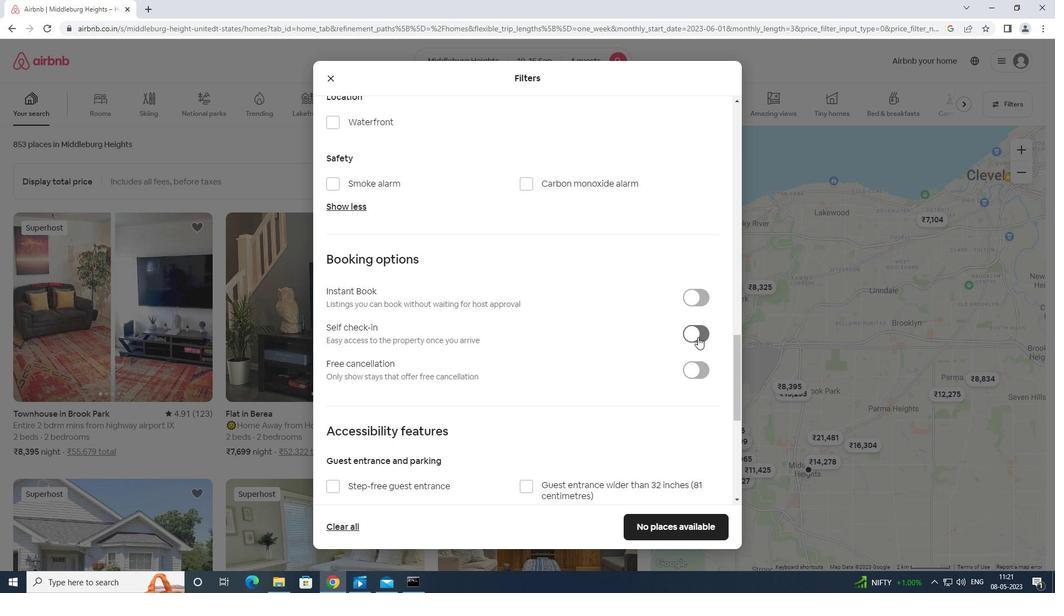 
Action: Mouse pressed left at (698, 332)
Screenshot: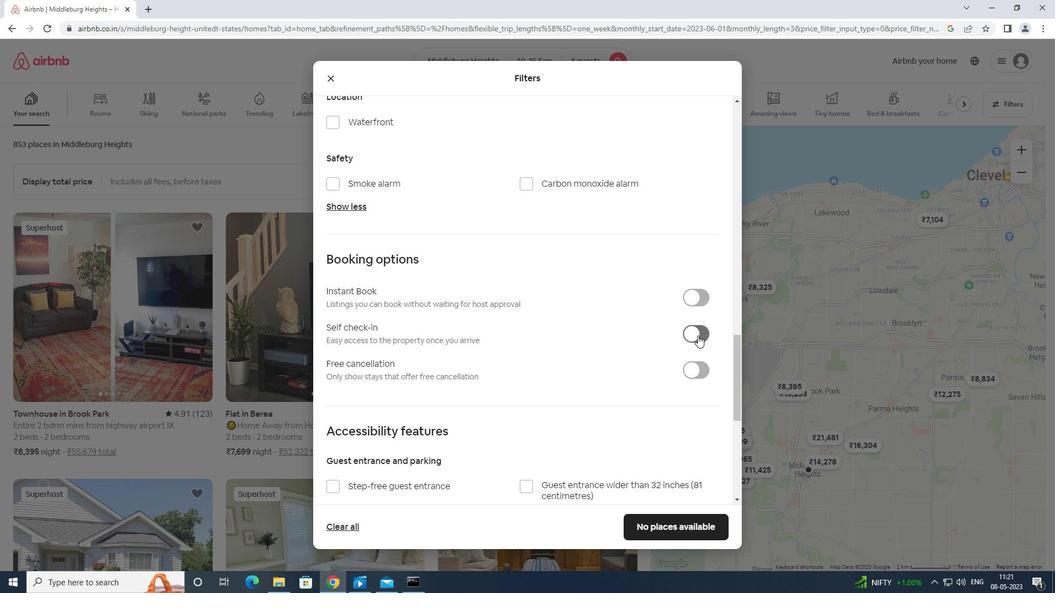 
Action: Mouse moved to (698, 332)
Screenshot: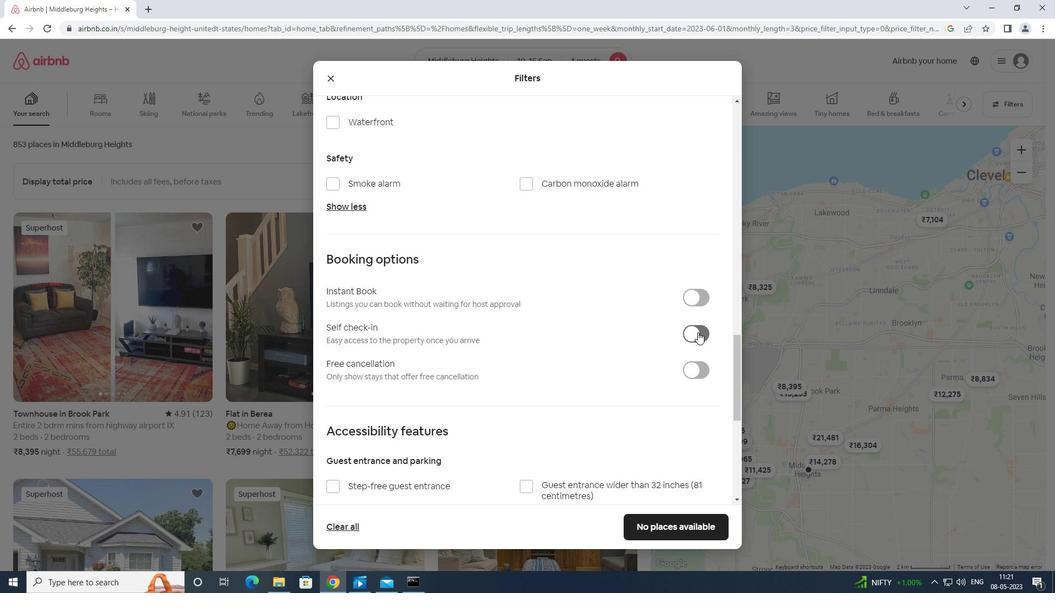 
Action: Mouse scrolled (698, 331) with delta (0, 0)
Screenshot: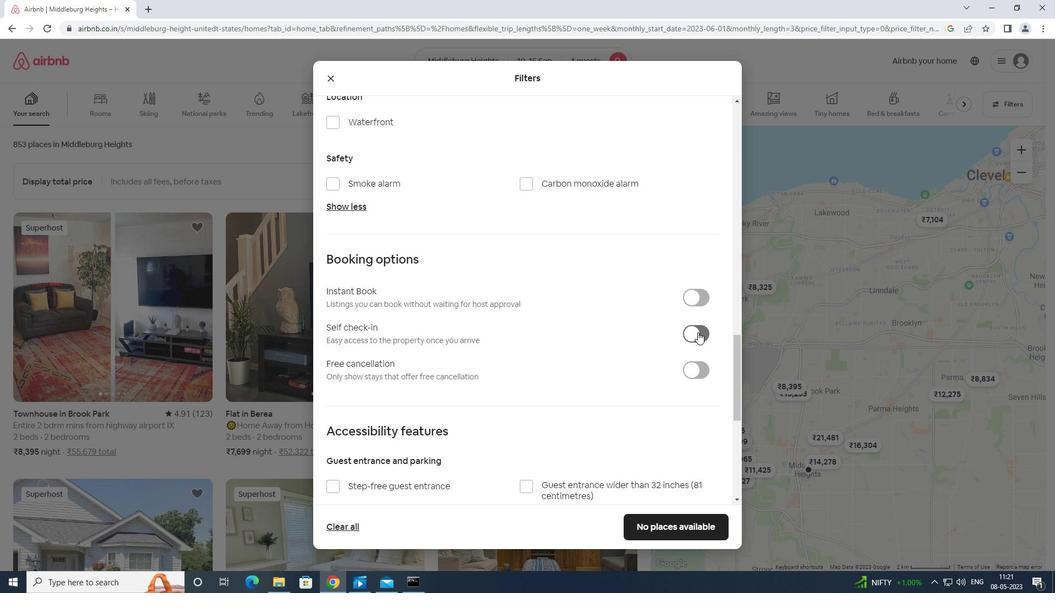 
Action: Mouse scrolled (698, 331) with delta (0, 0)
Screenshot: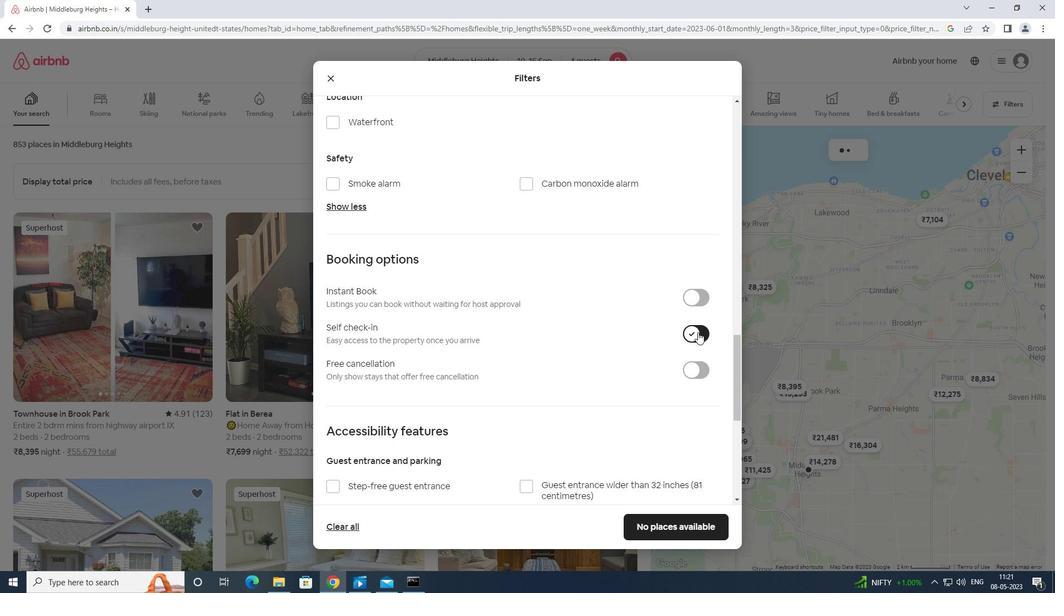 
Action: Mouse scrolled (698, 331) with delta (0, 0)
Screenshot: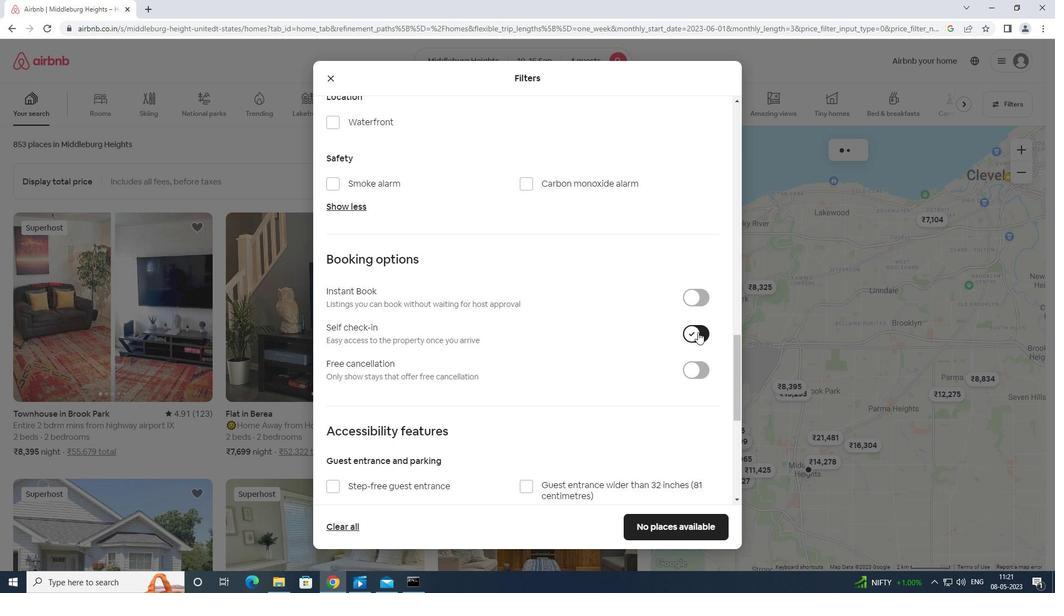 
Action: Mouse moved to (698, 328)
Screenshot: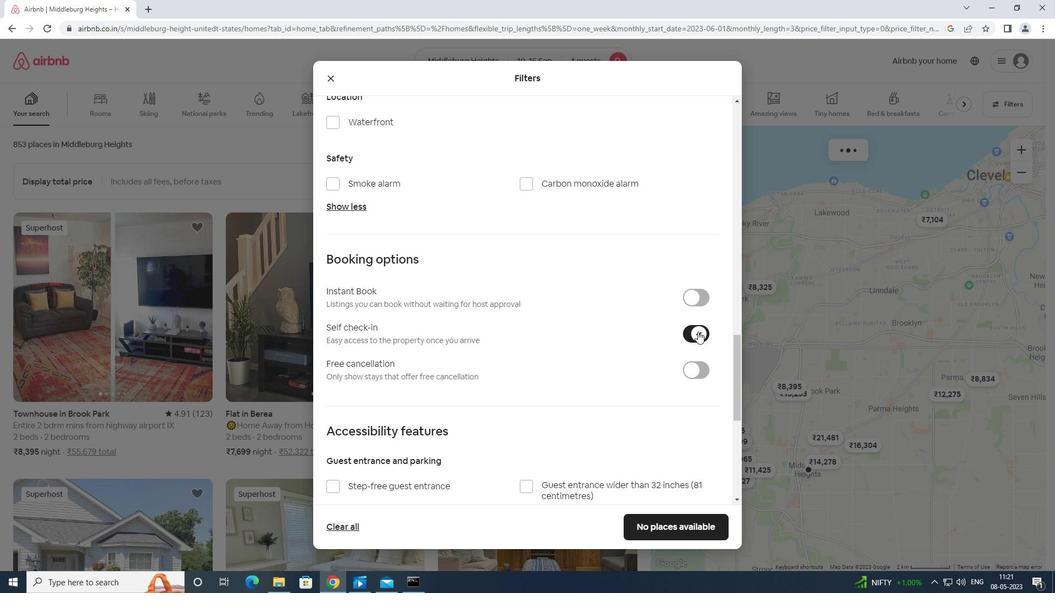 
Action: Mouse scrolled (698, 327) with delta (0, 0)
Screenshot: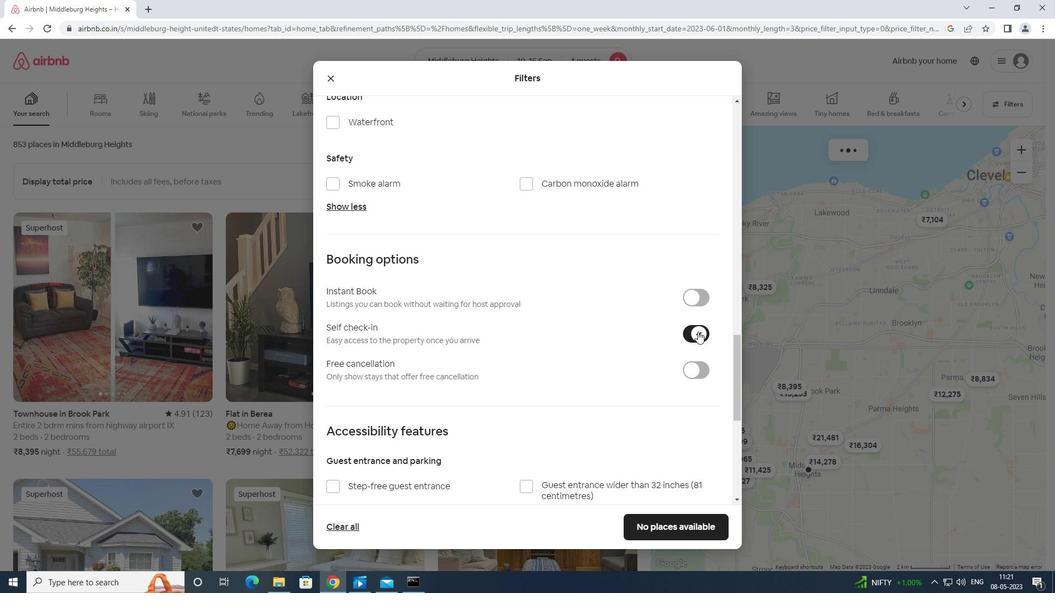 
Action: Mouse scrolled (698, 327) with delta (0, 0)
Screenshot: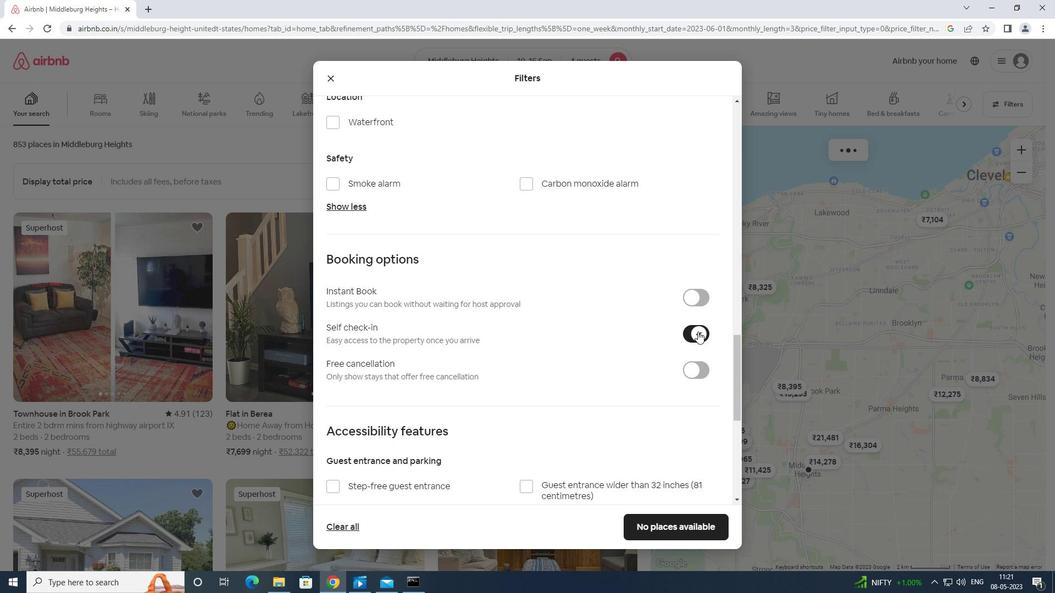 
Action: Mouse moved to (697, 325)
Screenshot: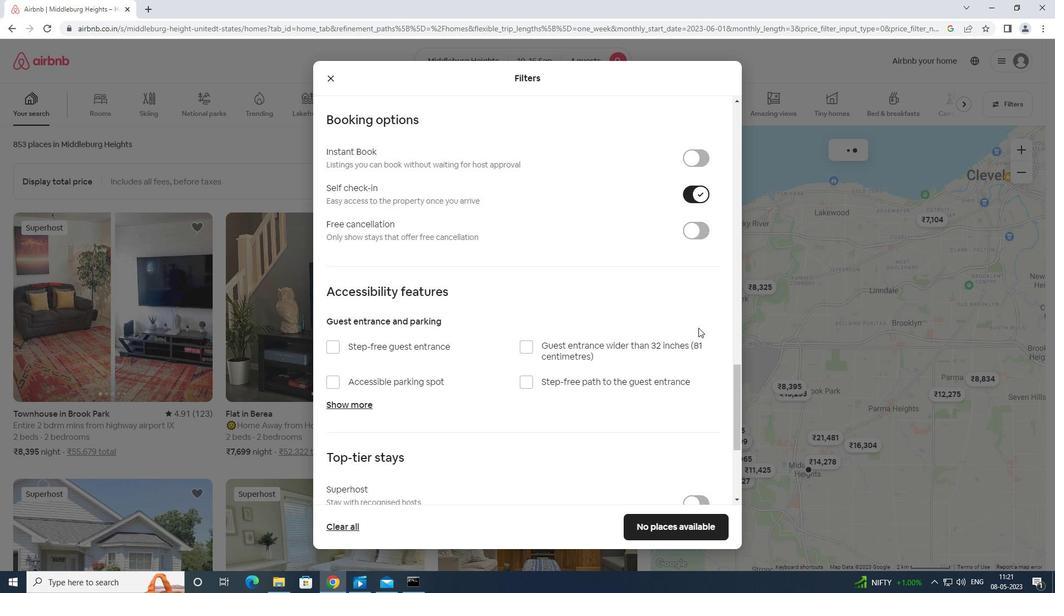 
Action: Mouse scrolled (697, 324) with delta (0, 0)
Screenshot: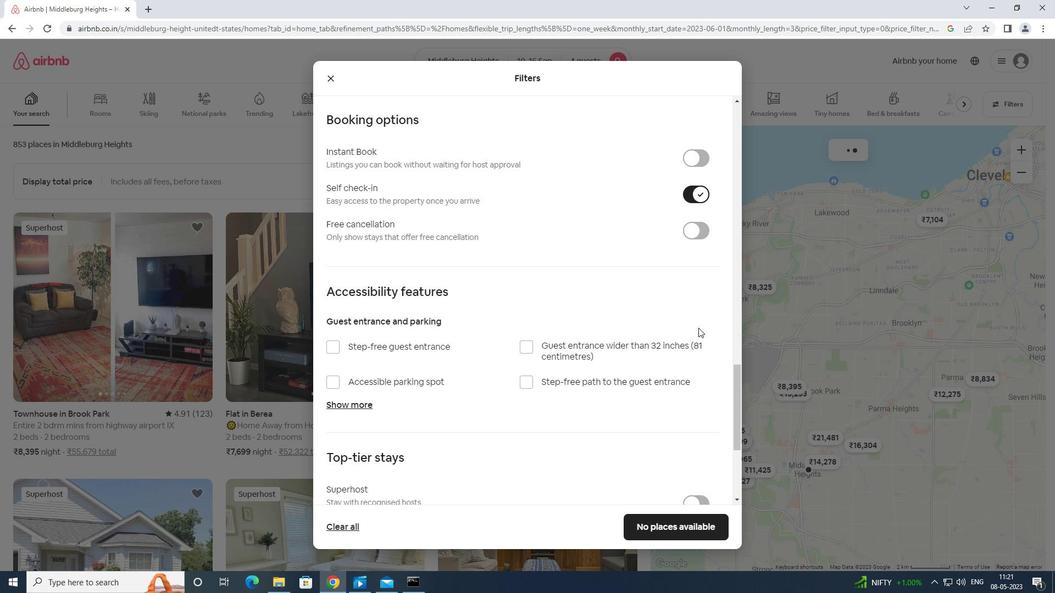 
Action: Mouse scrolled (697, 324) with delta (0, 0)
Screenshot: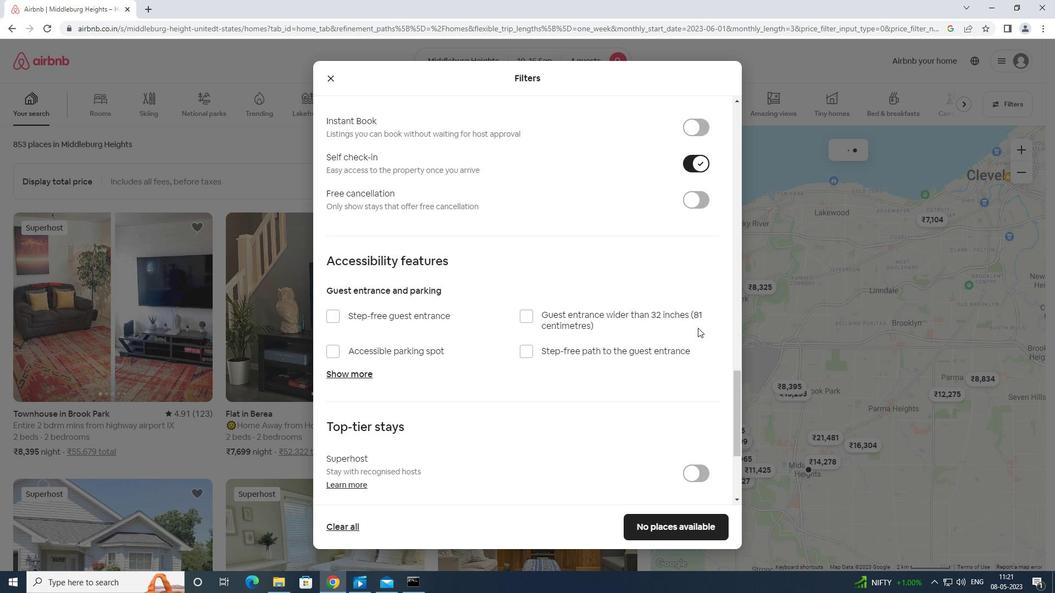 
Action: Mouse scrolled (697, 324) with delta (0, 0)
Screenshot: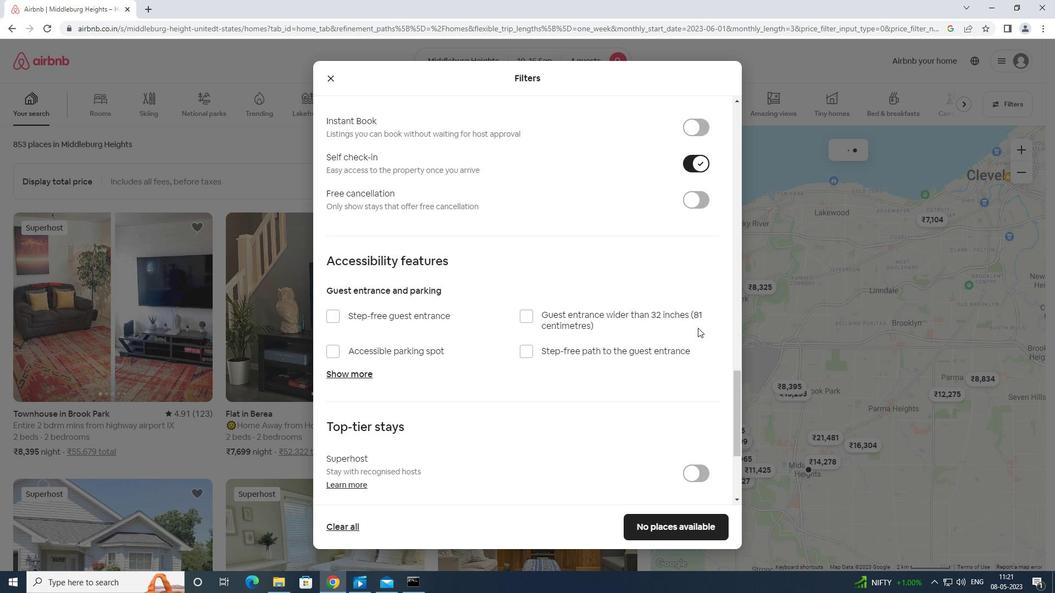 
Action: Mouse moved to (696, 331)
Screenshot: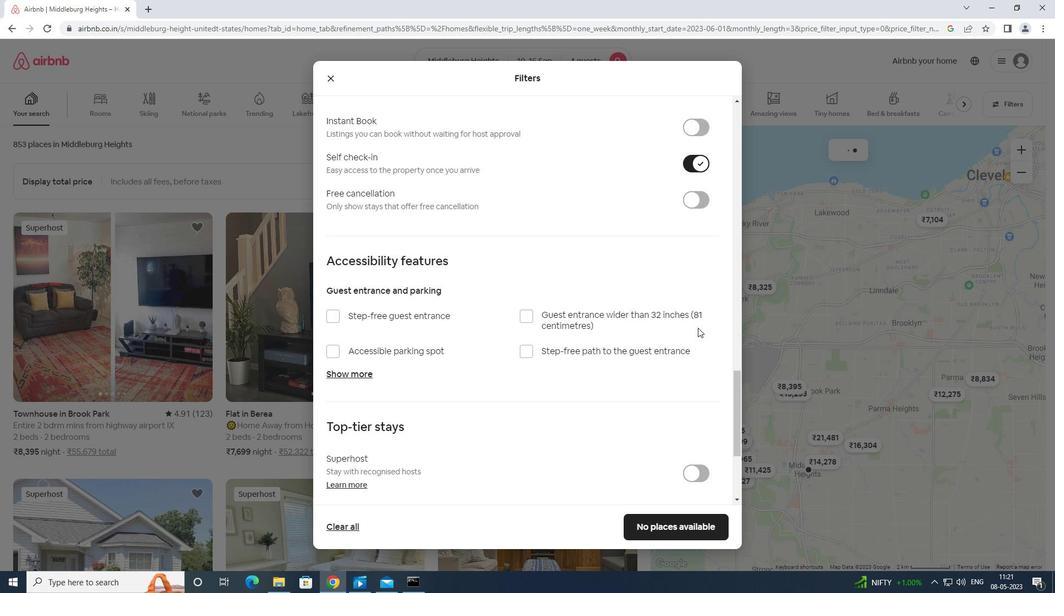 
Action: Mouse scrolled (696, 330) with delta (0, 0)
Screenshot: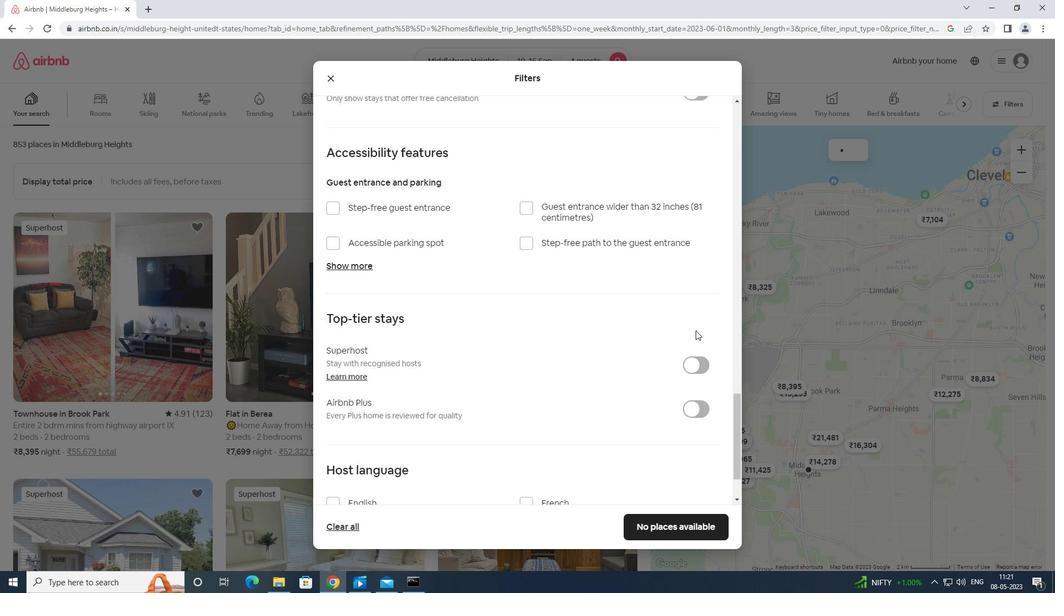 
Action: Mouse moved to (696, 331)
Screenshot: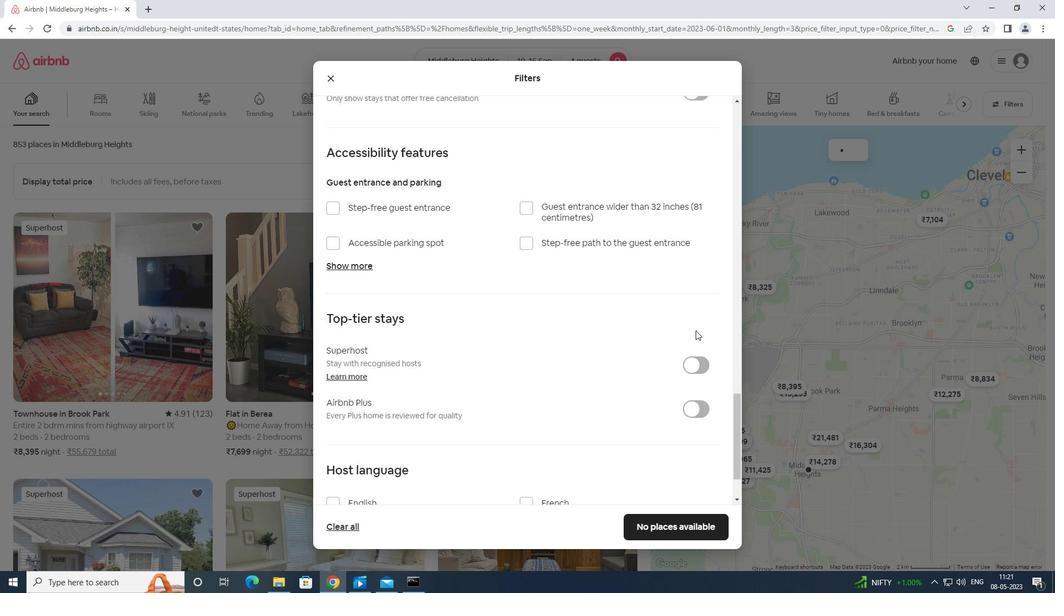 
Action: Mouse scrolled (696, 331) with delta (0, 0)
Screenshot: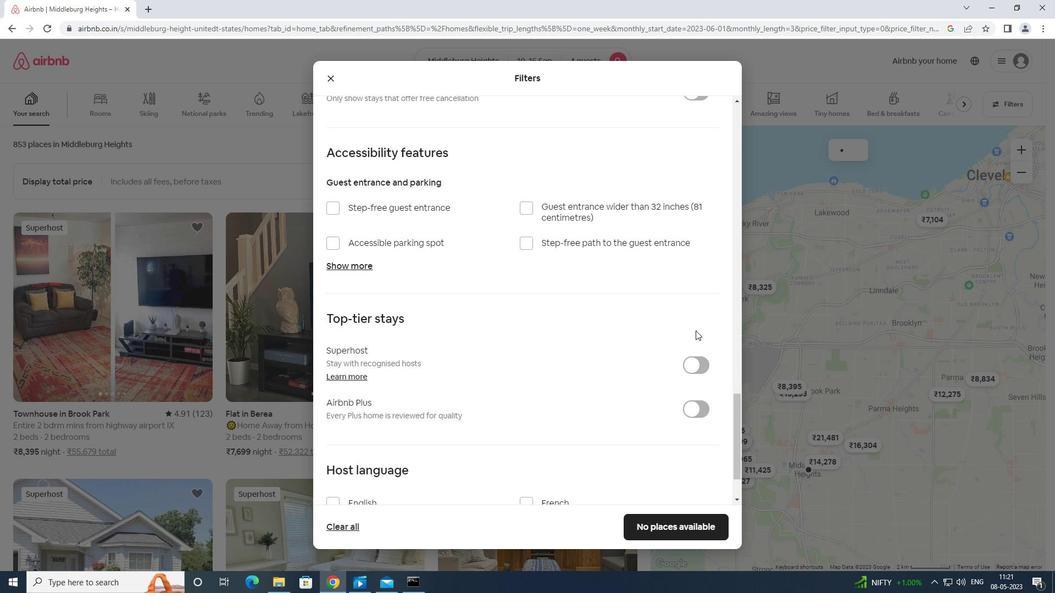 
Action: Mouse moved to (677, 351)
Screenshot: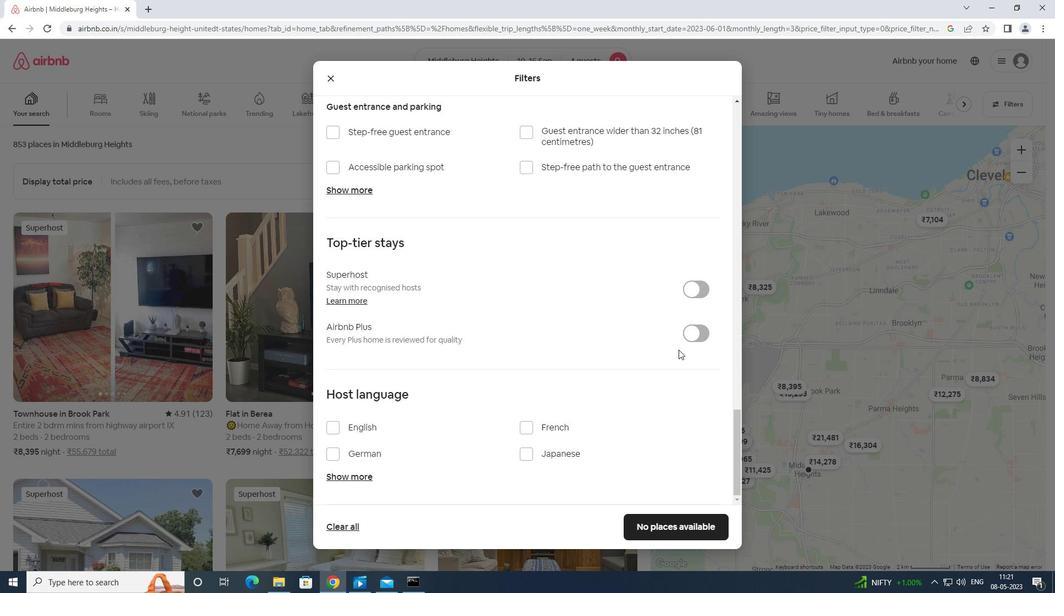 
Action: Mouse scrolled (677, 350) with delta (0, 0)
Screenshot: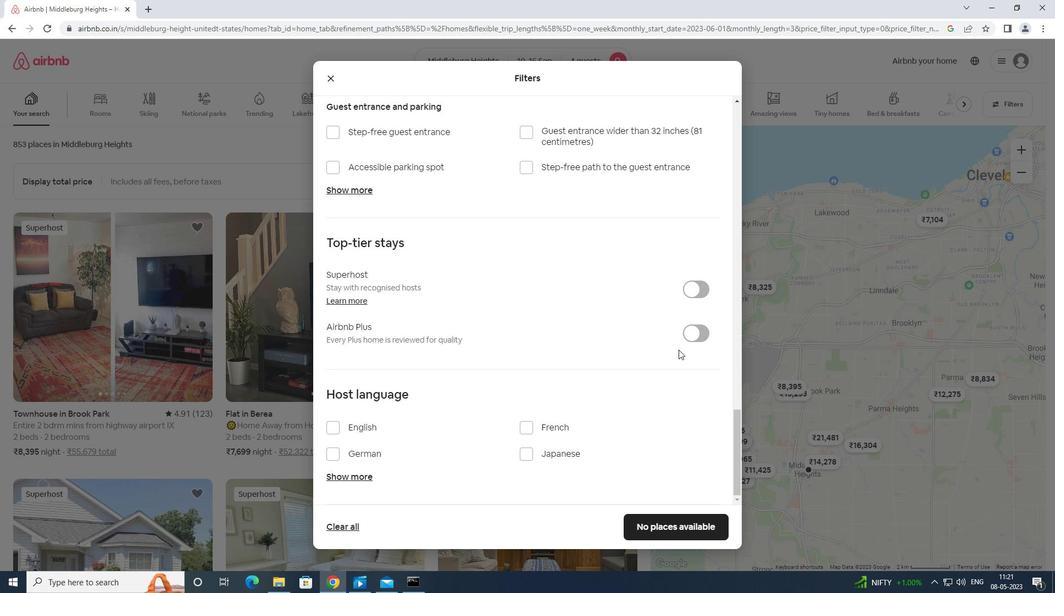 
Action: Mouse moved to (672, 356)
Screenshot: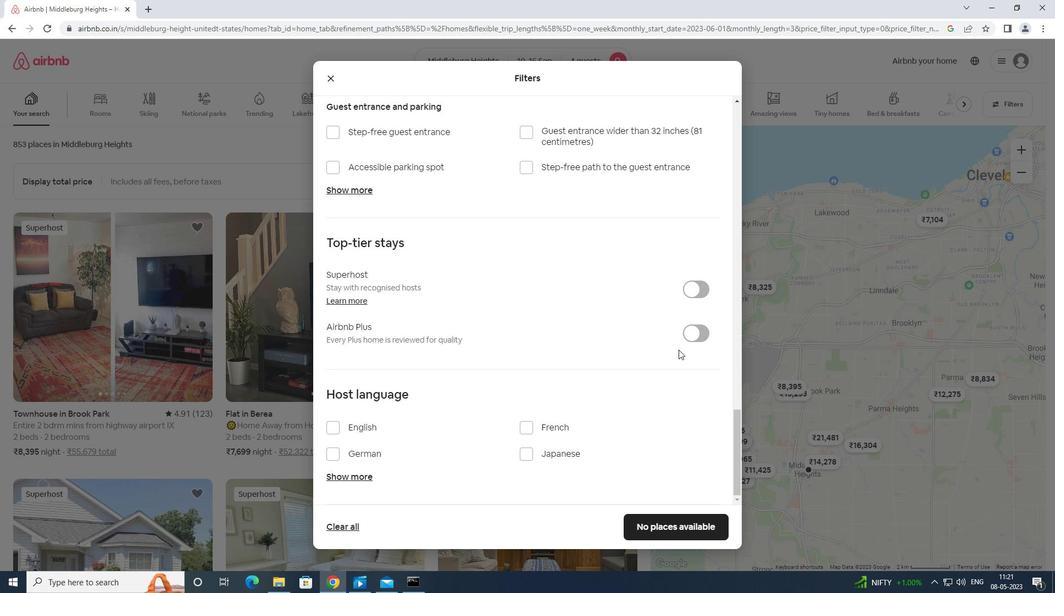 
Action: Mouse scrolled (672, 356) with delta (0, 0)
Screenshot: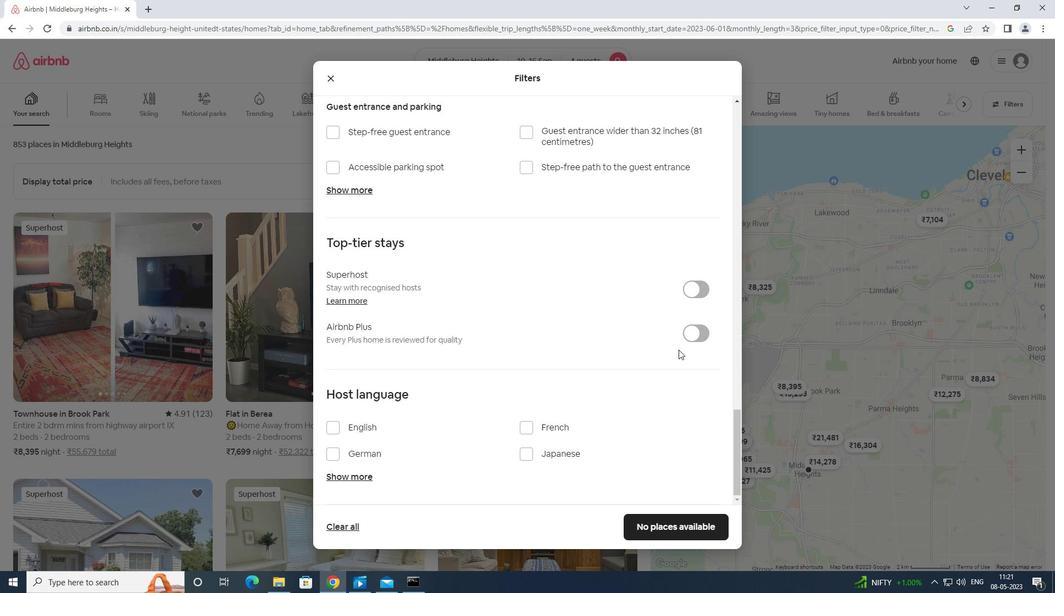 
Action: Mouse moved to (326, 424)
Screenshot: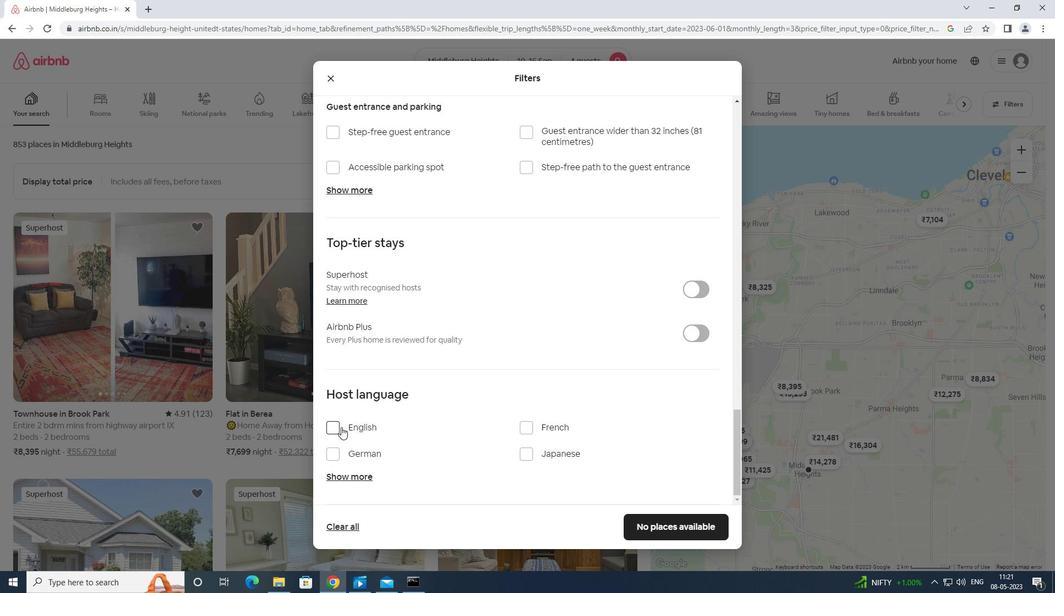 
Action: Mouse pressed left at (326, 424)
Screenshot: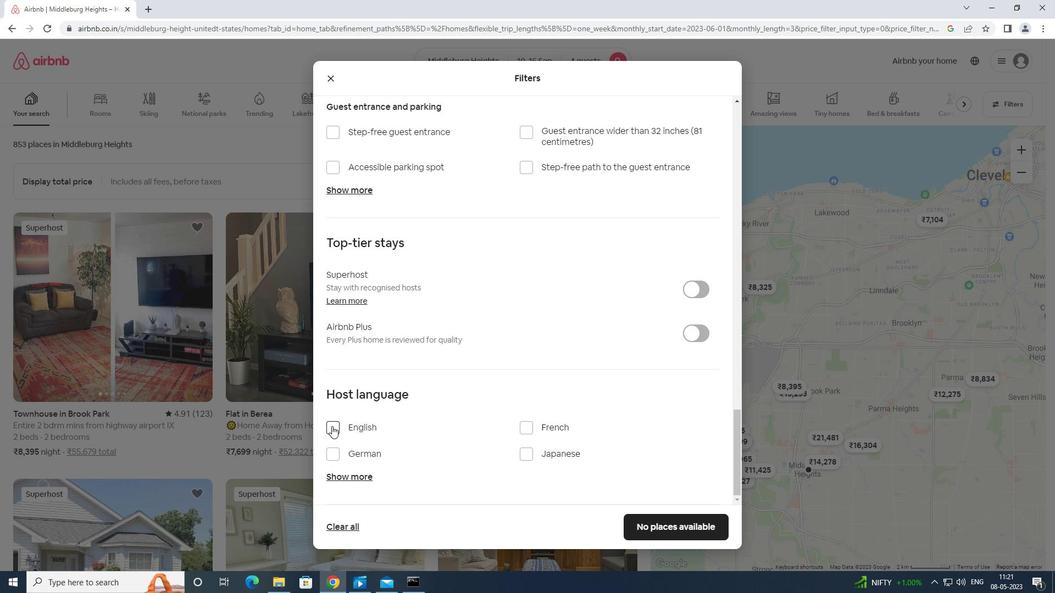 
Action: Mouse moved to (333, 421)
Screenshot: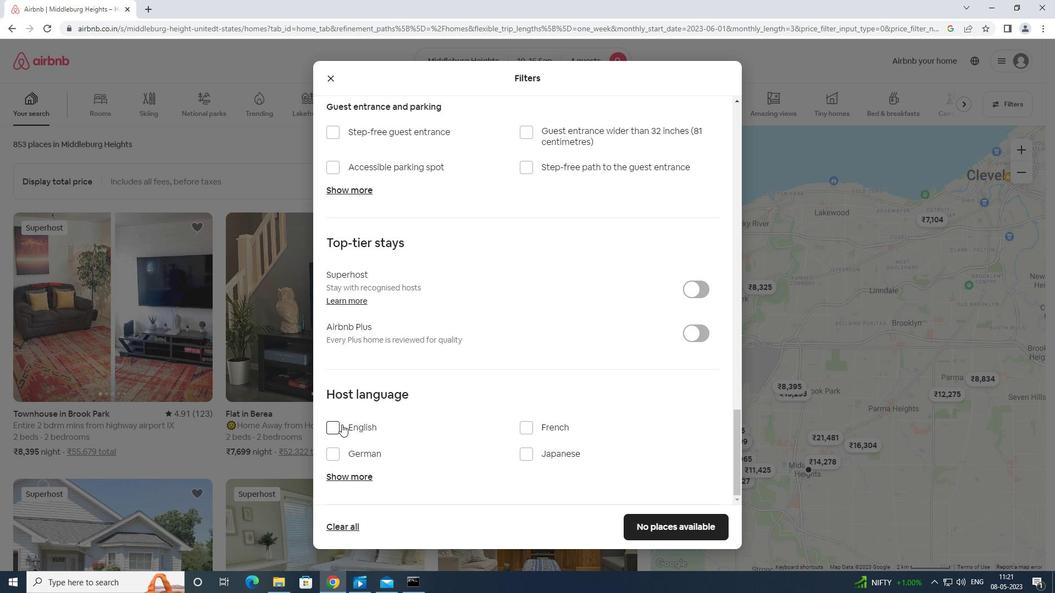
Action: Mouse pressed left at (333, 421)
Screenshot: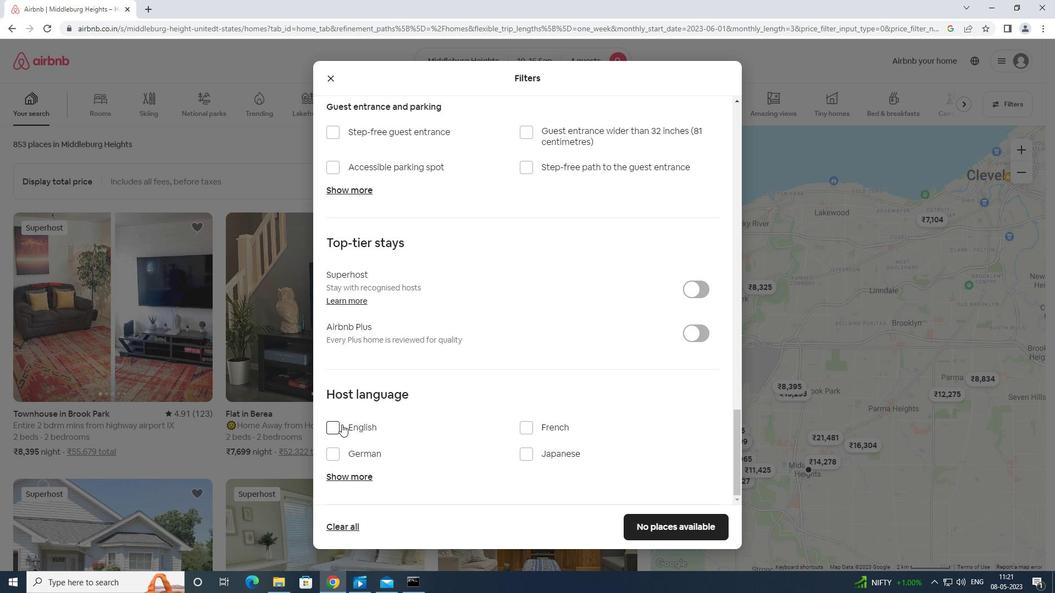 
Action: Mouse moved to (333, 423)
Screenshot: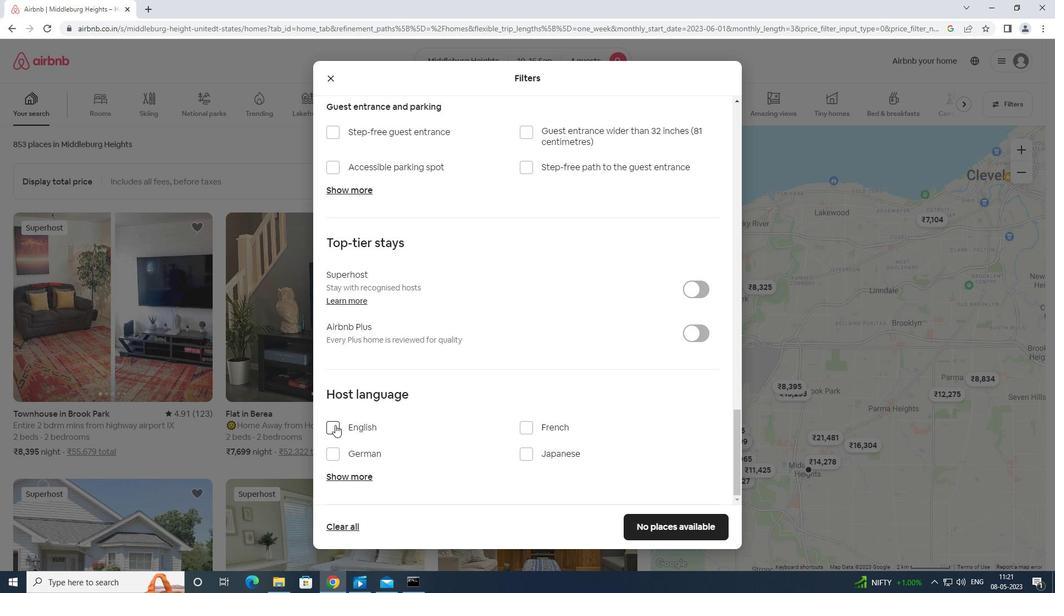 
Action: Mouse pressed left at (333, 423)
Screenshot: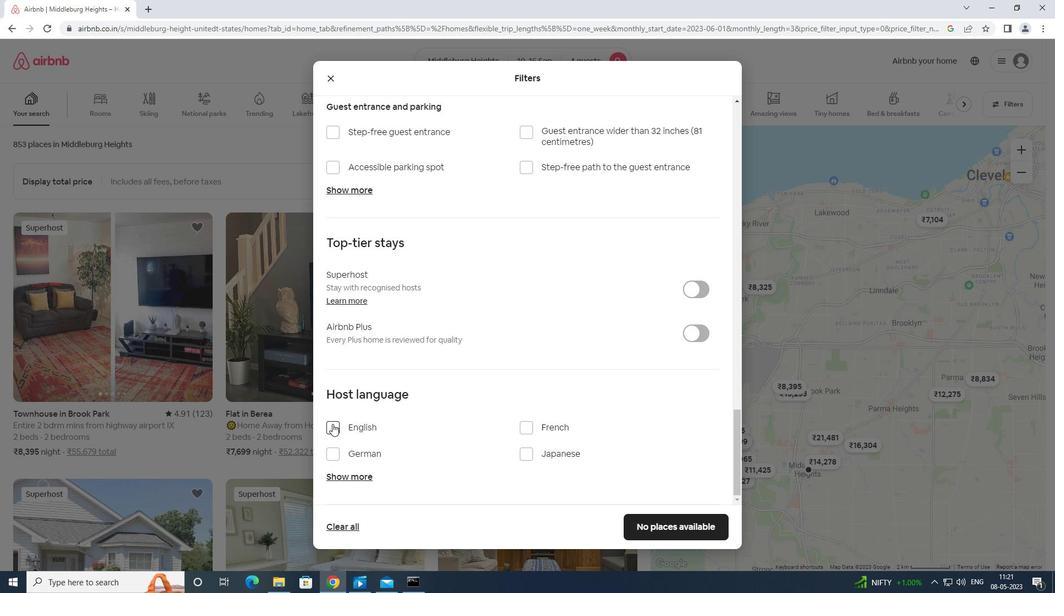 
Action: Mouse moved to (668, 524)
Screenshot: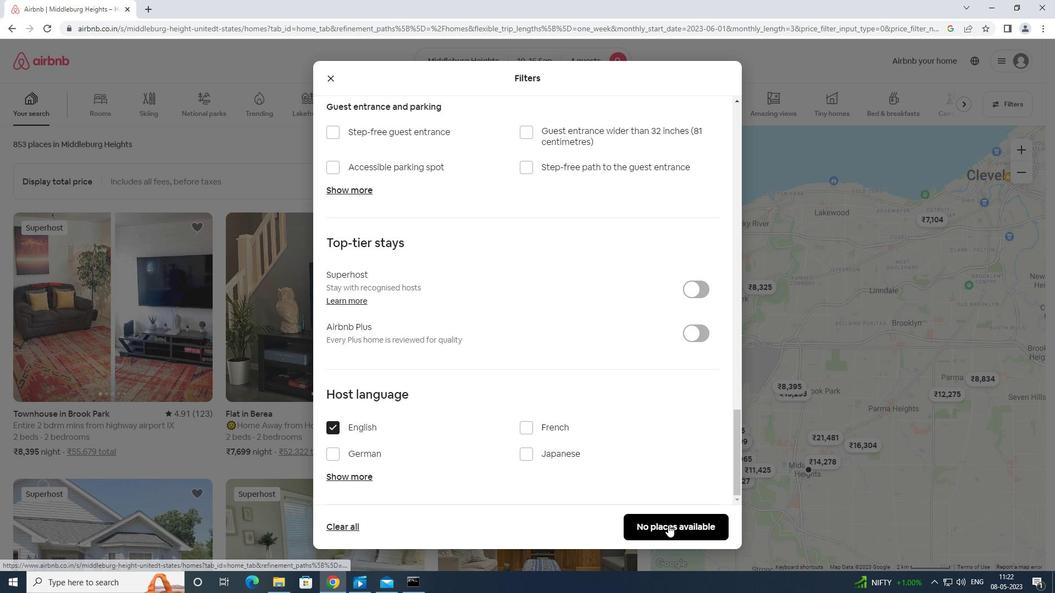 
Action: Mouse pressed left at (668, 524)
Screenshot: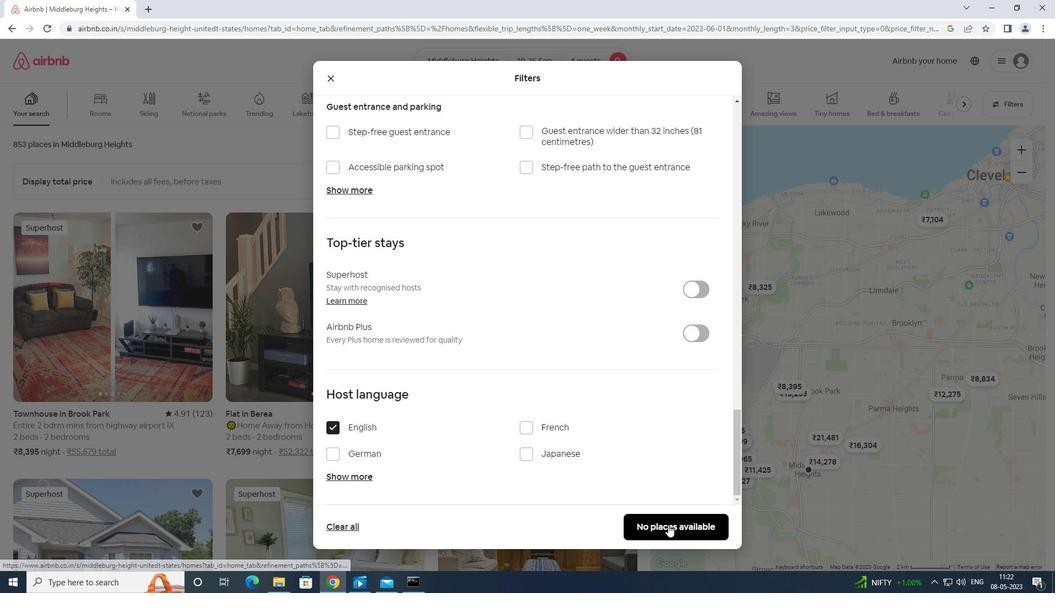 
Action: Mouse moved to (670, 523)
Screenshot: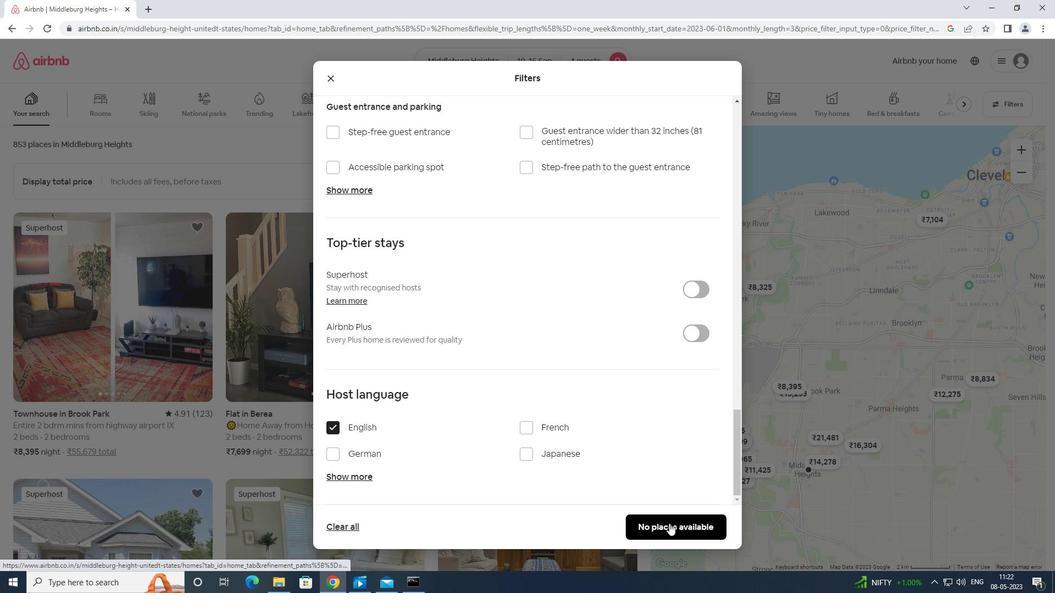 
